 Task: Download email   in folder Folder0000000002 with a subject Subject0000000001. Open email in a new window   in folder Folder0000000003 with a subject Subject0000000002. Open email in a new window   in folder Folder0000000004 with a subject Subject0000000003. Translate email to English   in folder Folder0000000005 with a subject Subject0000000004. Translate email to English   in folder Folder0000000006 with a subject Subject0000000005
Action: Mouse moved to (347, 136)
Screenshot: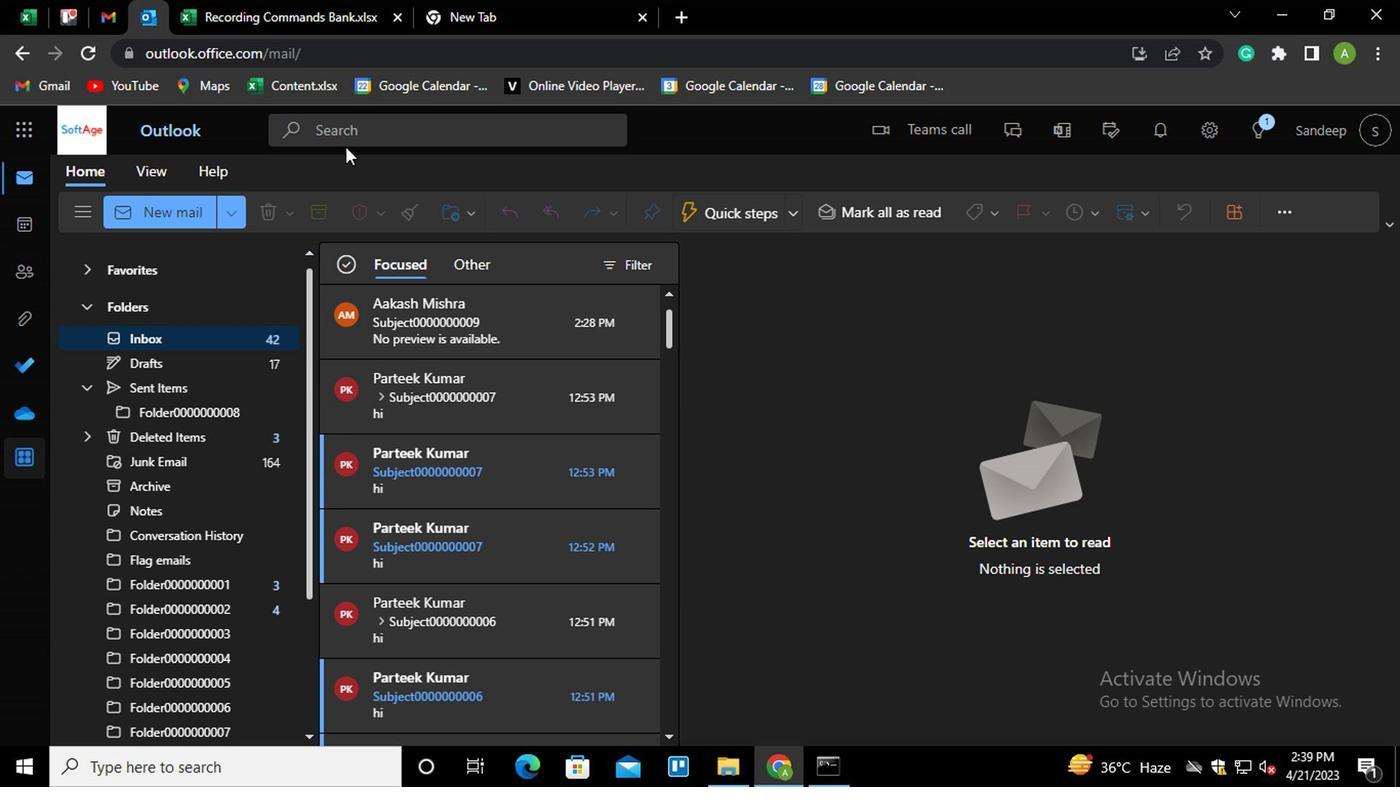 
Action: Mouse pressed left at (347, 136)
Screenshot: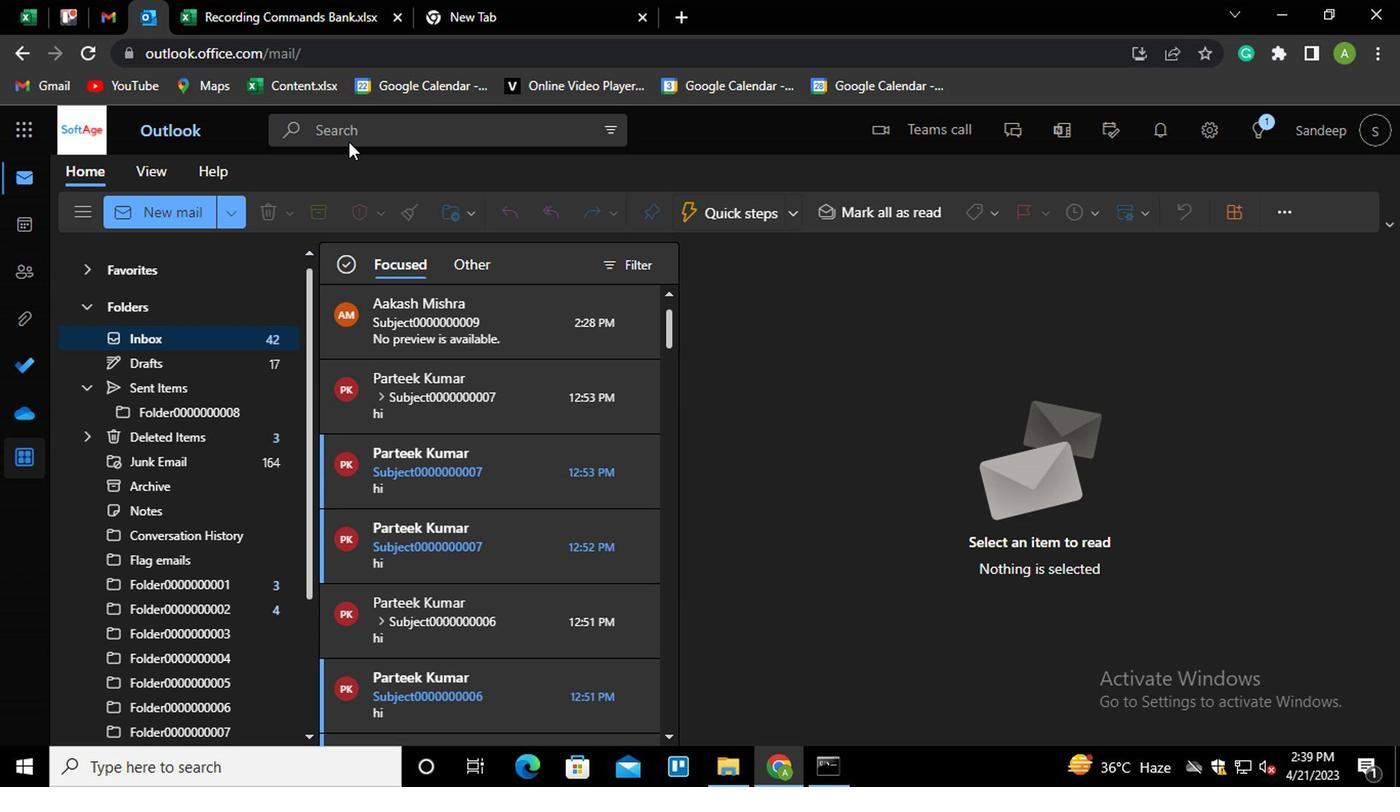 
Action: Mouse moved to (241, 126)
Screenshot: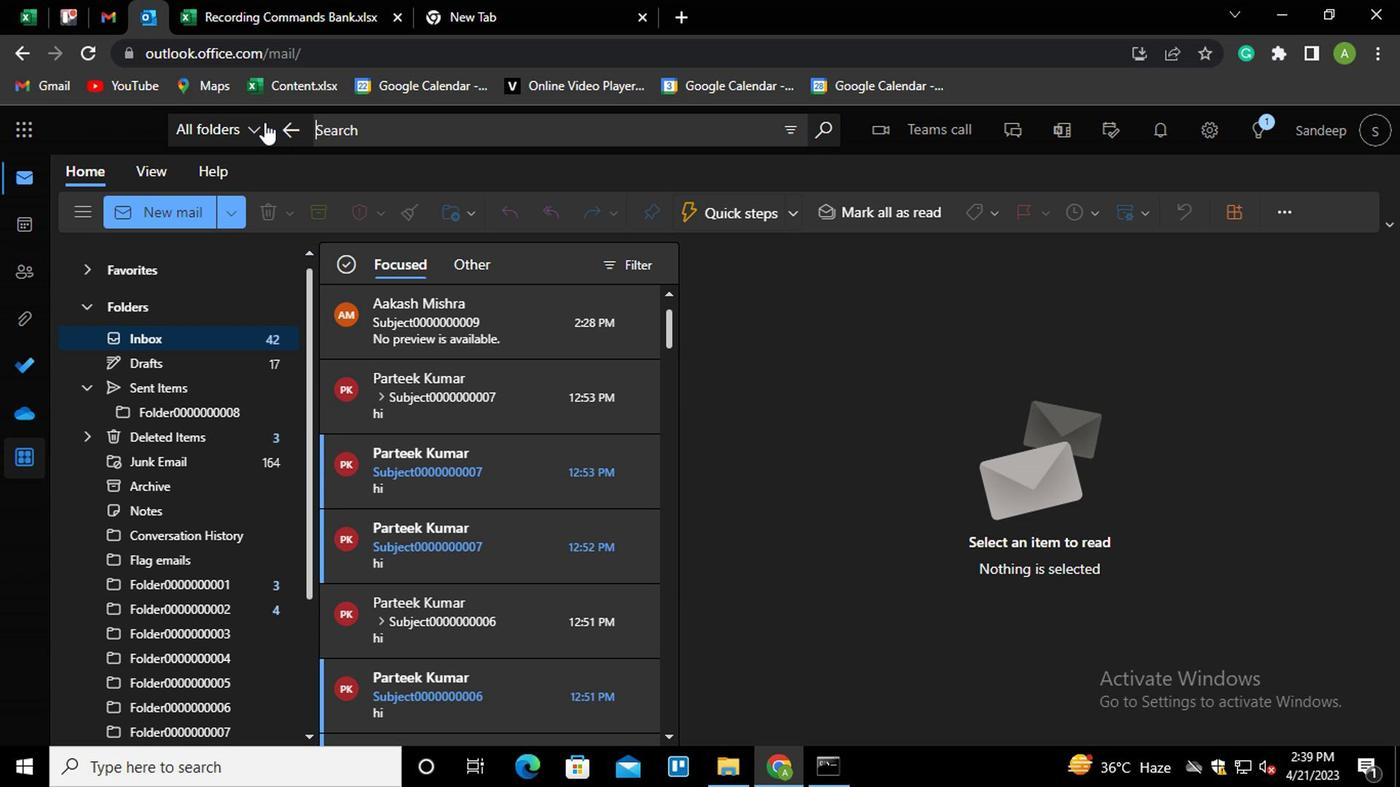 
Action: Mouse pressed left at (241, 126)
Screenshot: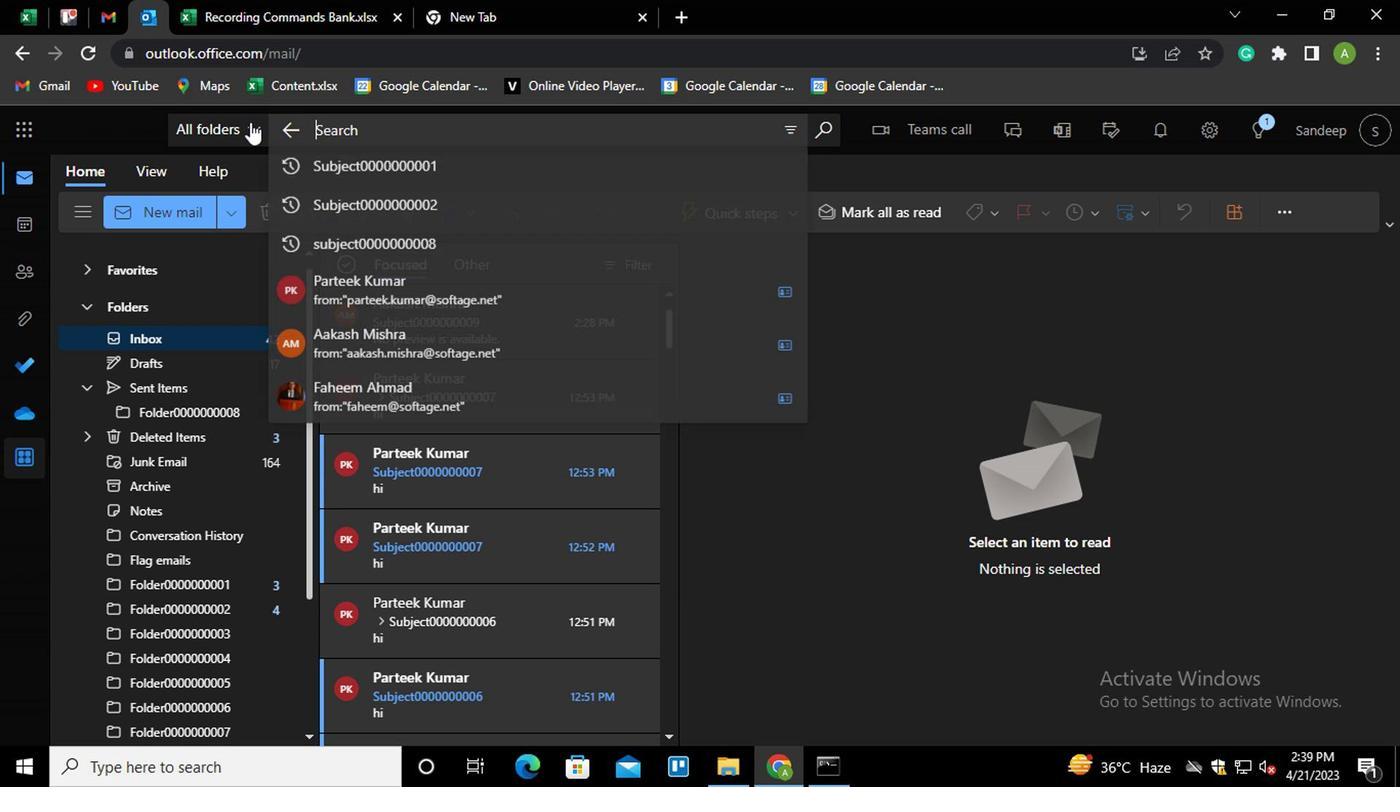 
Action: Mouse moved to (272, 534)
Screenshot: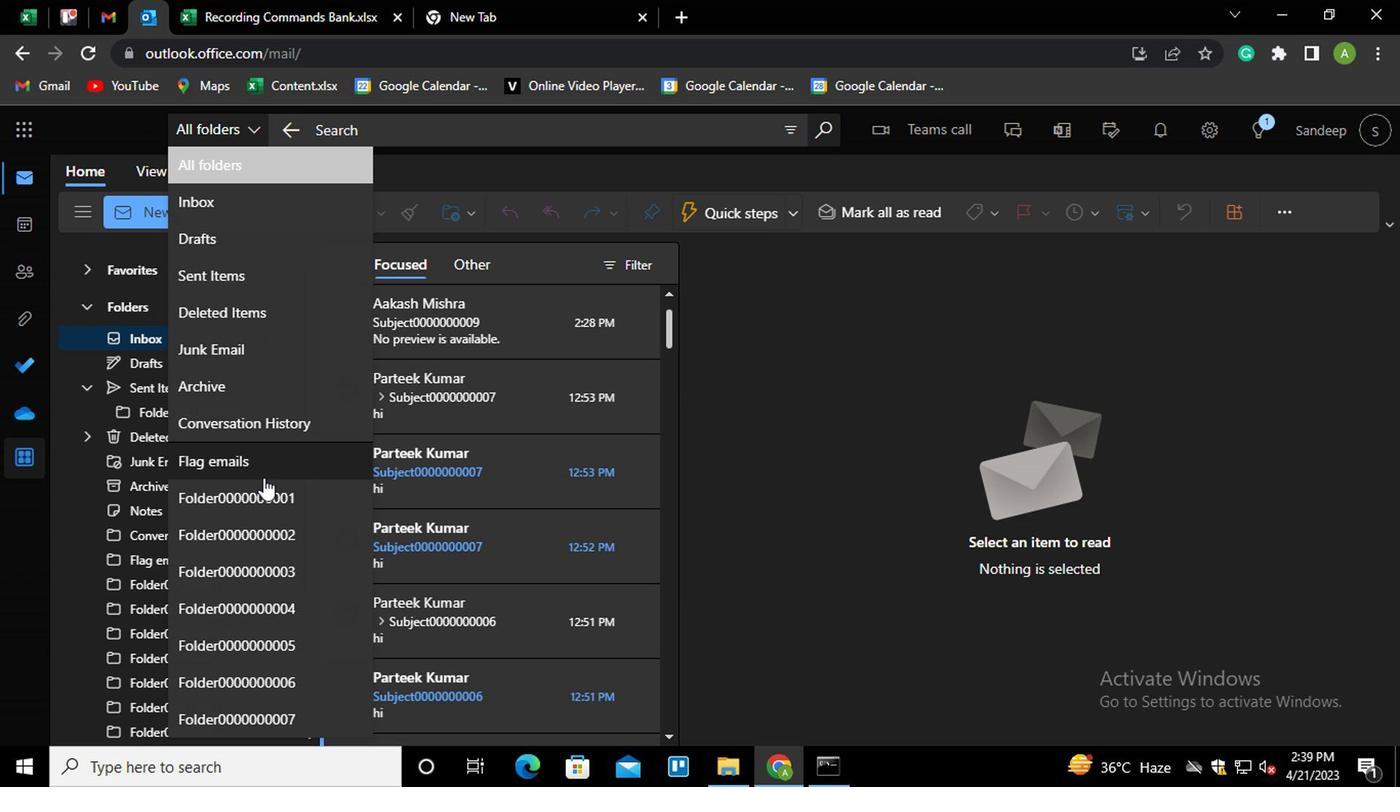
Action: Mouse pressed left at (272, 534)
Screenshot: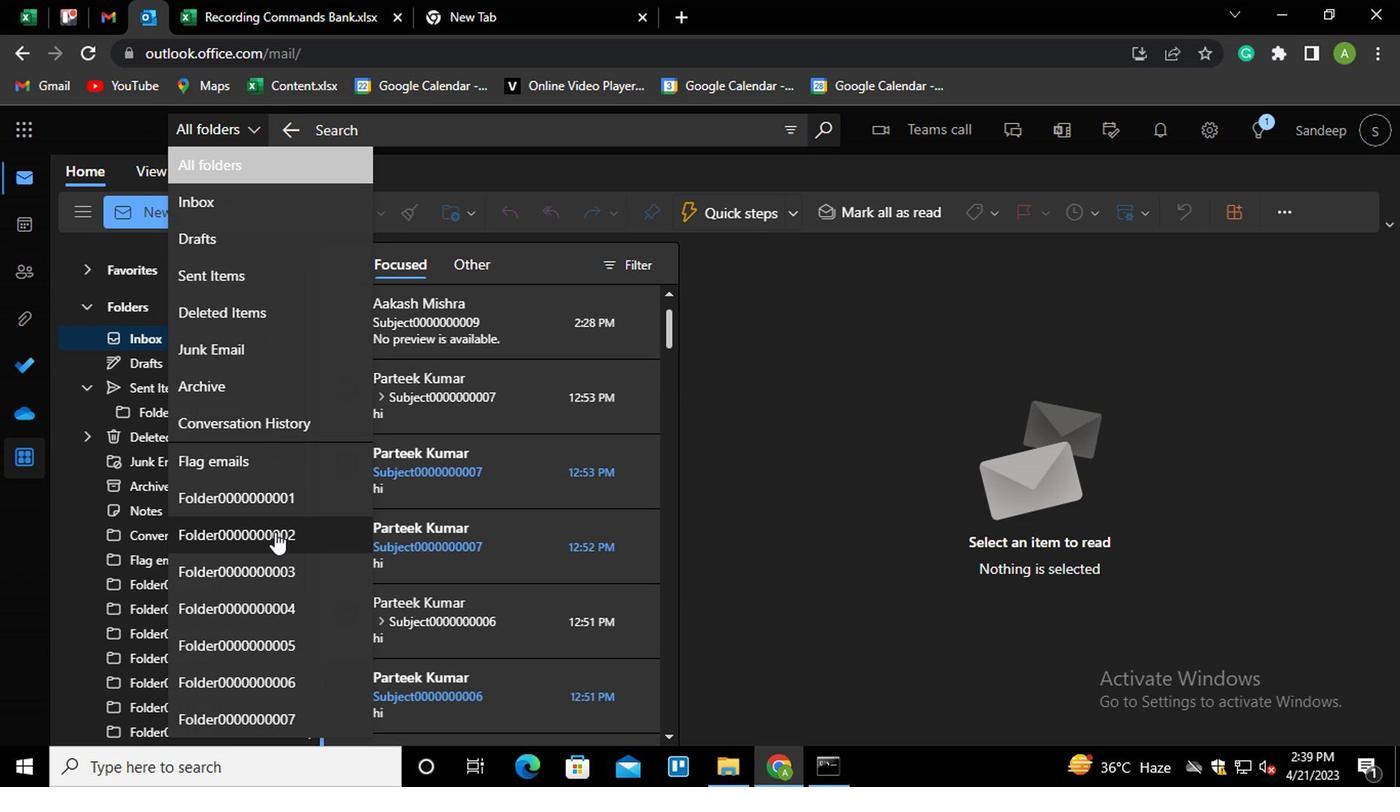
Action: Mouse moved to (427, 164)
Screenshot: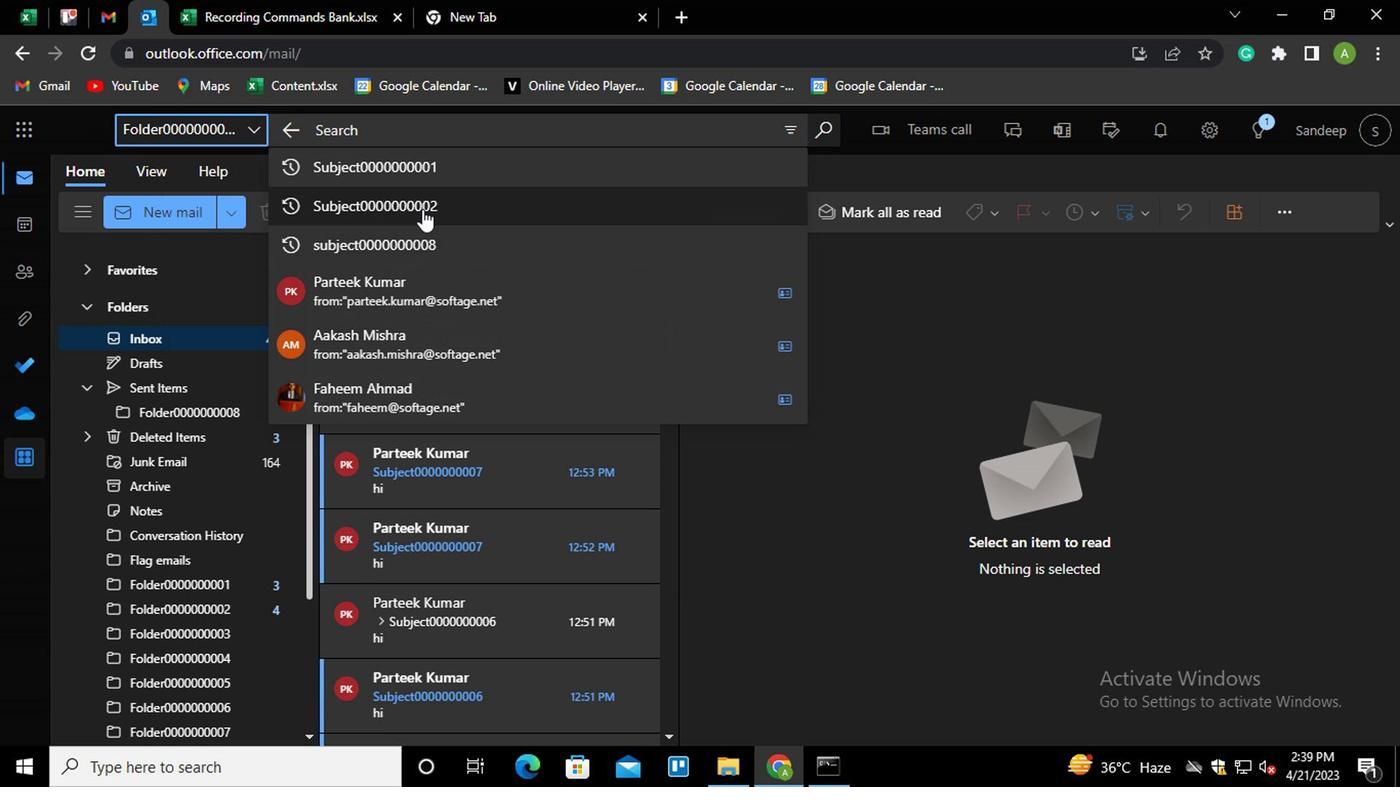 
Action: Mouse pressed left at (427, 164)
Screenshot: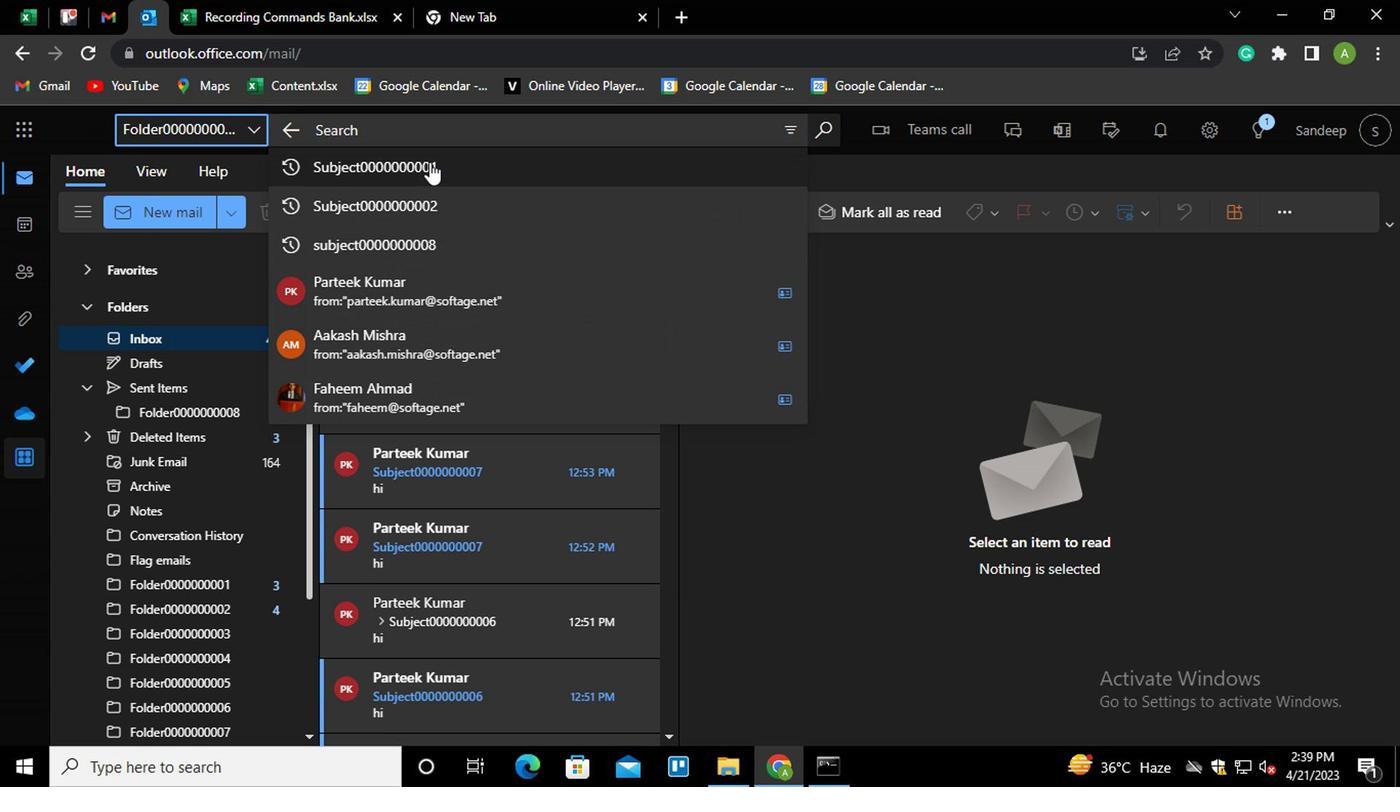 
Action: Mouse moved to (484, 374)
Screenshot: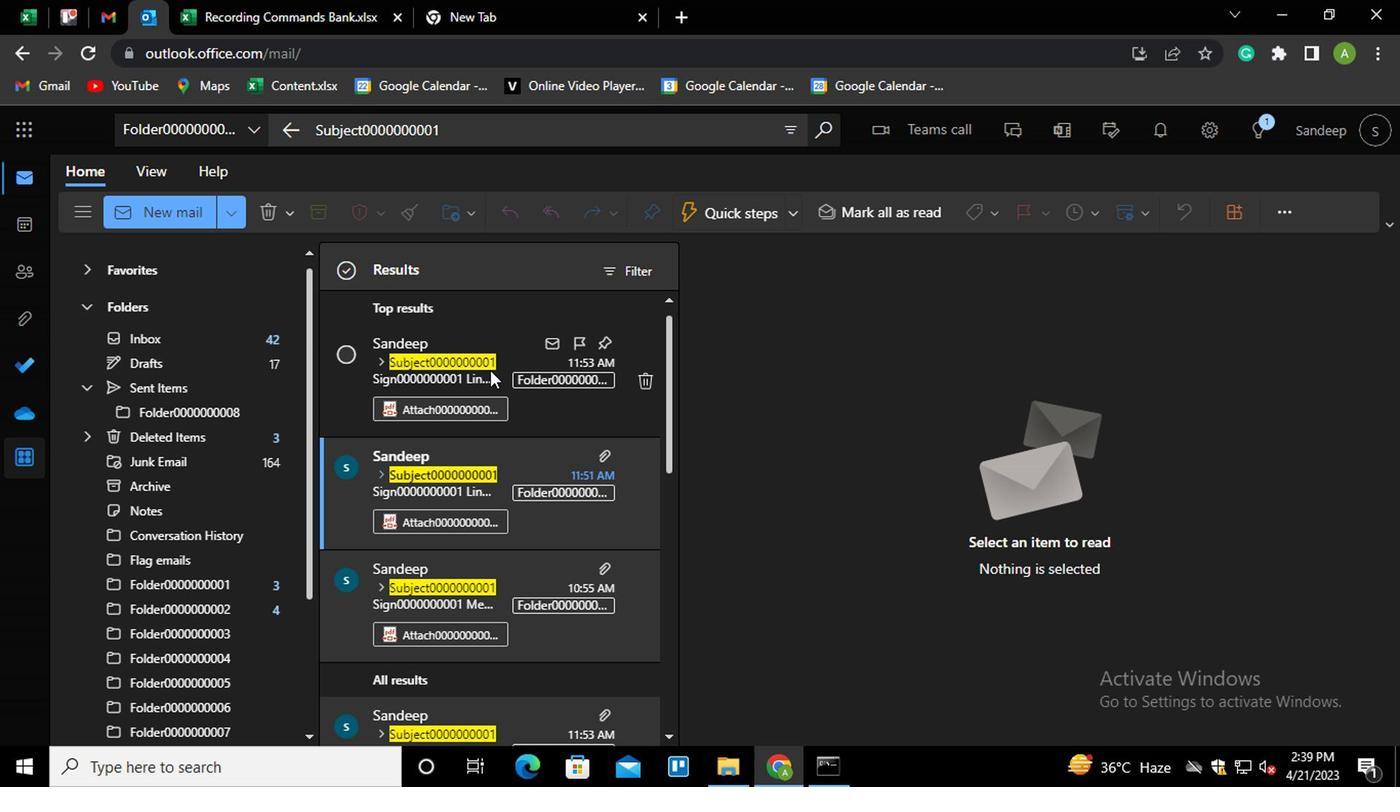 
Action: Mouse pressed left at (484, 374)
Screenshot: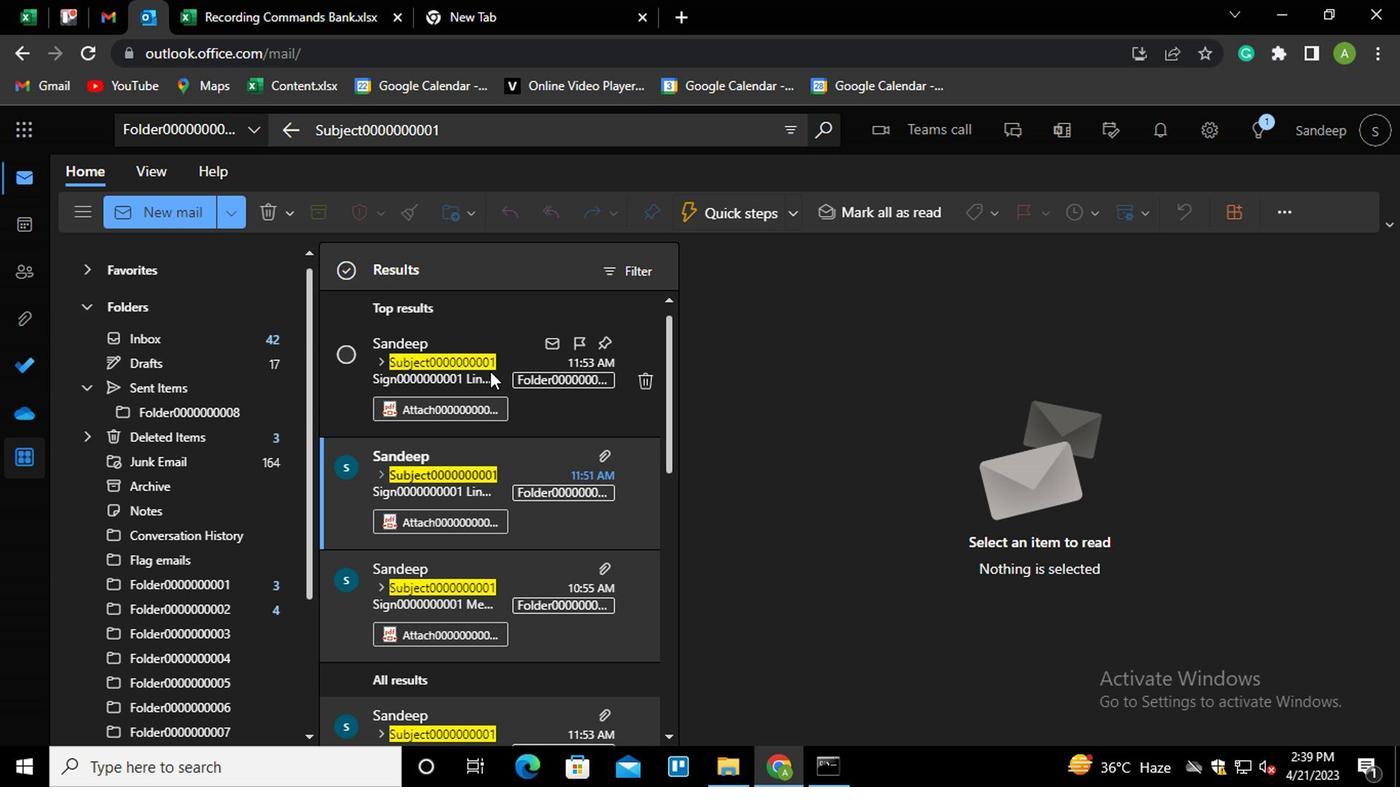 
Action: Mouse moved to (1352, 343)
Screenshot: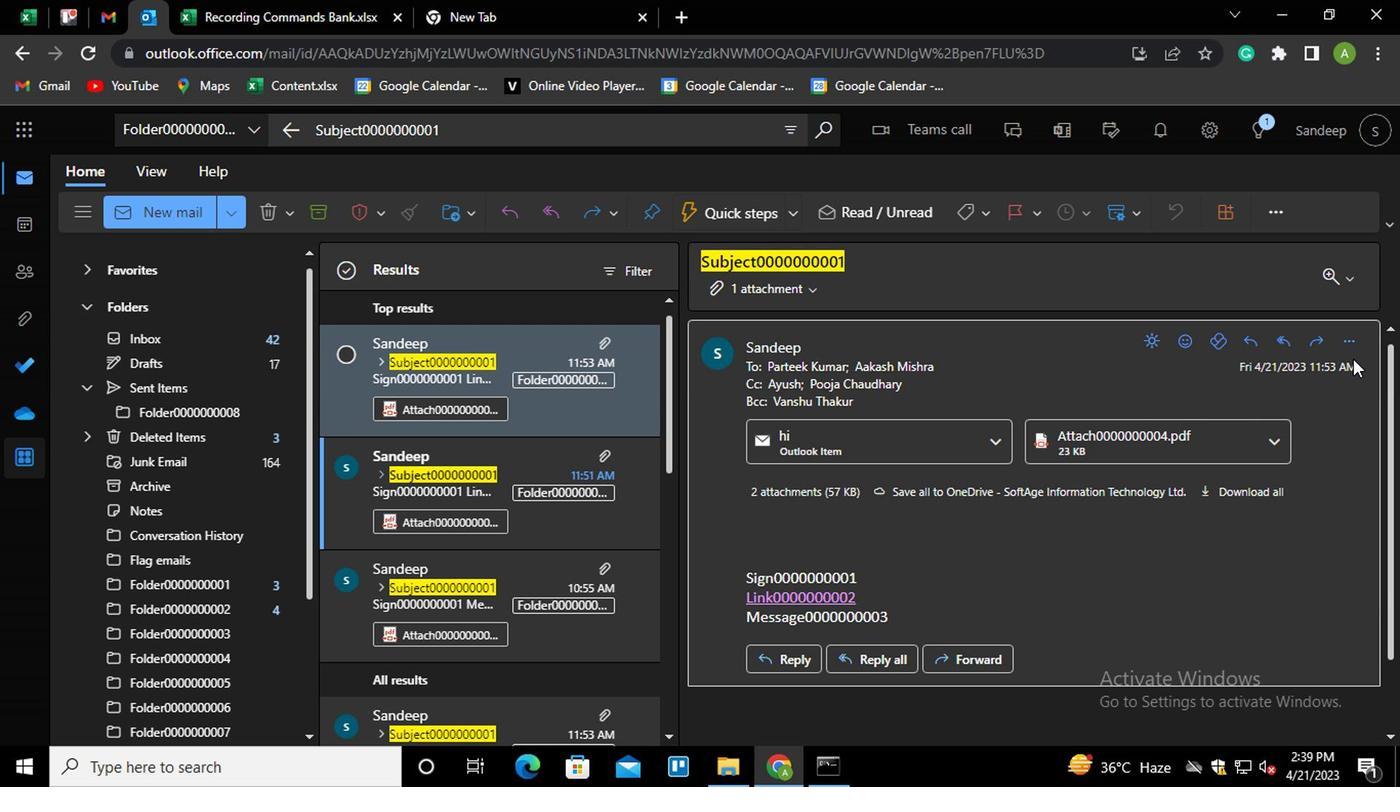 
Action: Mouse pressed left at (1352, 343)
Screenshot: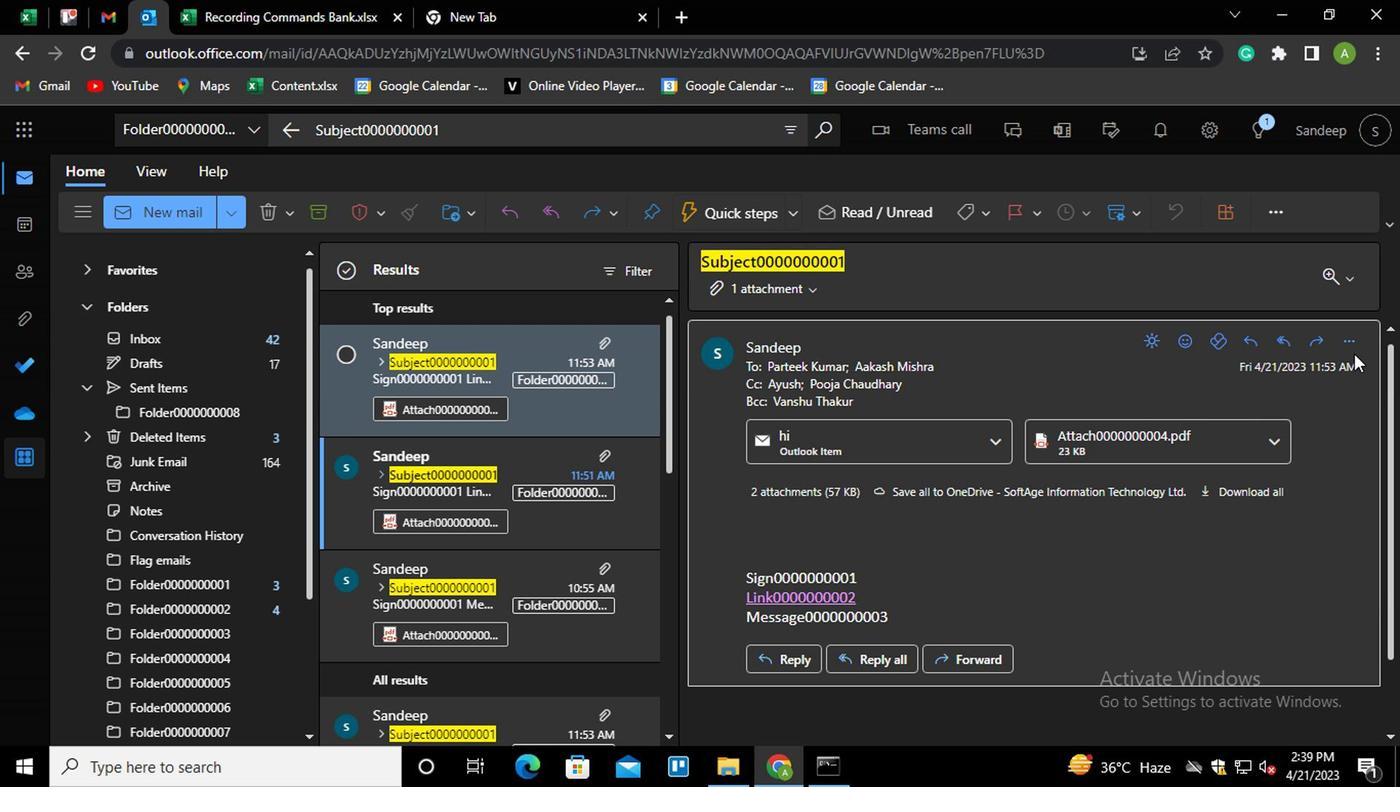 
Action: Mouse moved to (1195, 536)
Screenshot: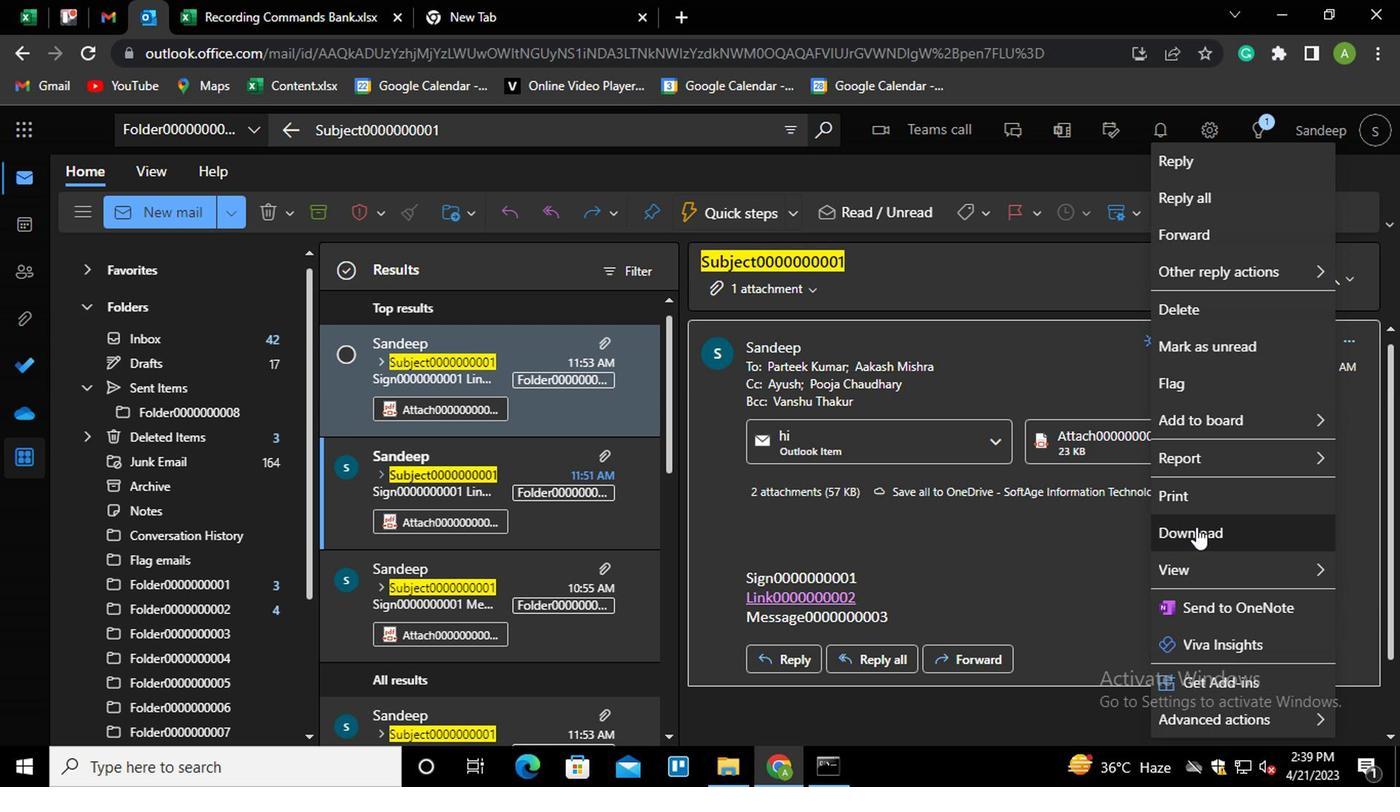 
Action: Mouse pressed left at (1195, 536)
Screenshot: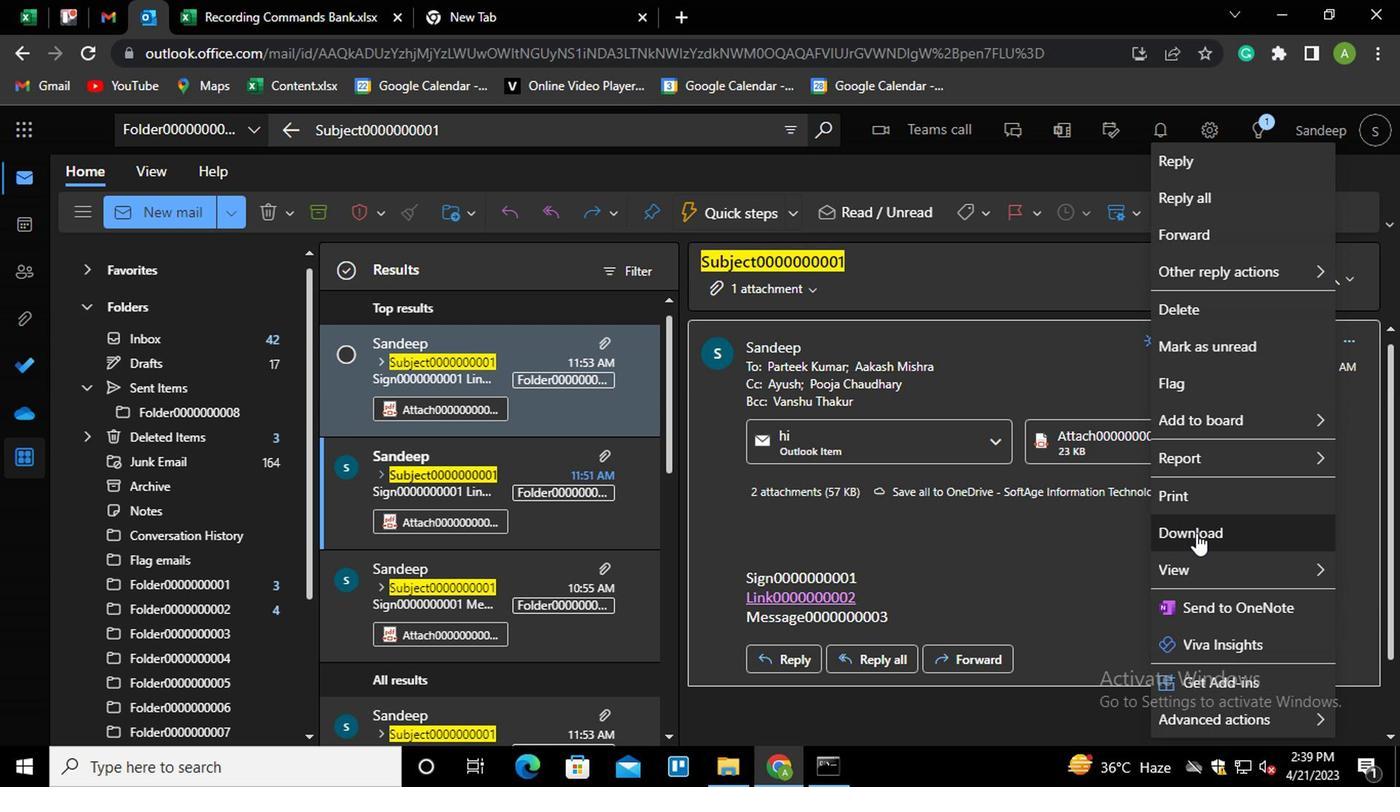 
Action: Mouse moved to (240, 126)
Screenshot: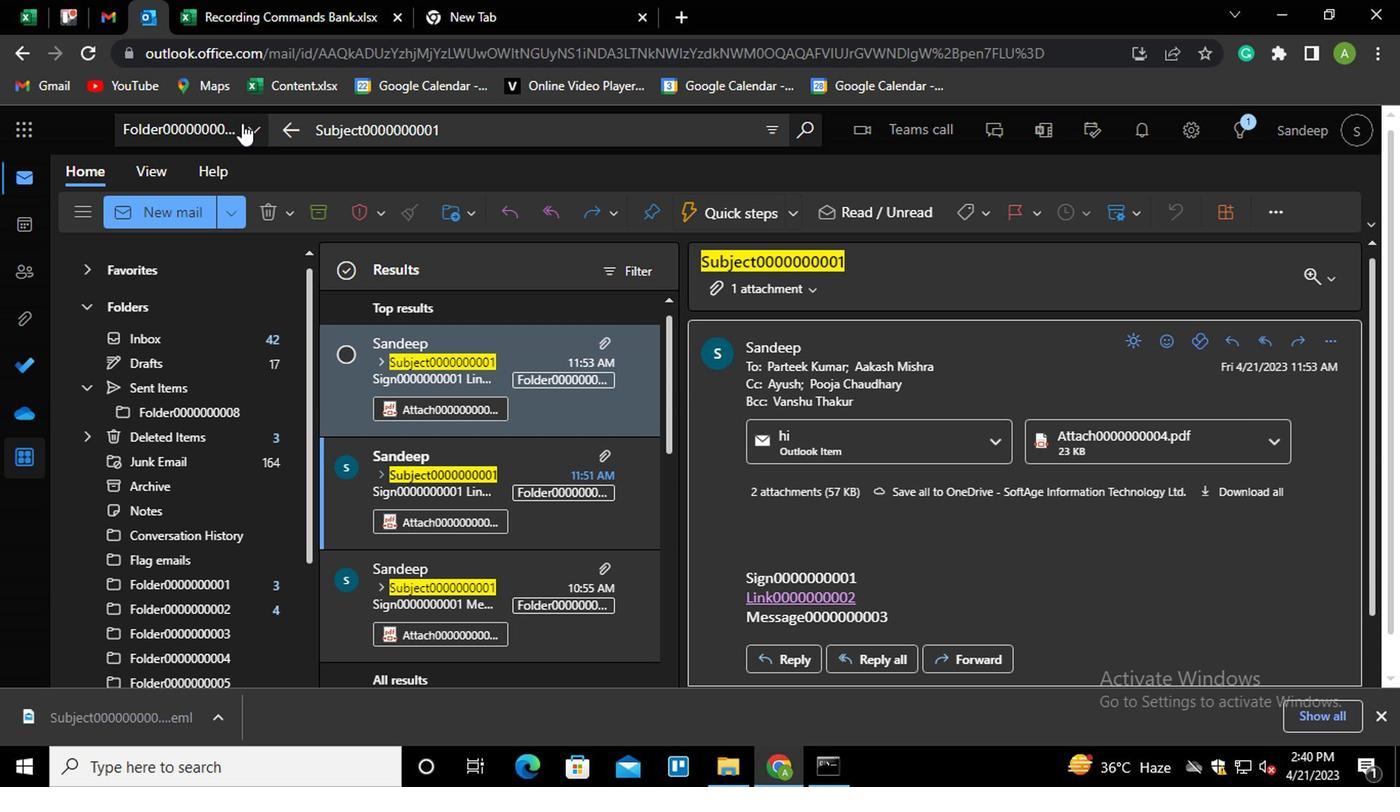 
Action: Mouse pressed left at (240, 126)
Screenshot: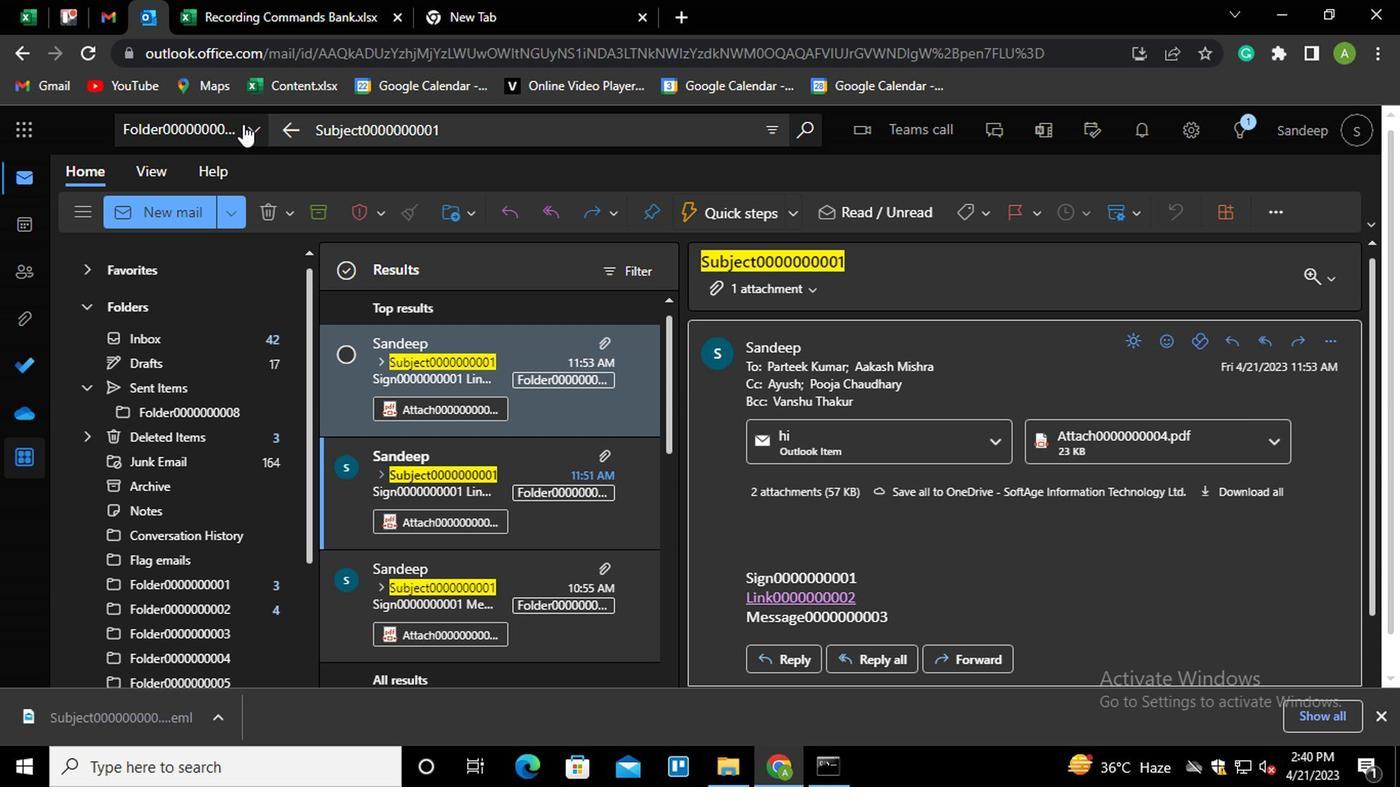 
Action: Mouse moved to (227, 571)
Screenshot: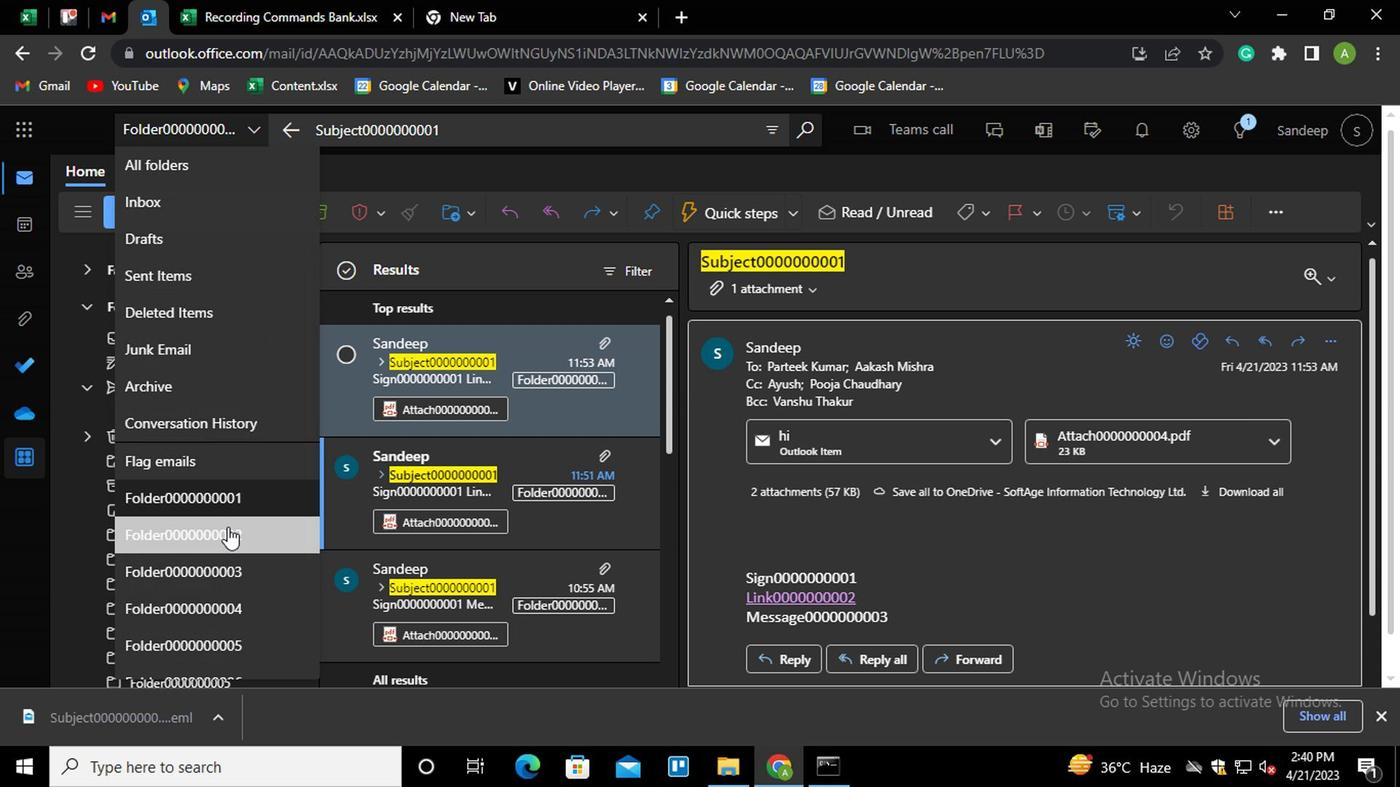 
Action: Mouse pressed left at (227, 571)
Screenshot: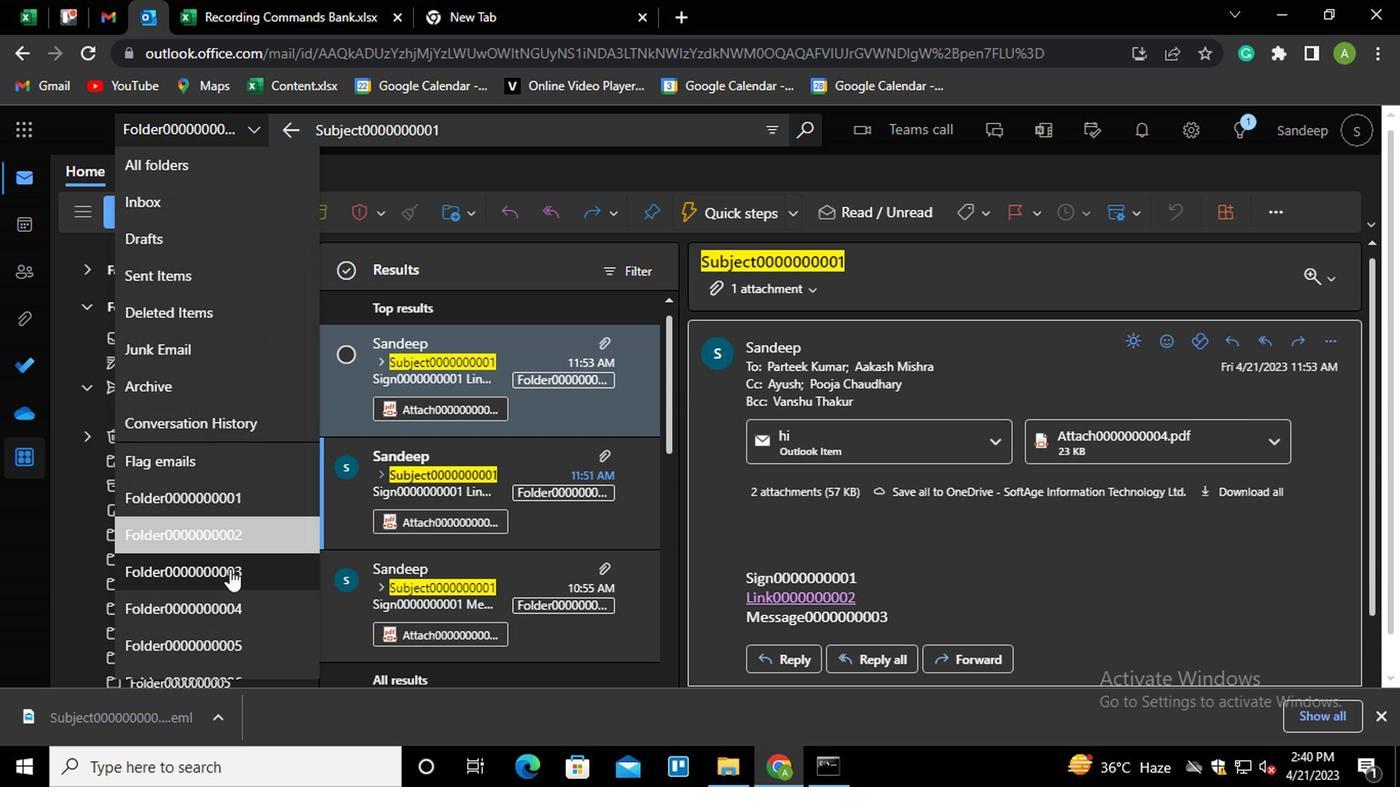 
Action: Mouse moved to (453, 129)
Screenshot: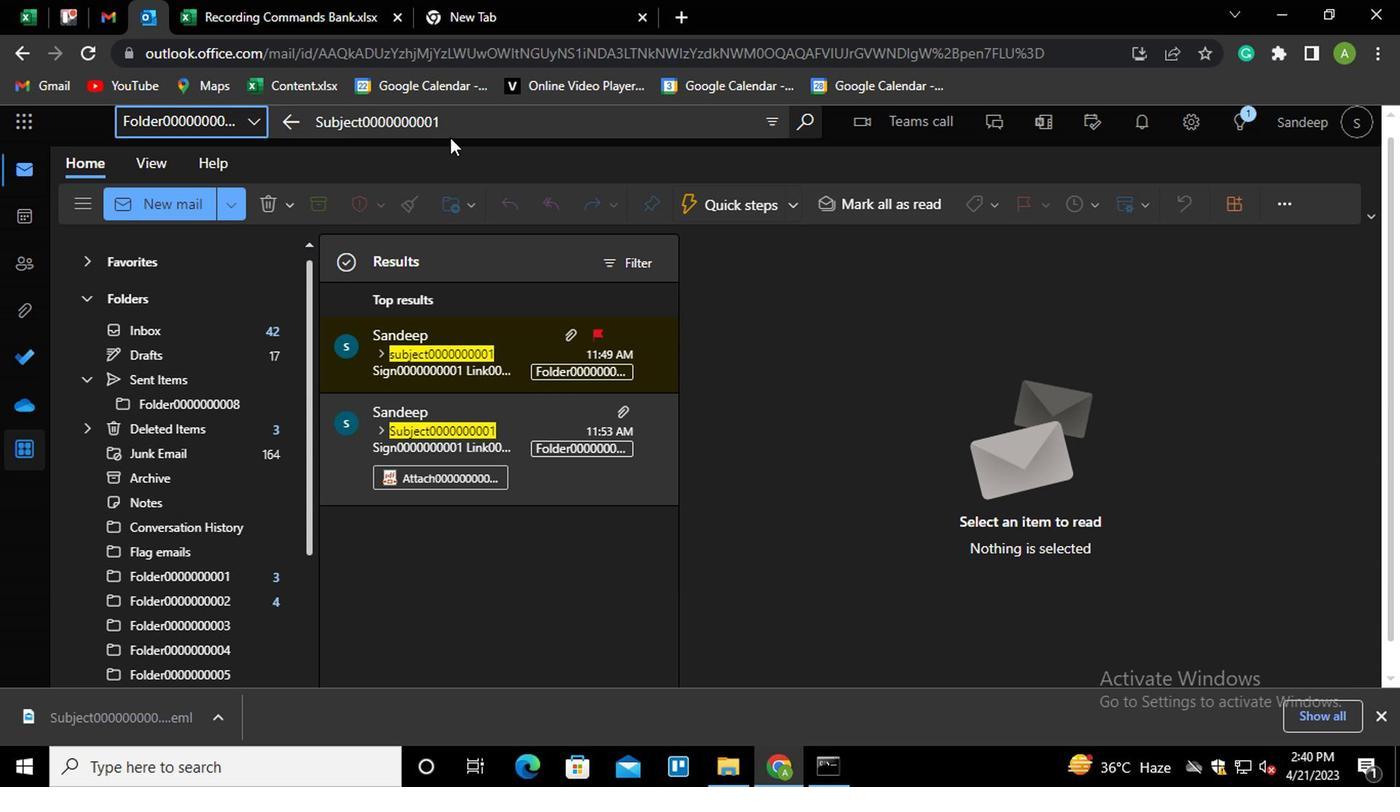 
Action: Mouse pressed left at (453, 129)
Screenshot: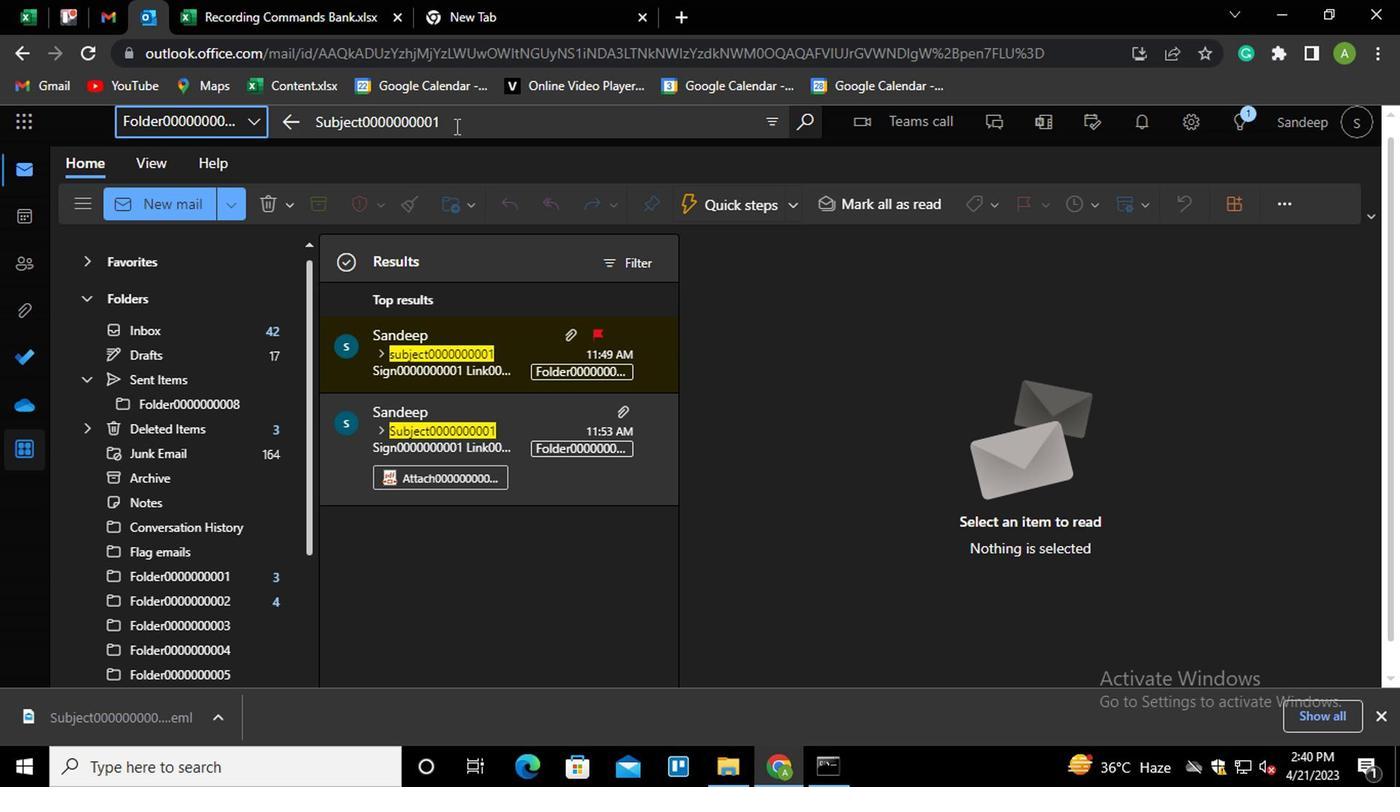 
Action: Mouse moved to (453, 128)
Screenshot: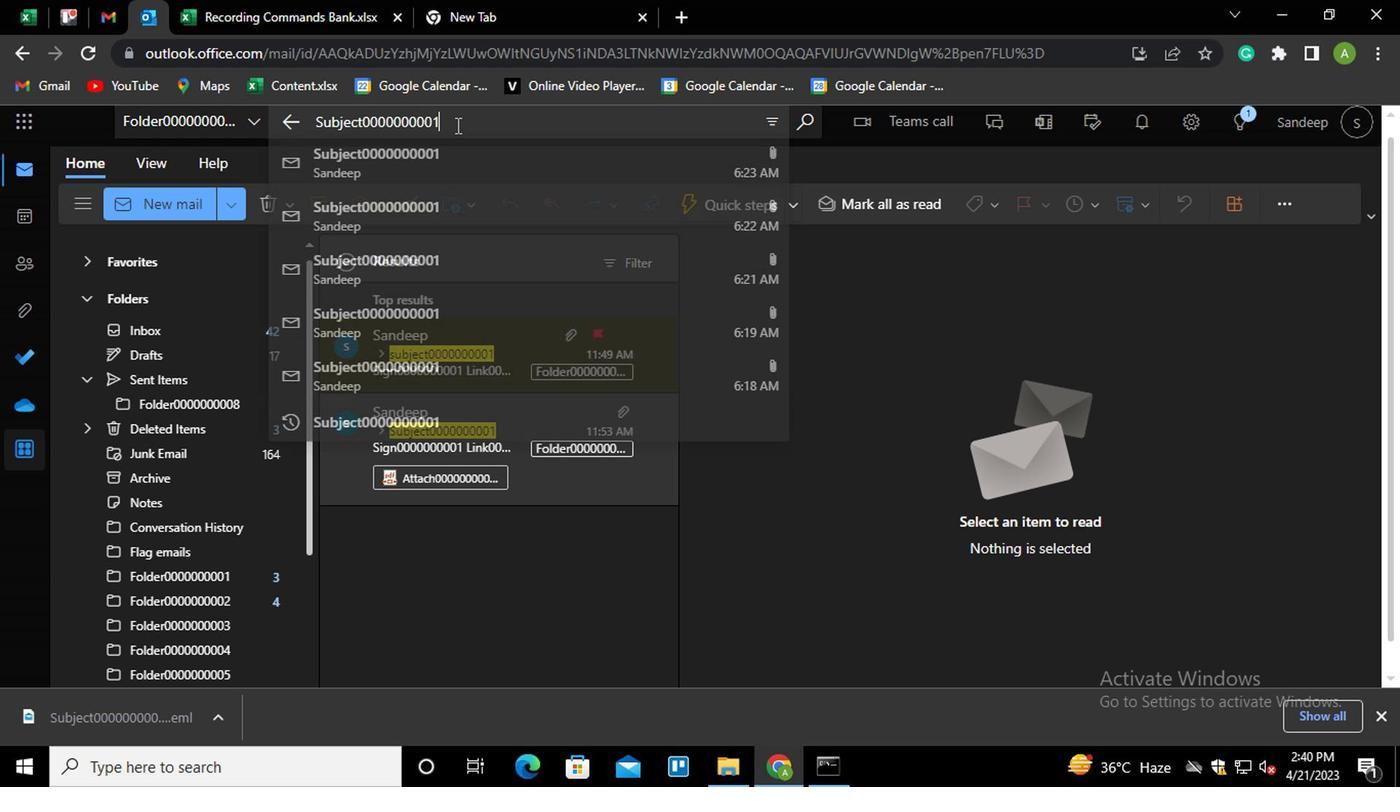 
Action: Key pressed <Key.backspace>2<Key.enter>
Screenshot: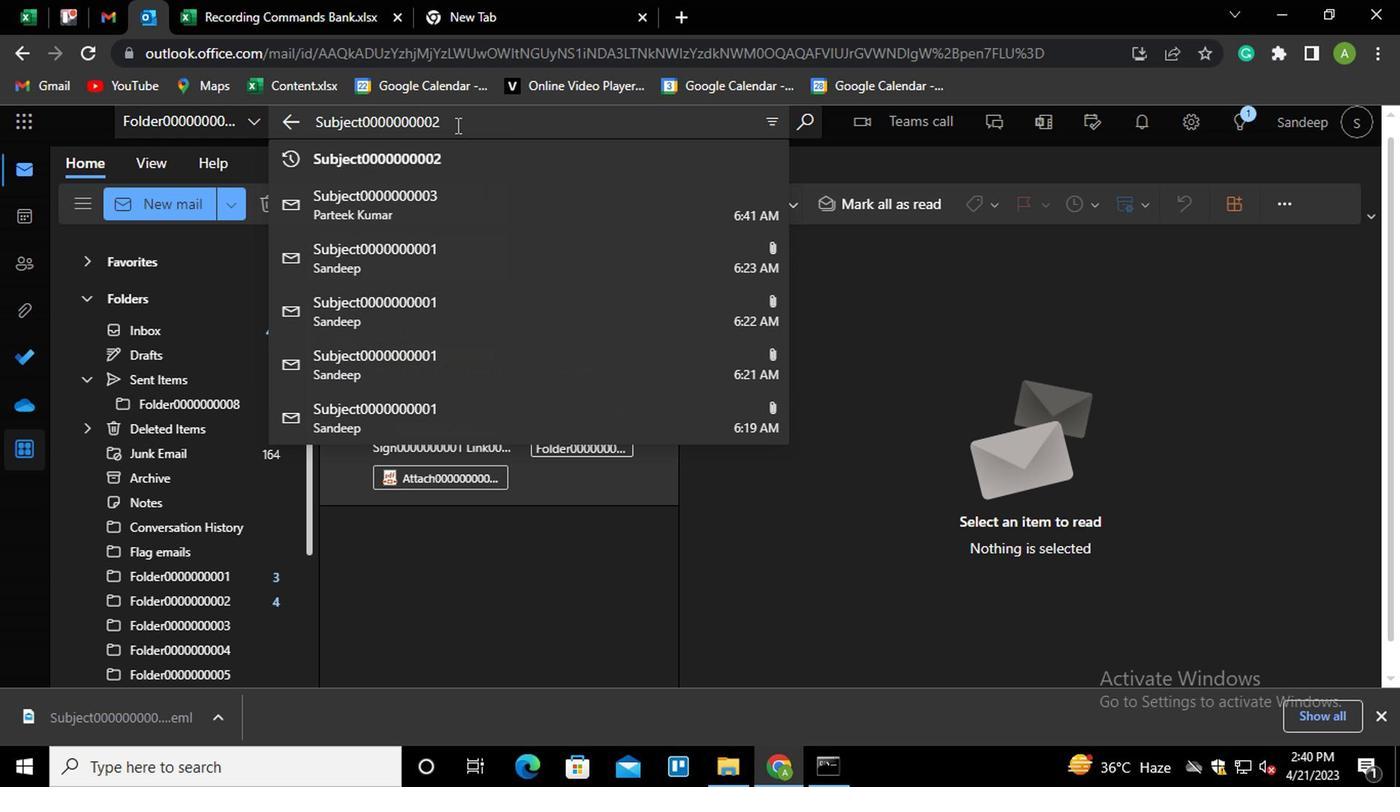 
Action: Mouse moved to (461, 326)
Screenshot: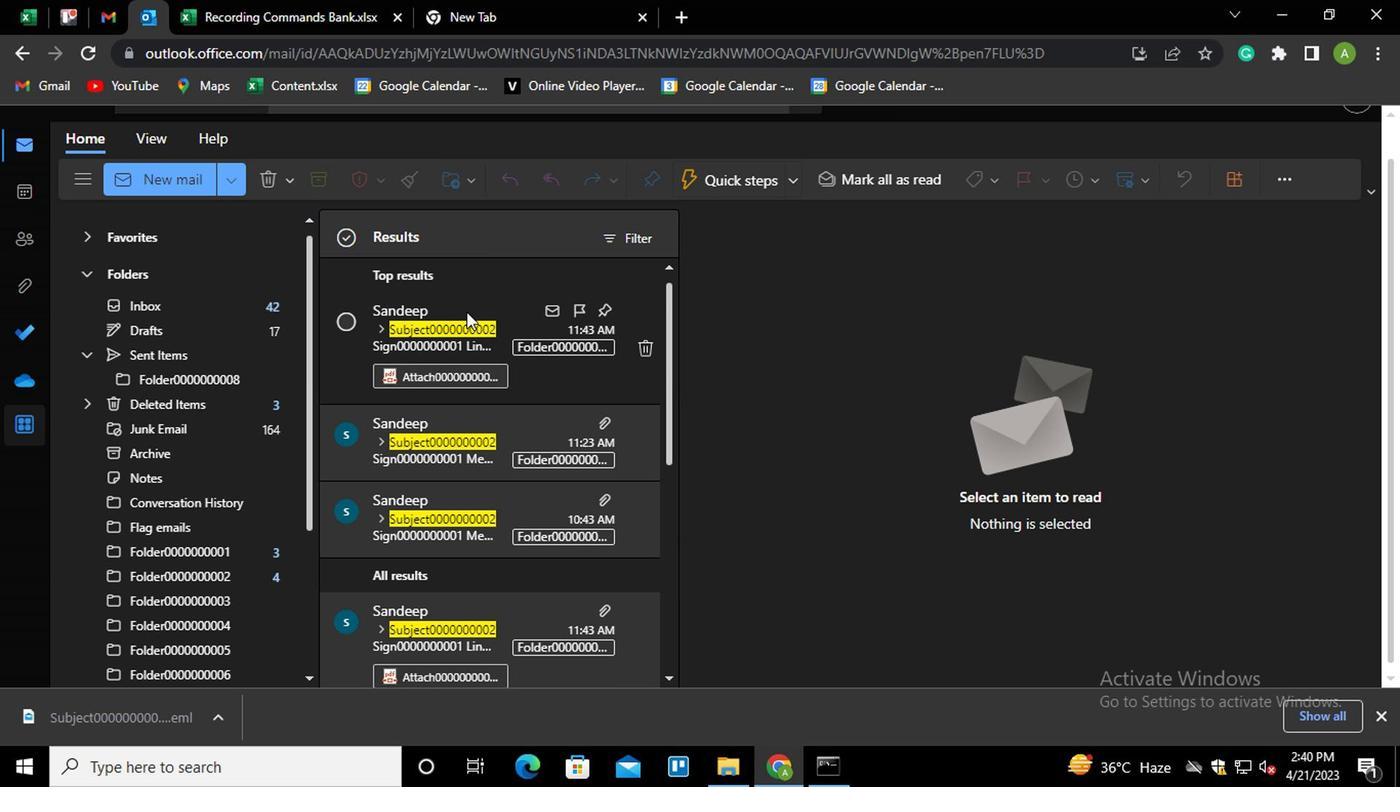 
Action: Mouse pressed left at (461, 326)
Screenshot: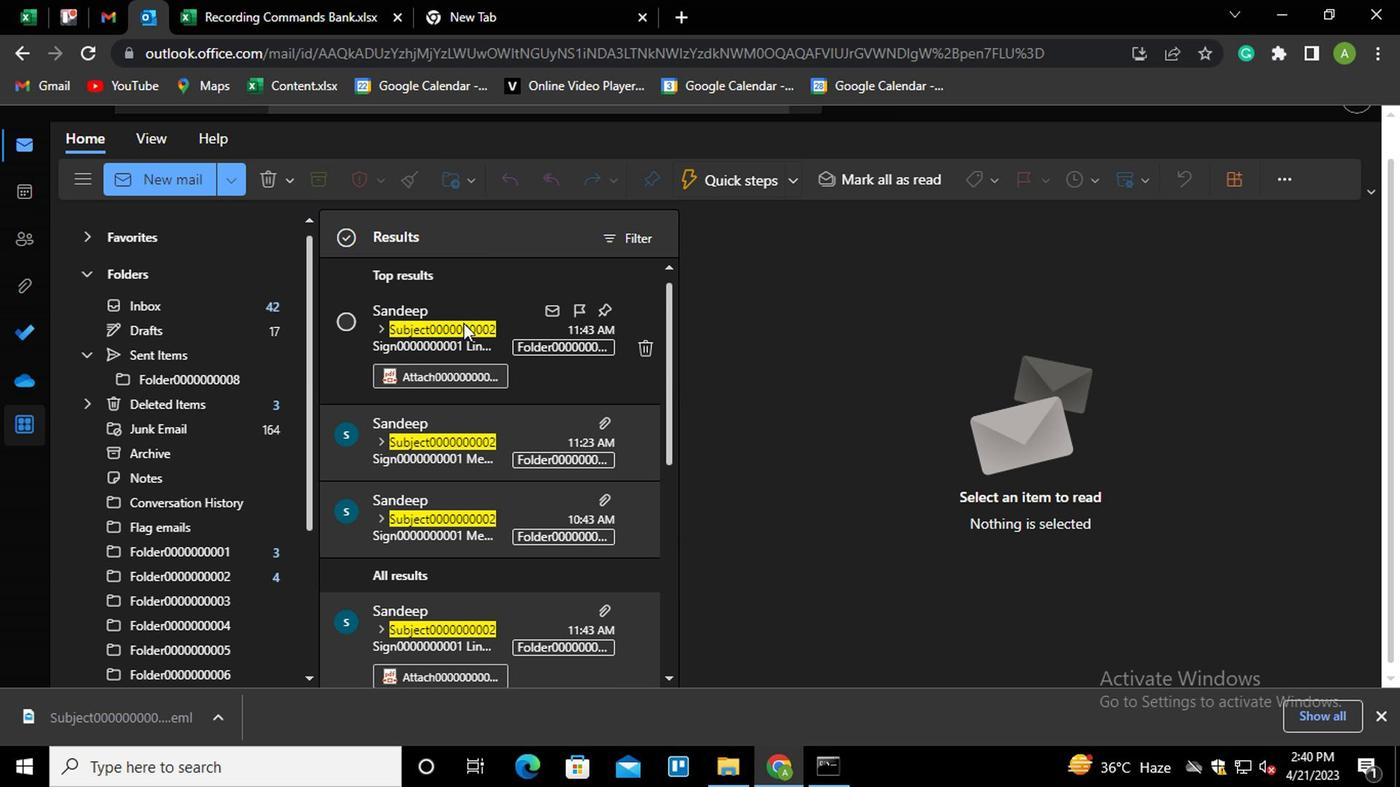 
Action: Mouse moved to (1327, 305)
Screenshot: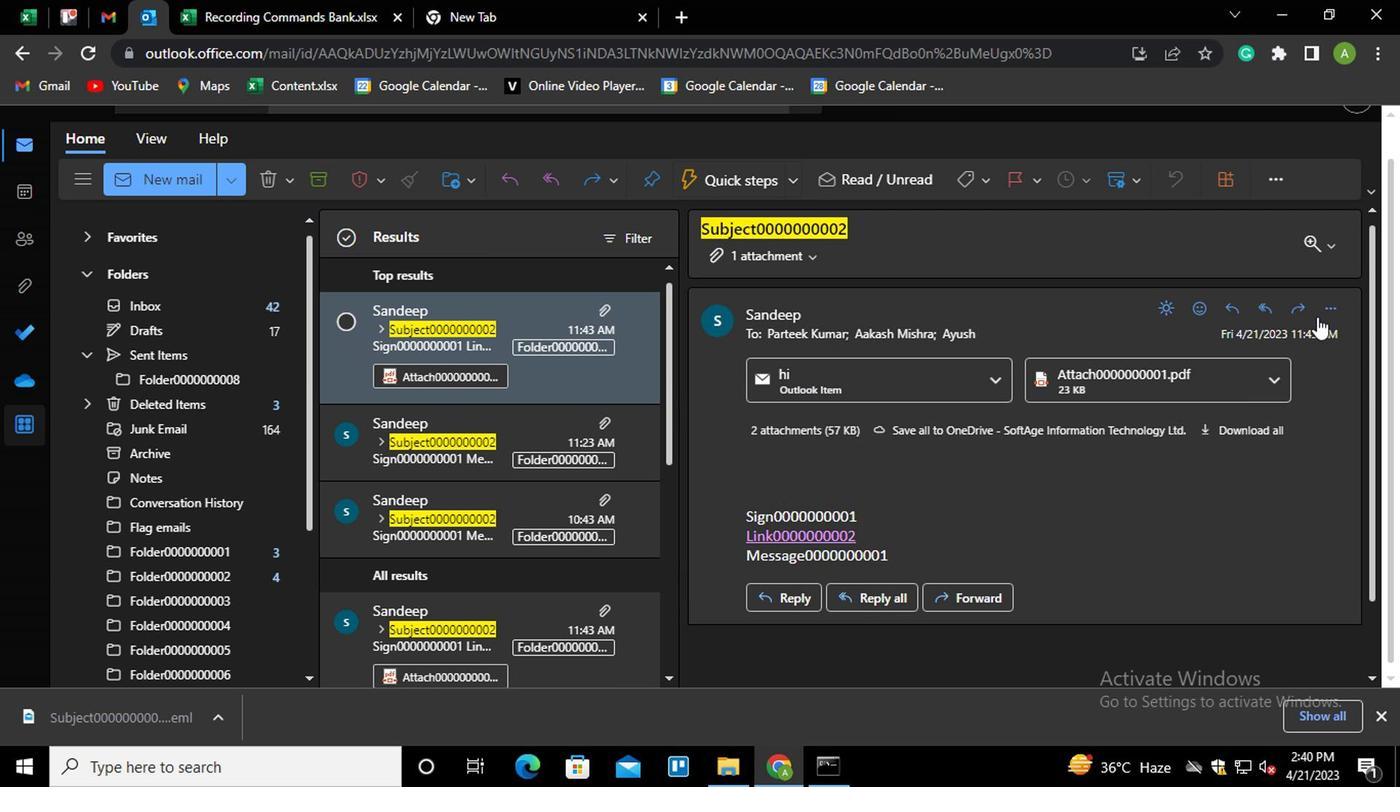 
Action: Mouse pressed left at (1327, 305)
Screenshot: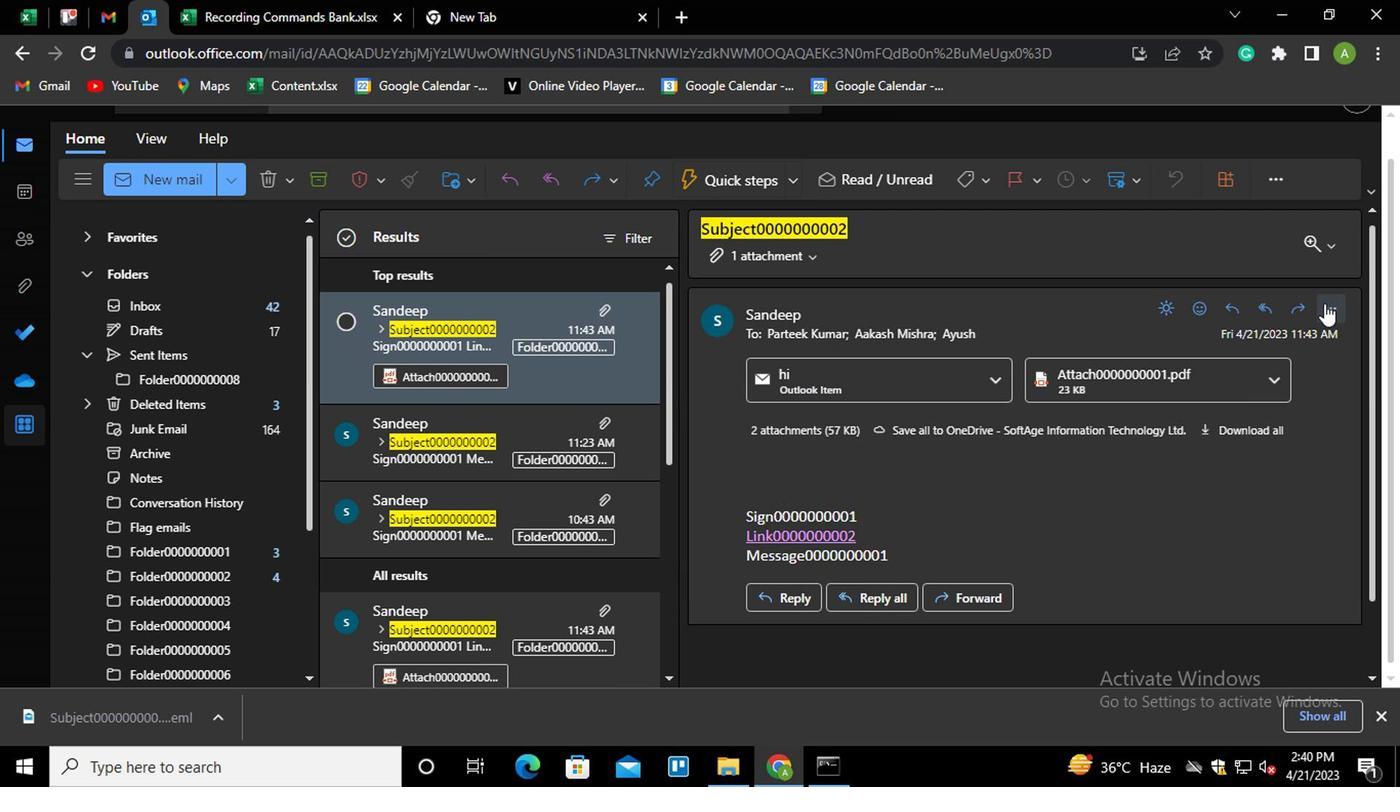
Action: Mouse moved to (1077, 540)
Screenshot: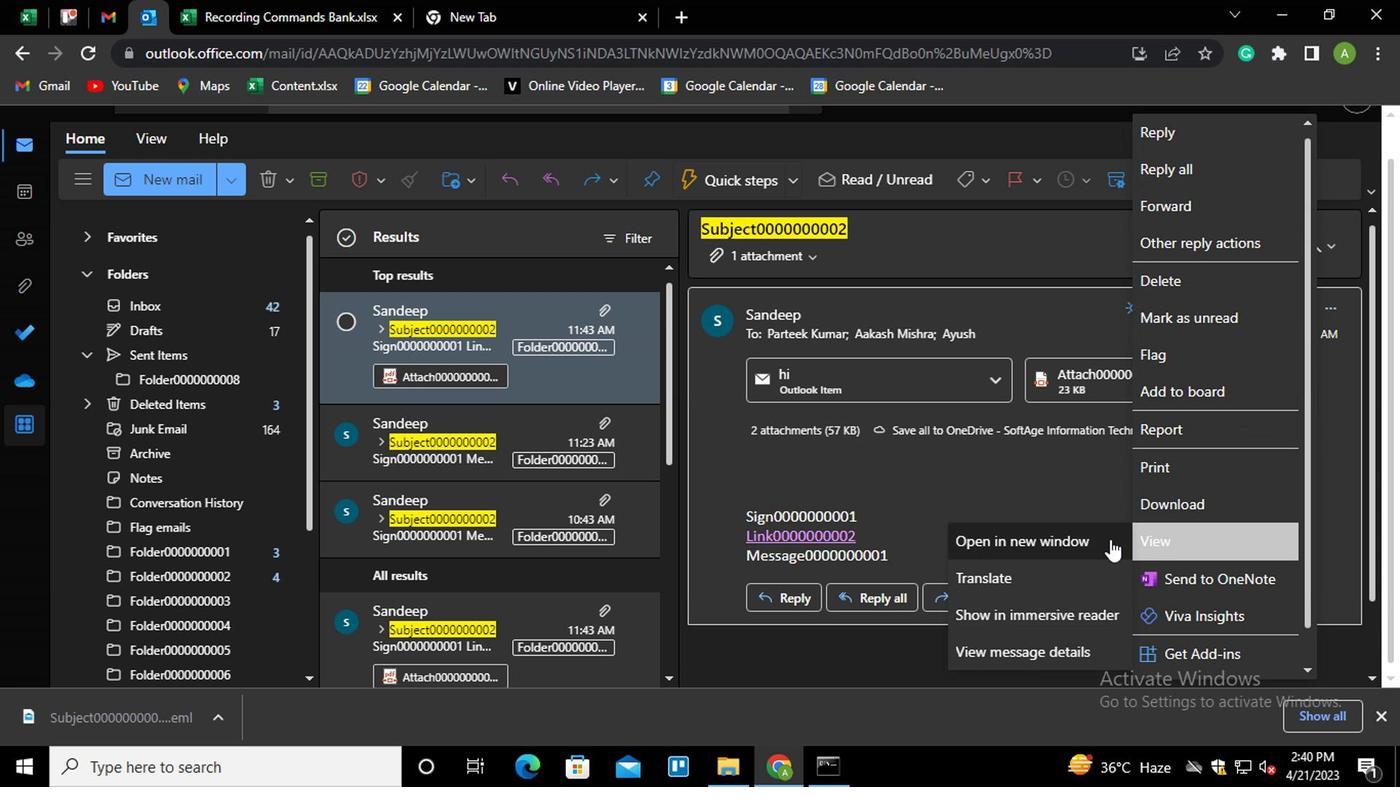 
Action: Mouse pressed left at (1077, 540)
Screenshot: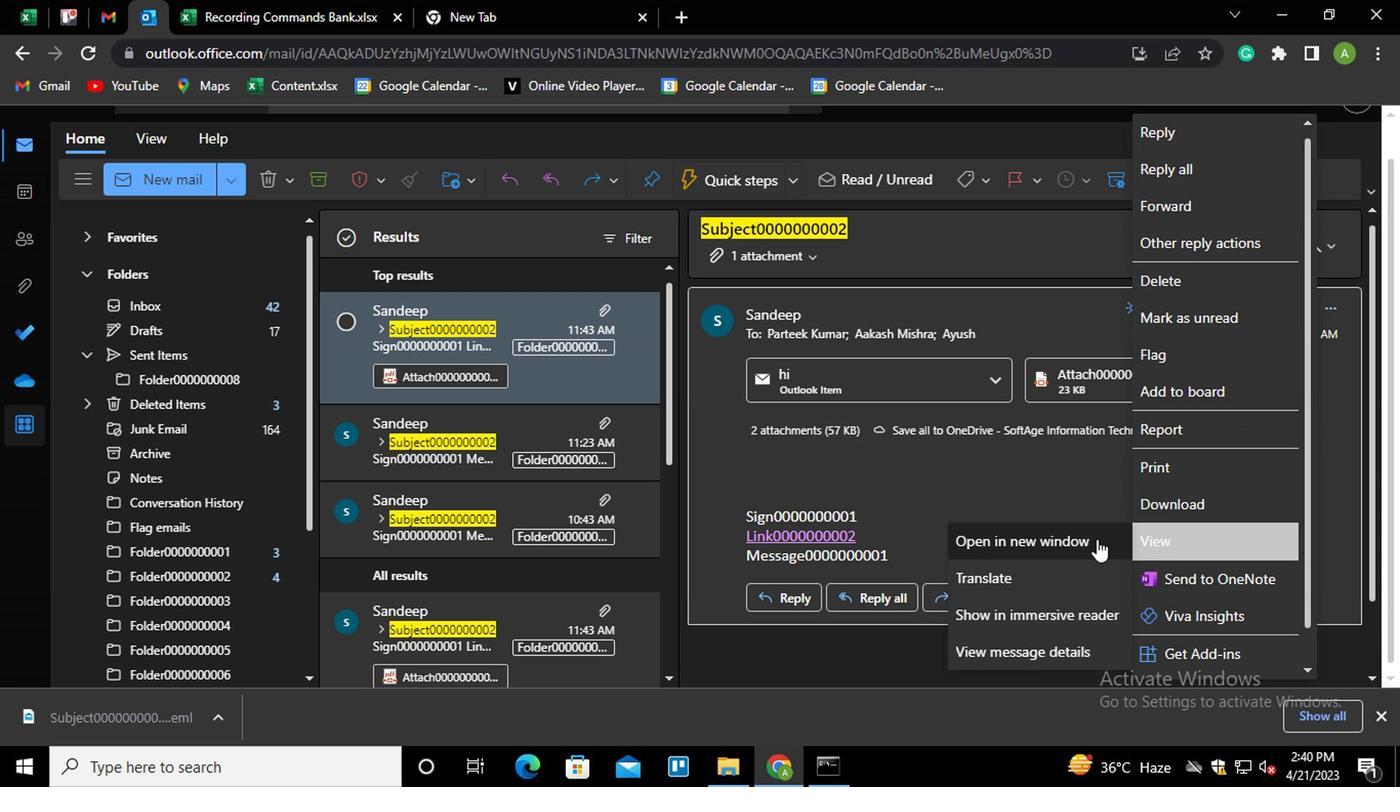 
Action: Mouse moved to (958, 92)
Screenshot: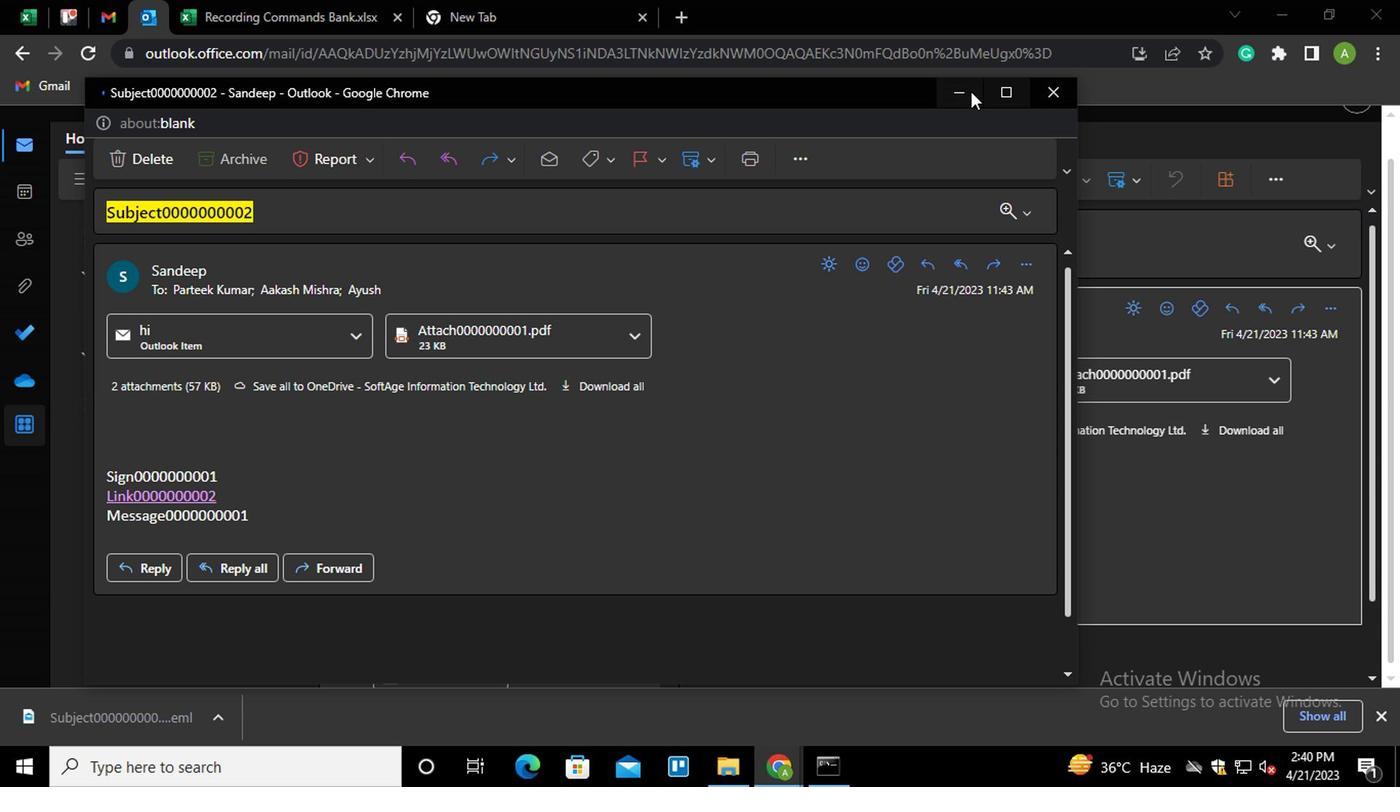 
Action: Mouse pressed left at (958, 92)
Screenshot: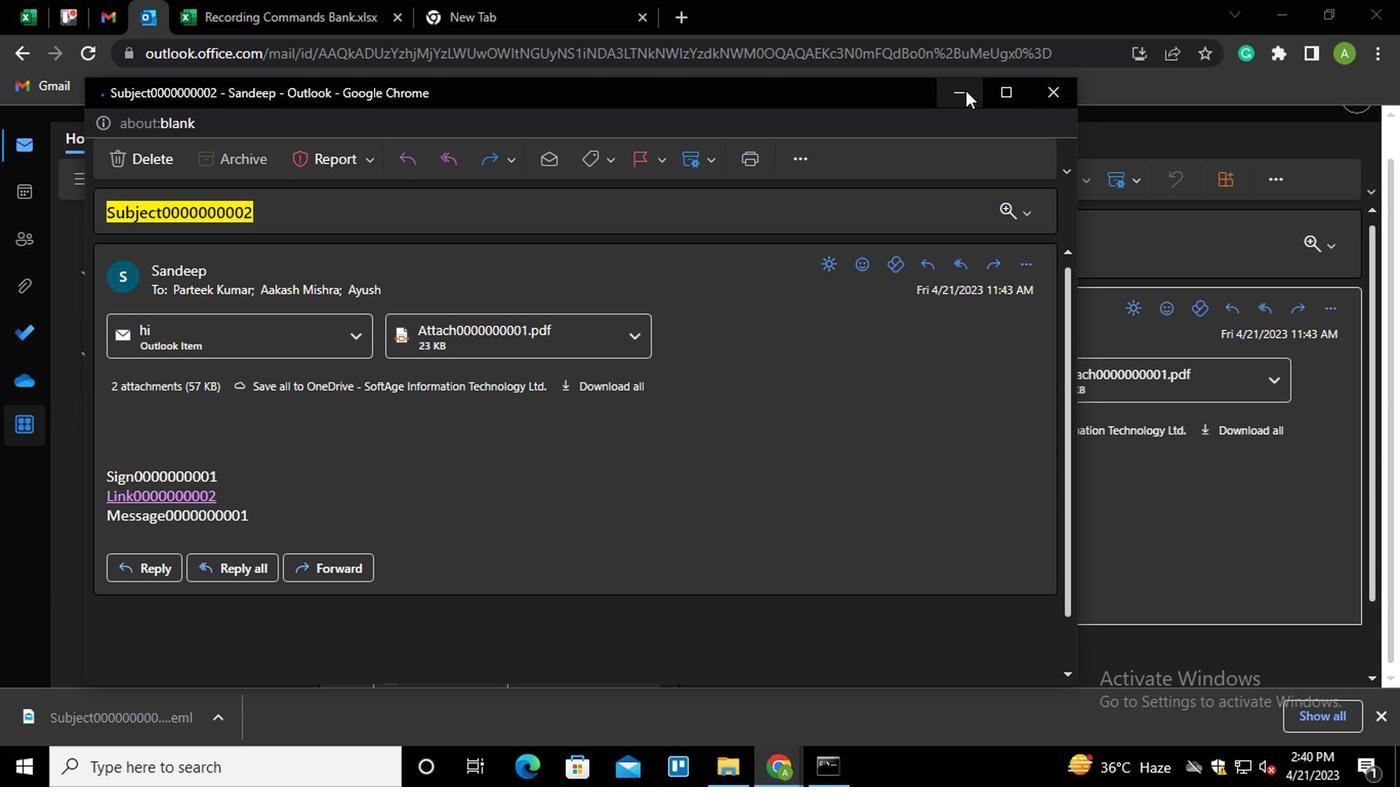 
Action: Mouse moved to (349, 463)
Screenshot: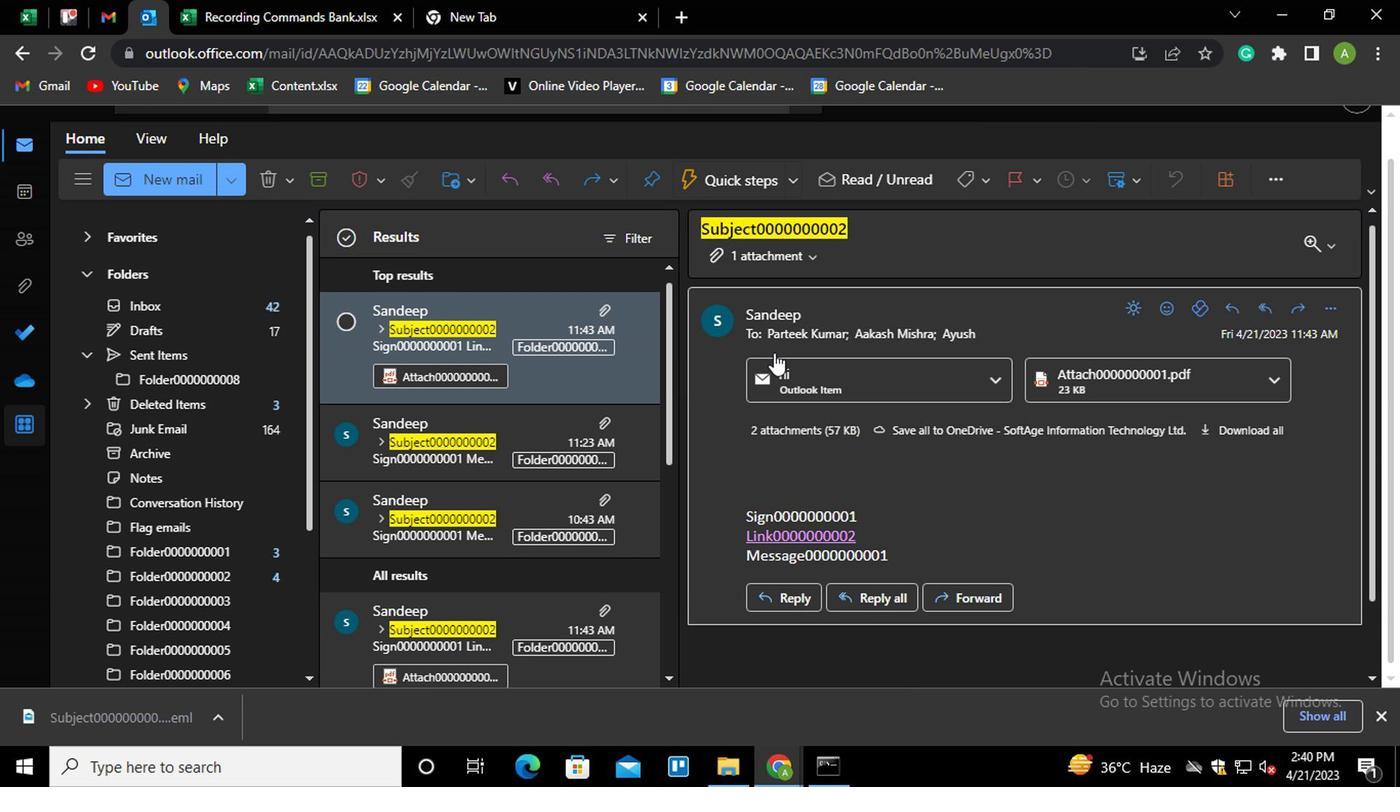 
Action: Mouse scrolled (349, 464) with delta (0, 1)
Screenshot: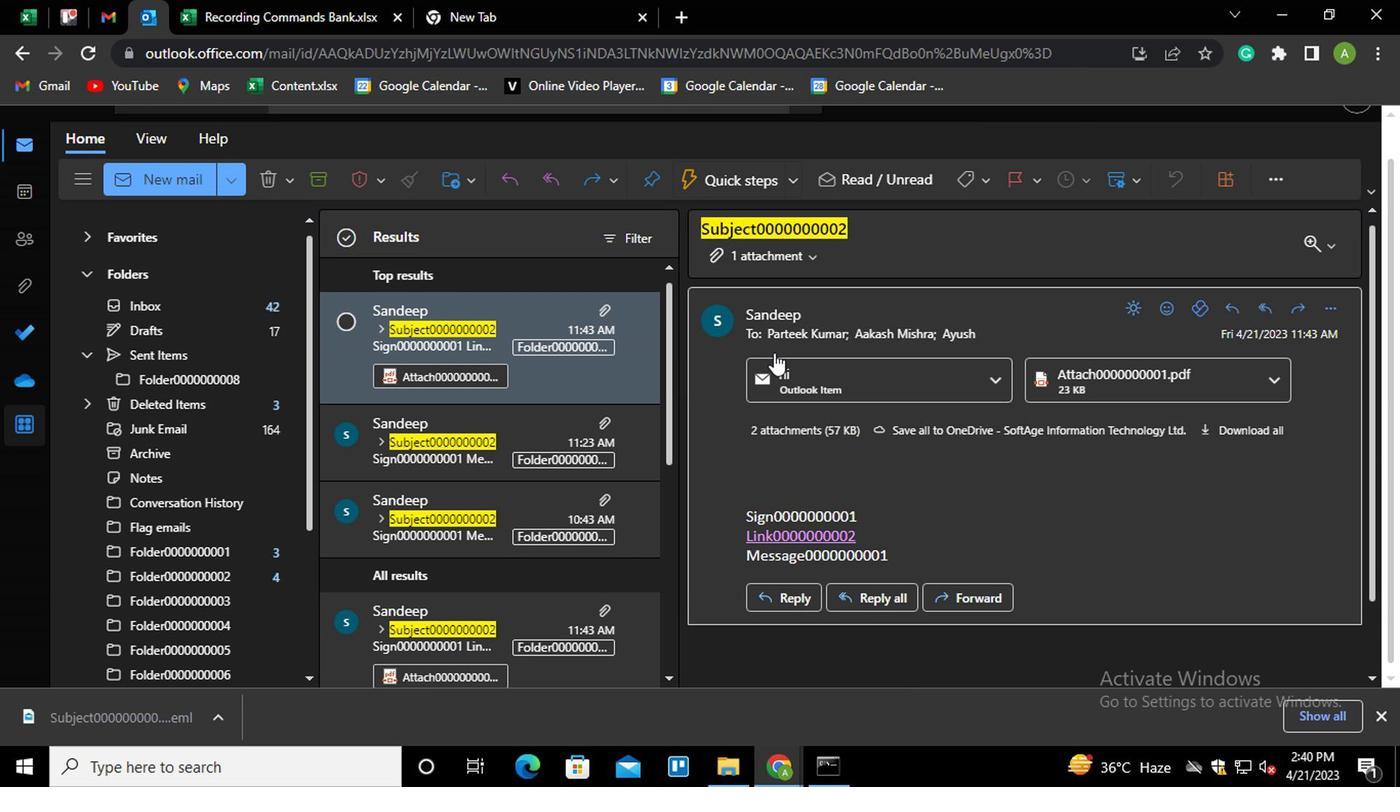 
Action: Mouse moved to (347, 462)
Screenshot: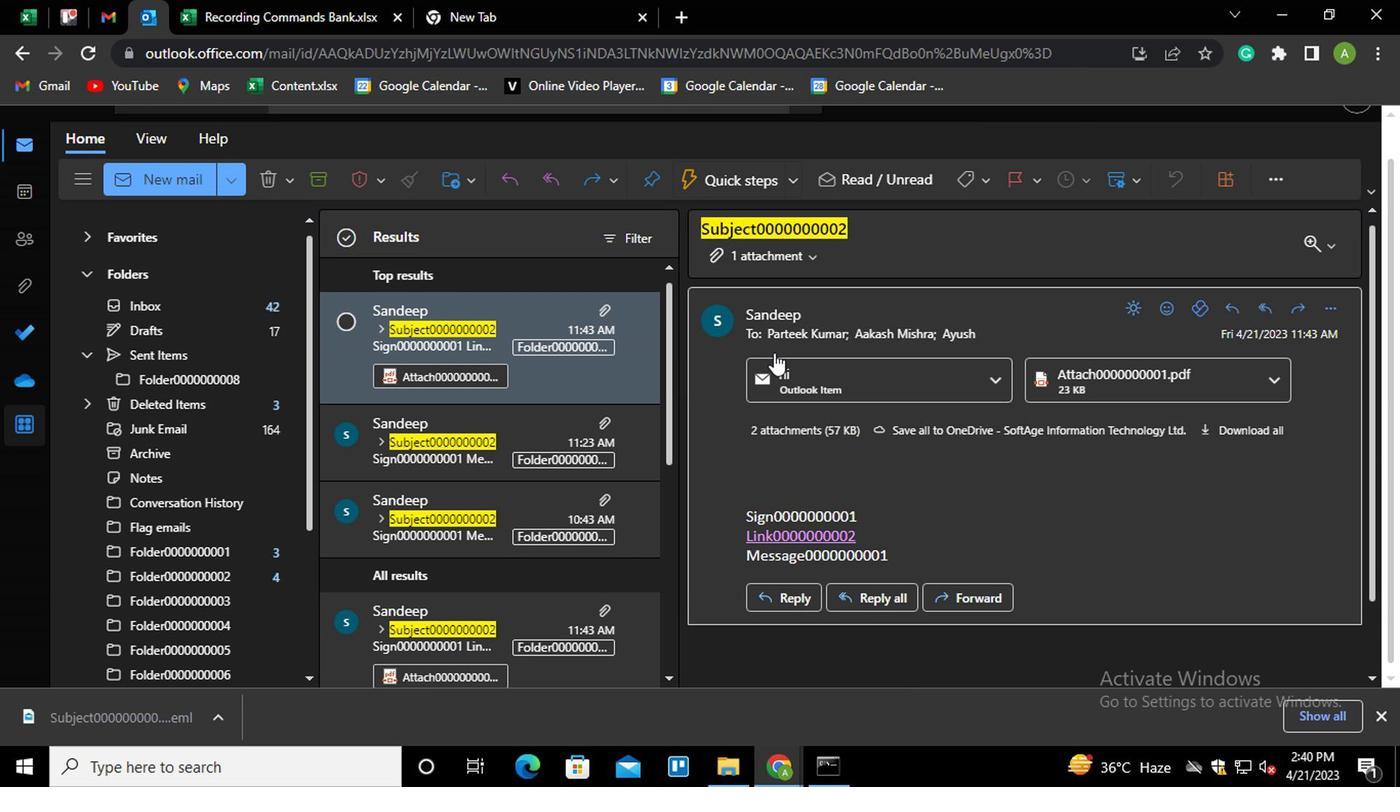 
Action: Mouse scrolled (347, 463) with delta (0, 0)
Screenshot: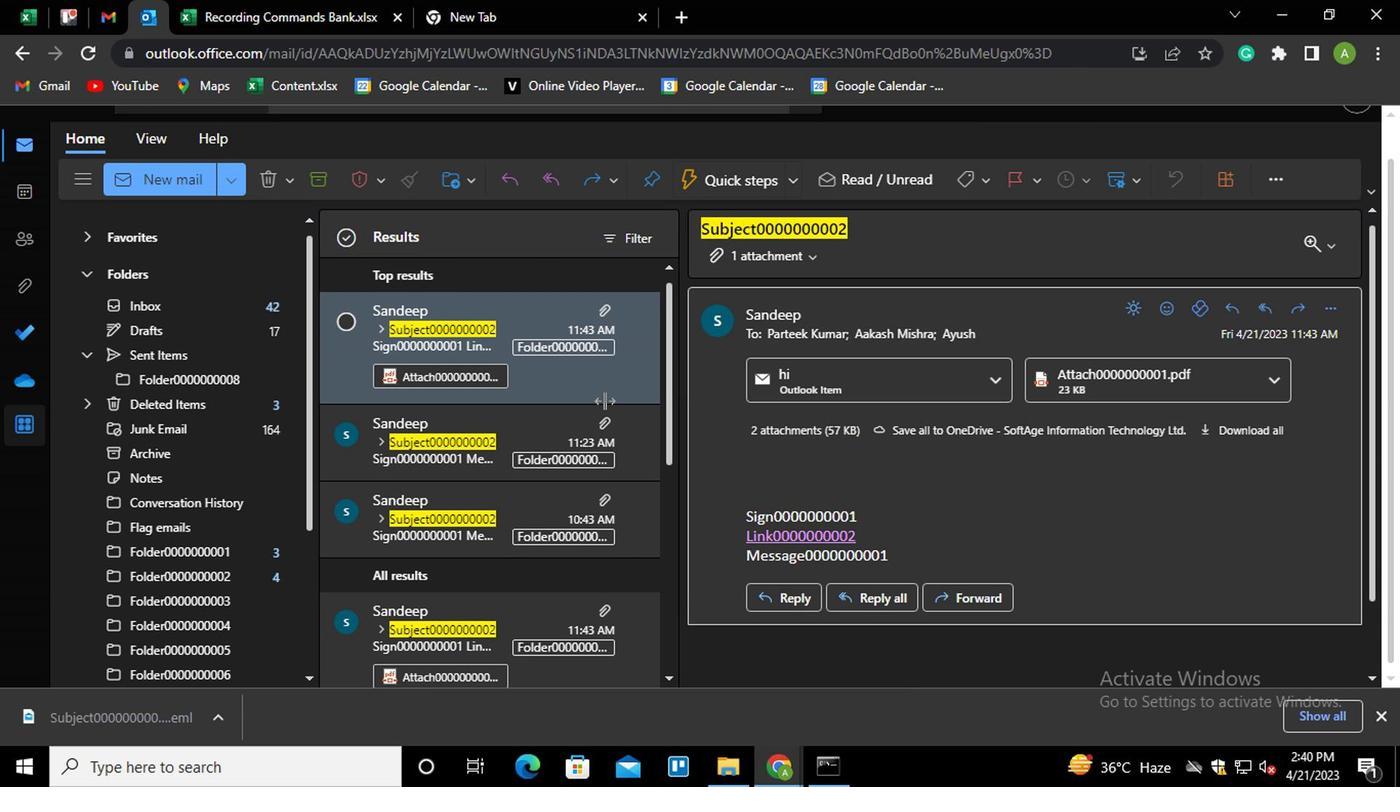
Action: Mouse scrolled (347, 463) with delta (0, 0)
Screenshot: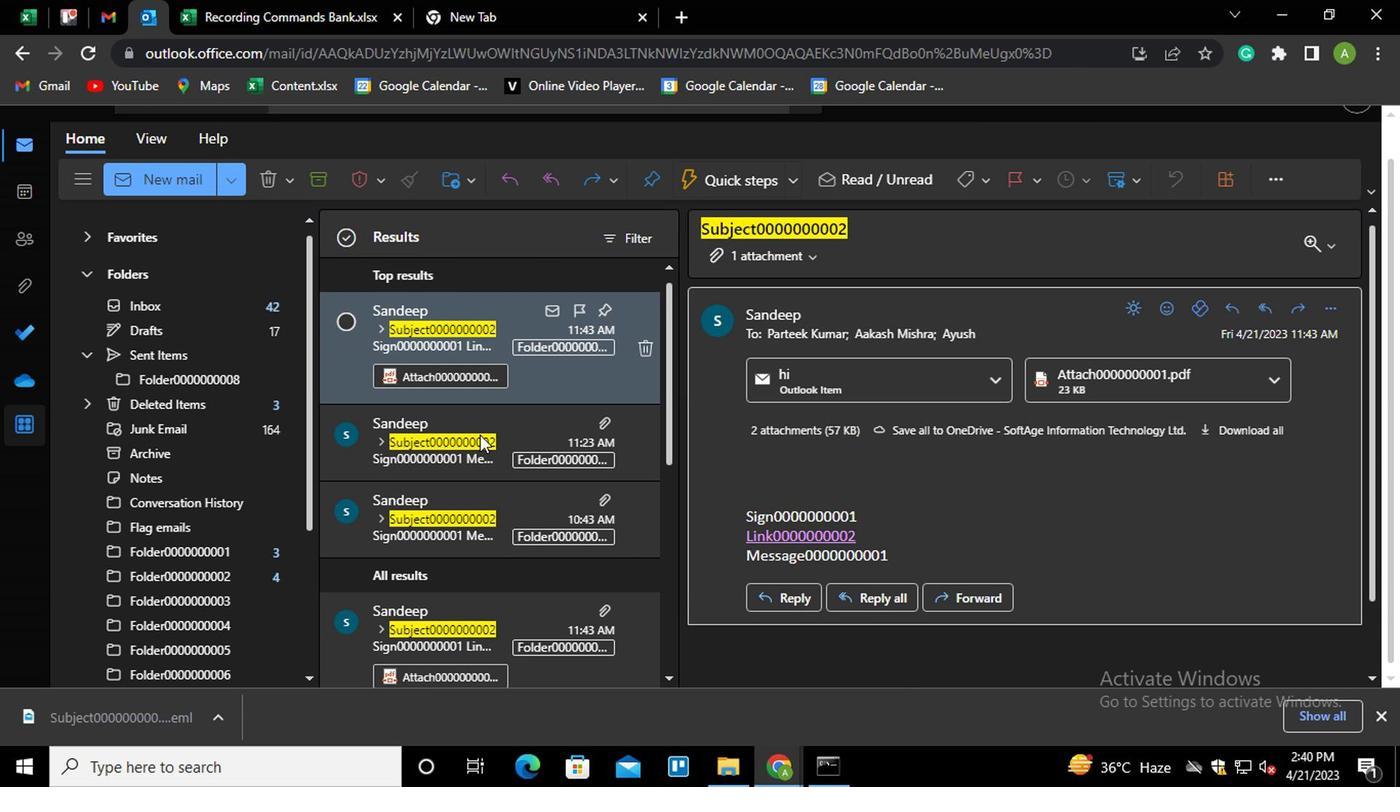 
Action: Mouse moved to (236, 129)
Screenshot: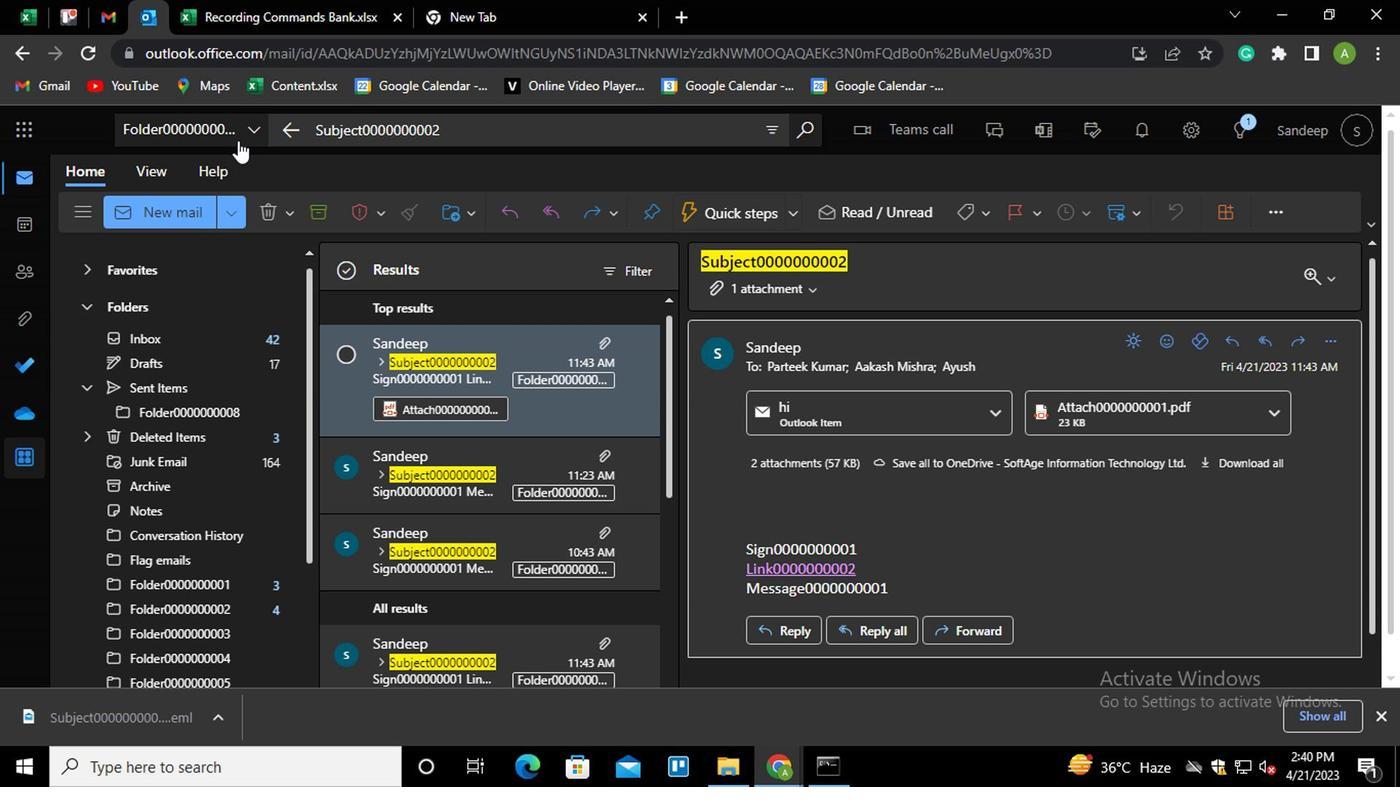 
Action: Mouse pressed left at (236, 129)
Screenshot: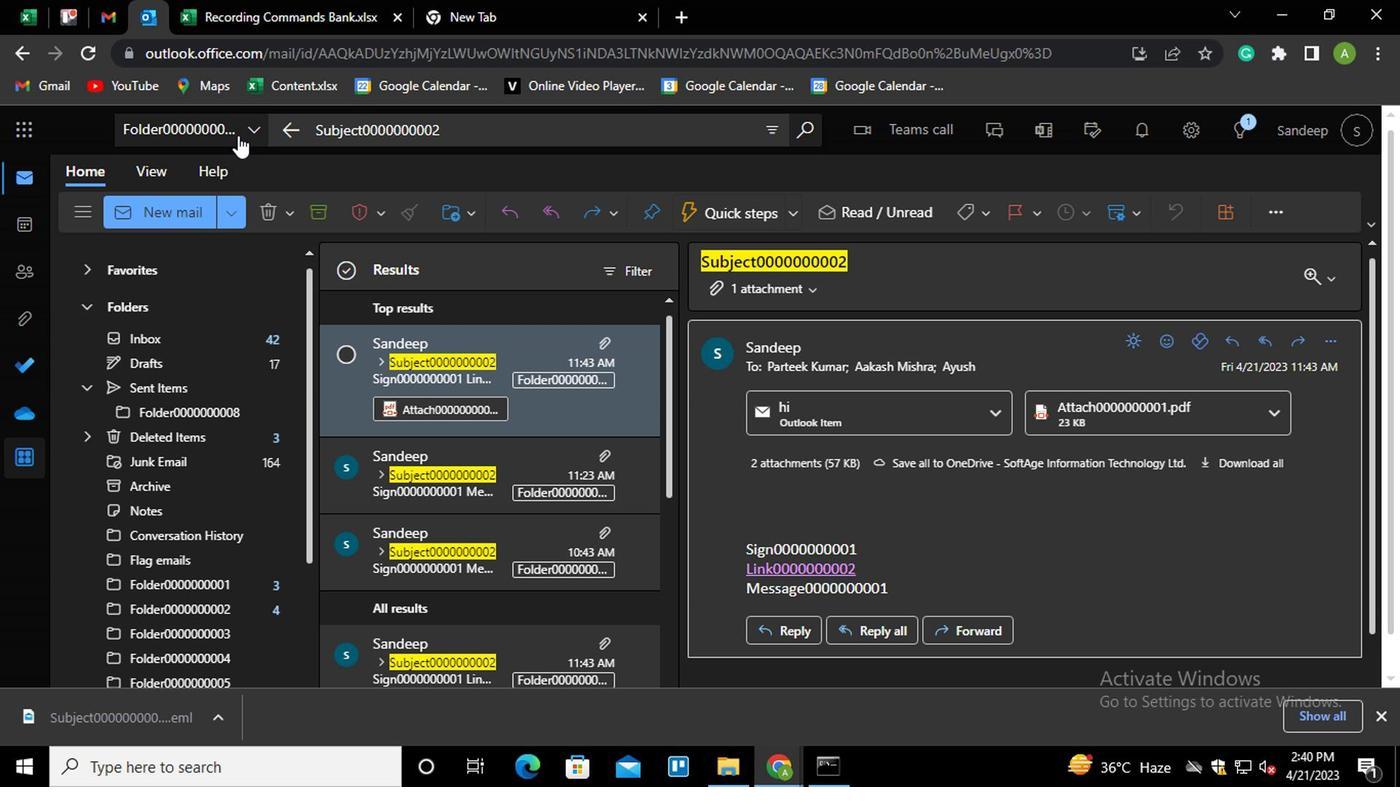 
Action: Mouse moved to (241, 610)
Screenshot: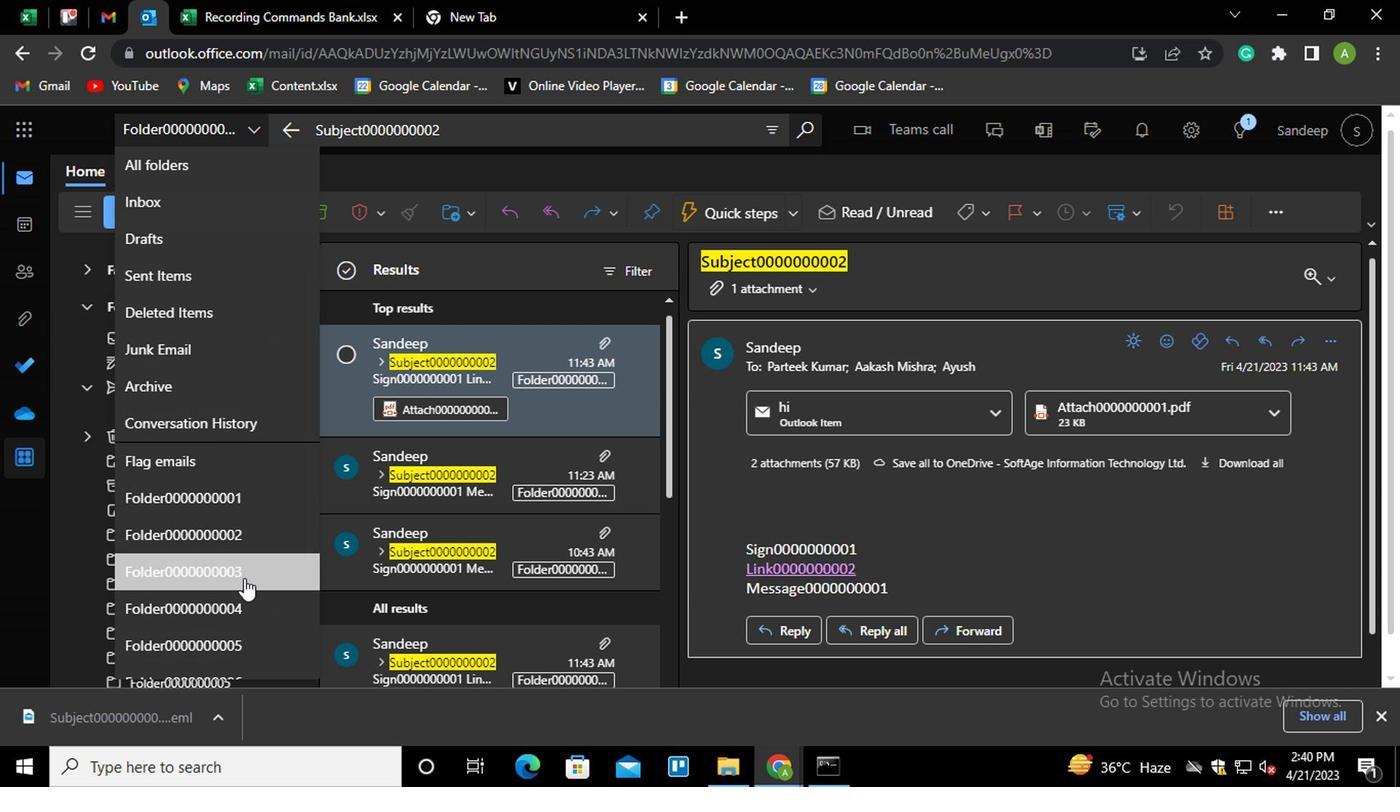 
Action: Mouse pressed left at (241, 610)
Screenshot: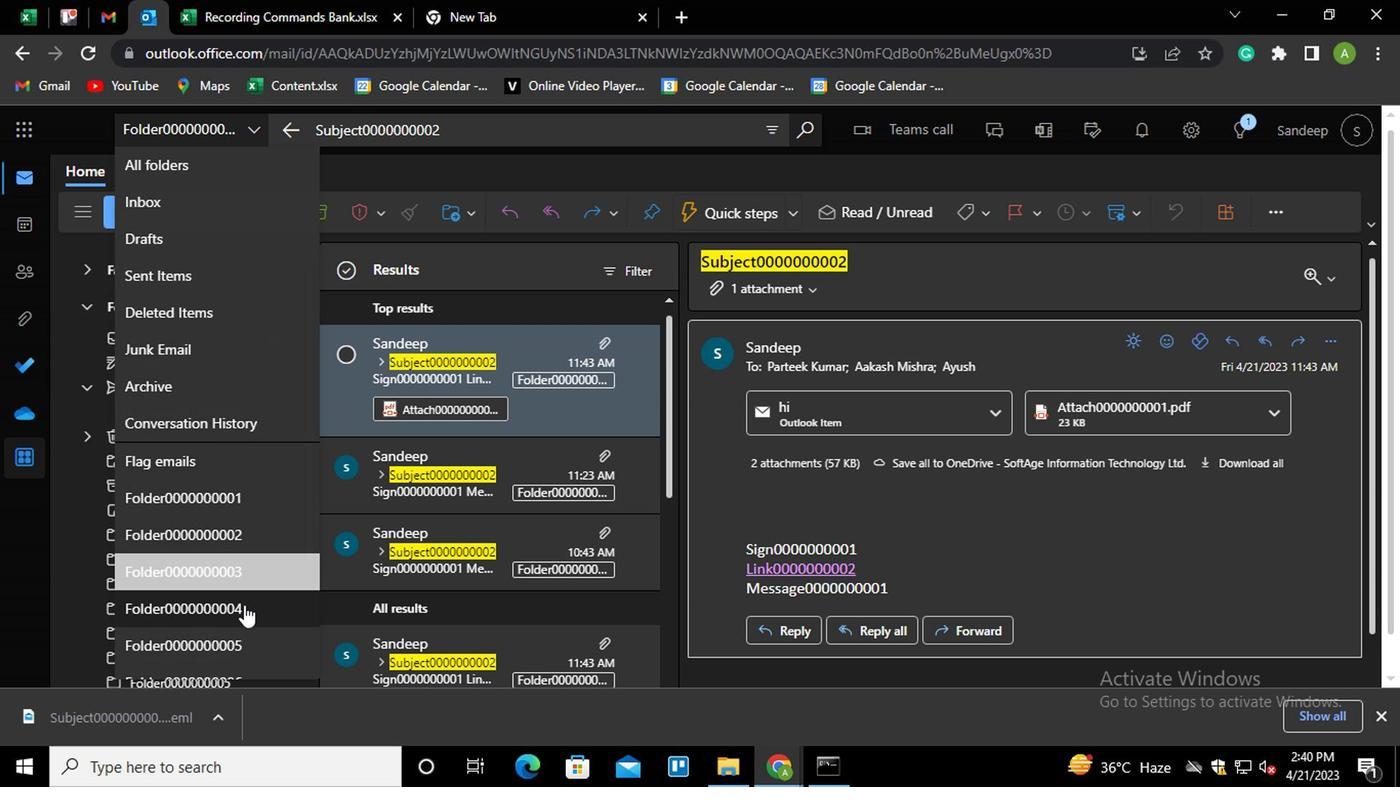 
Action: Mouse moved to (445, 125)
Screenshot: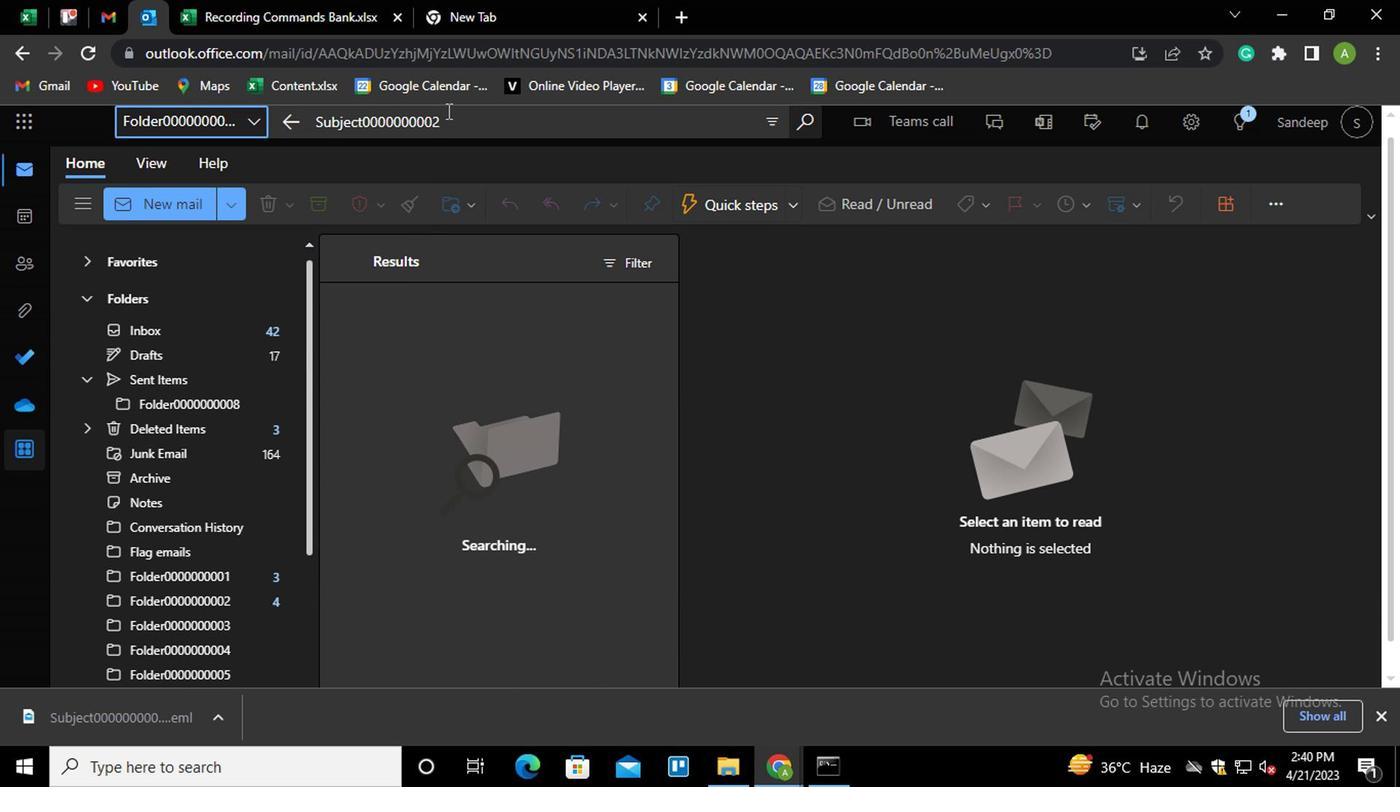 
Action: Mouse pressed left at (445, 125)
Screenshot: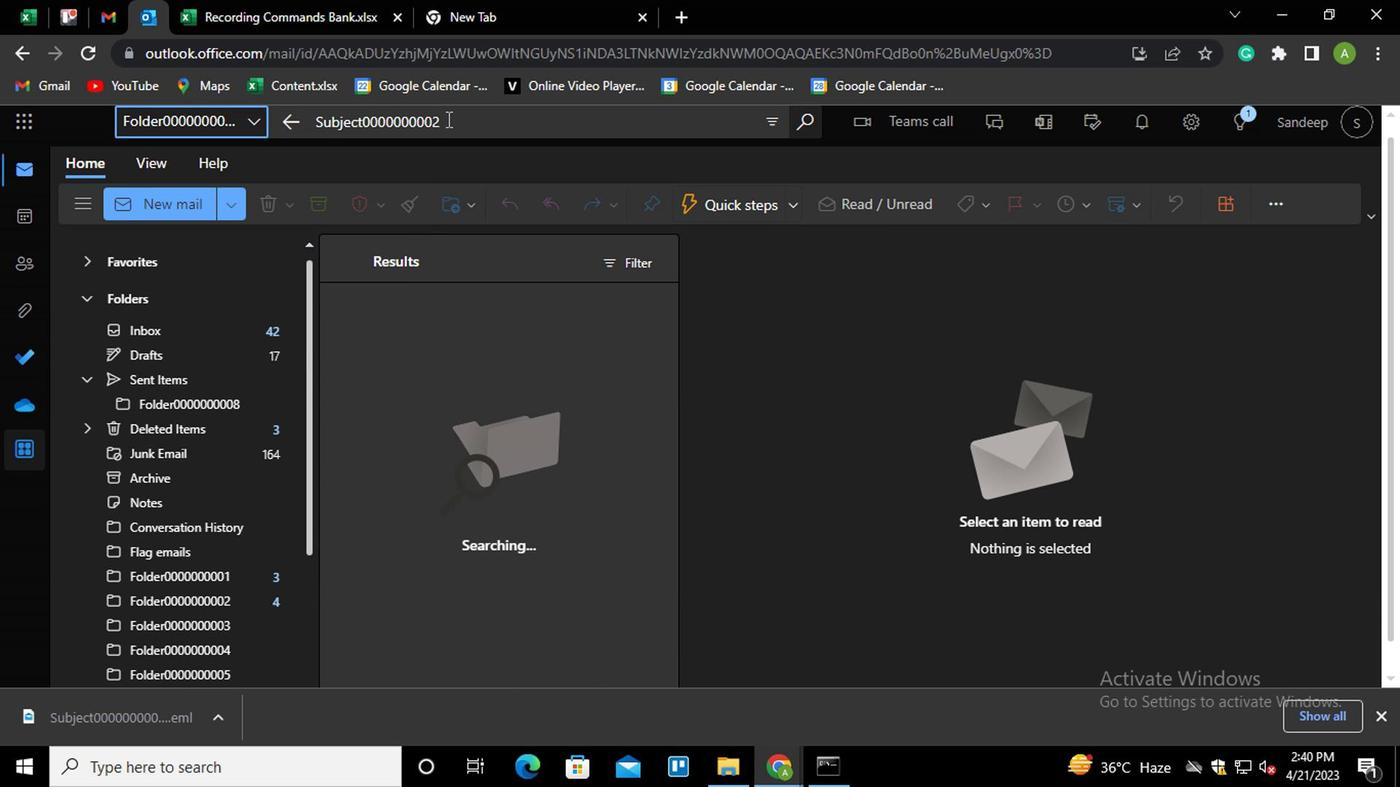 
Action: Mouse moved to (445, 128)
Screenshot: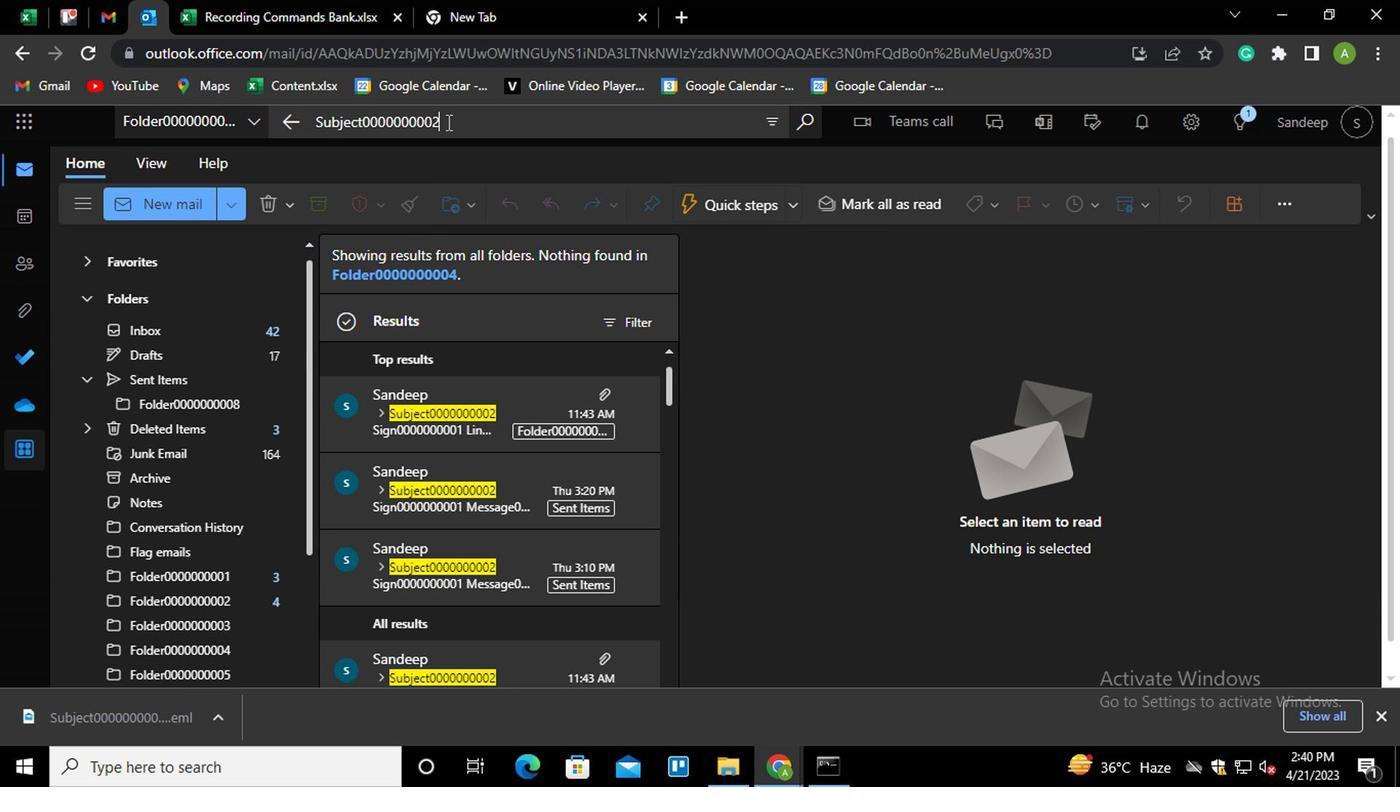 
Action: Key pressed <Key.backspace>3<Key.enter>
Screenshot: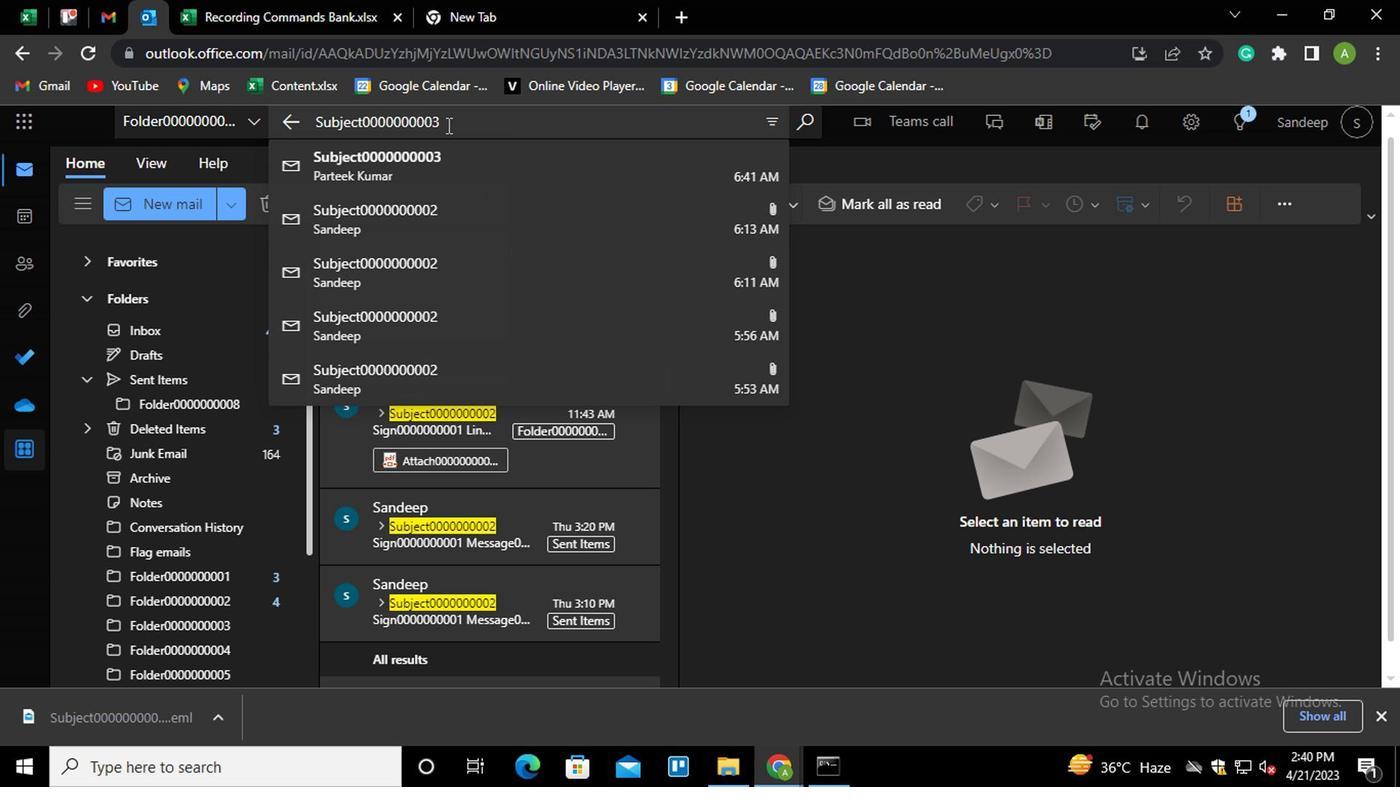 
Action: Mouse moved to (488, 342)
Screenshot: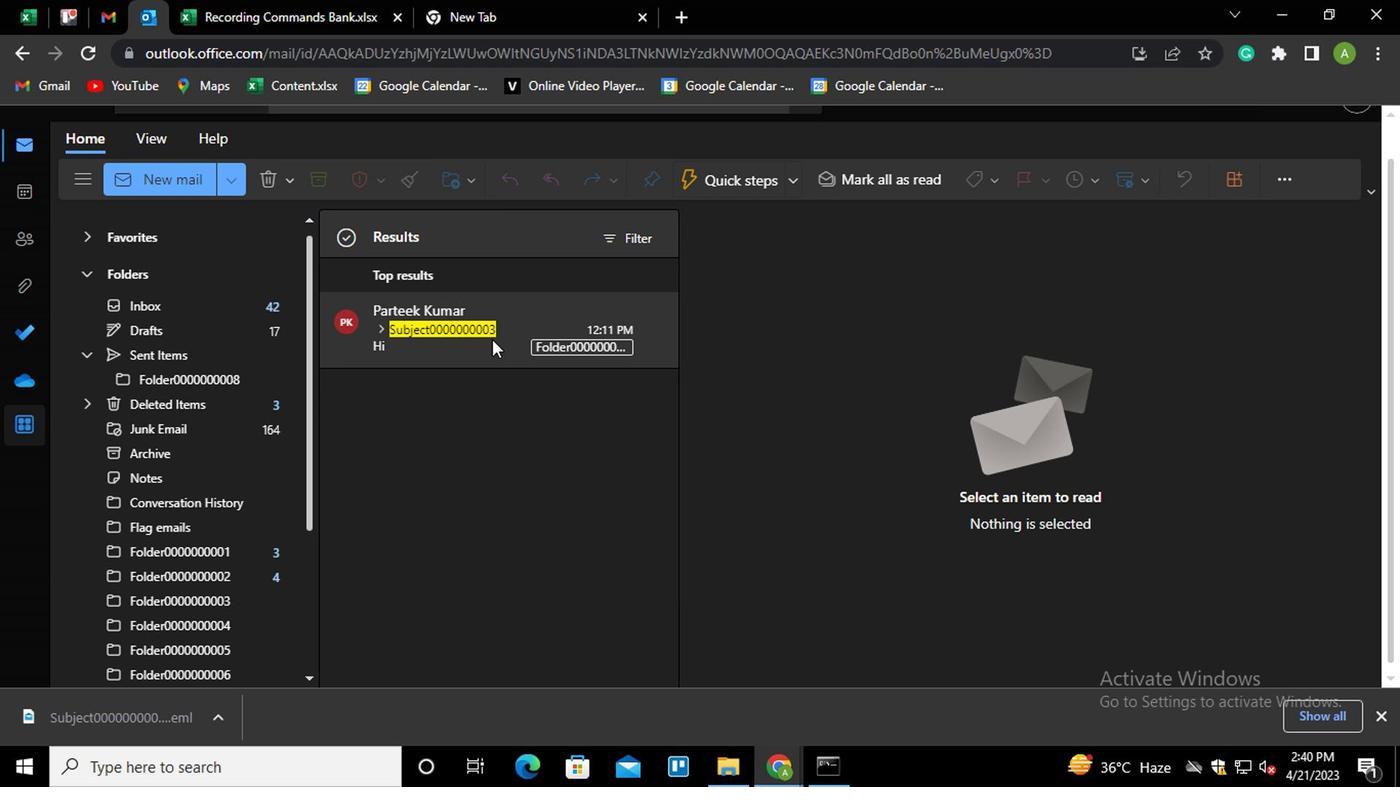 
Action: Mouse pressed left at (488, 342)
Screenshot: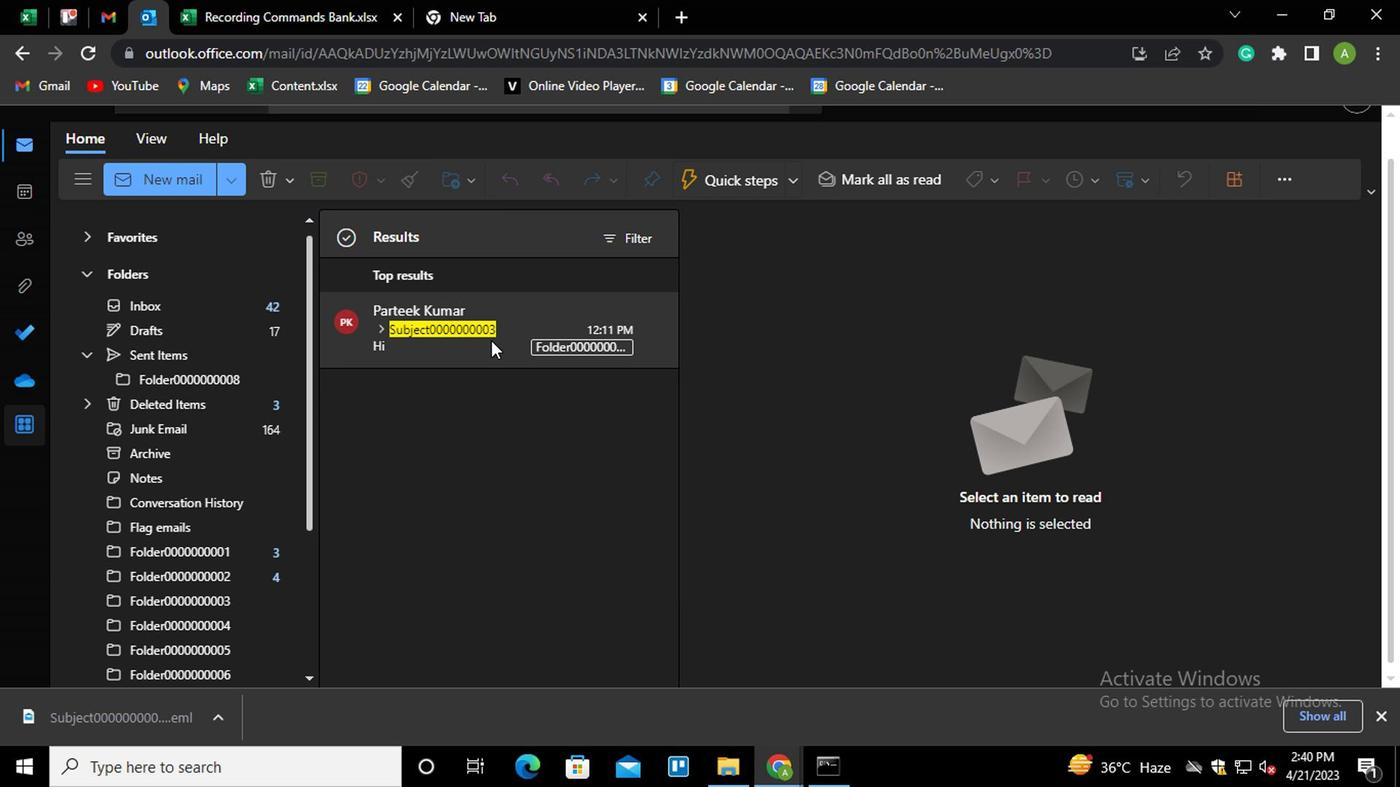 
Action: Mouse moved to (1334, 285)
Screenshot: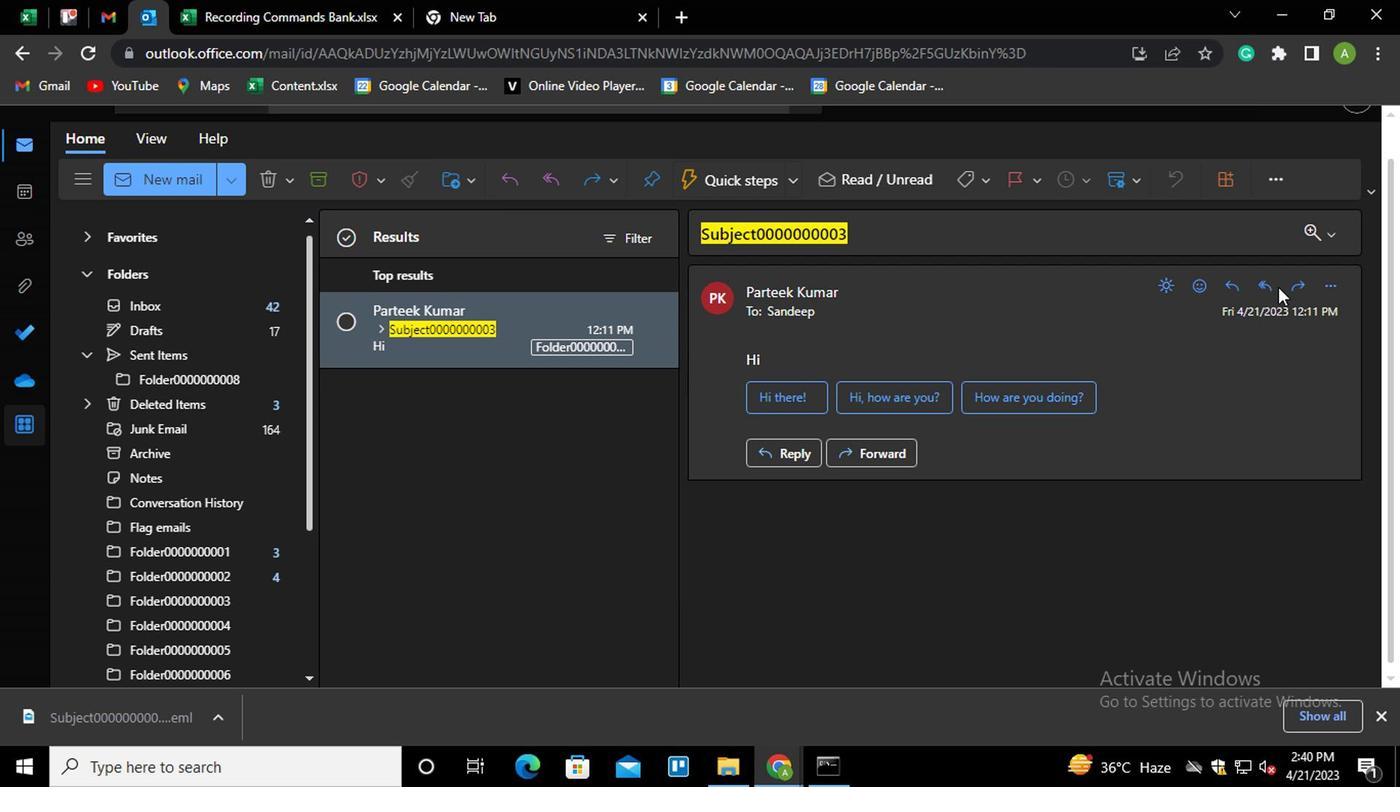 
Action: Mouse pressed left at (1334, 285)
Screenshot: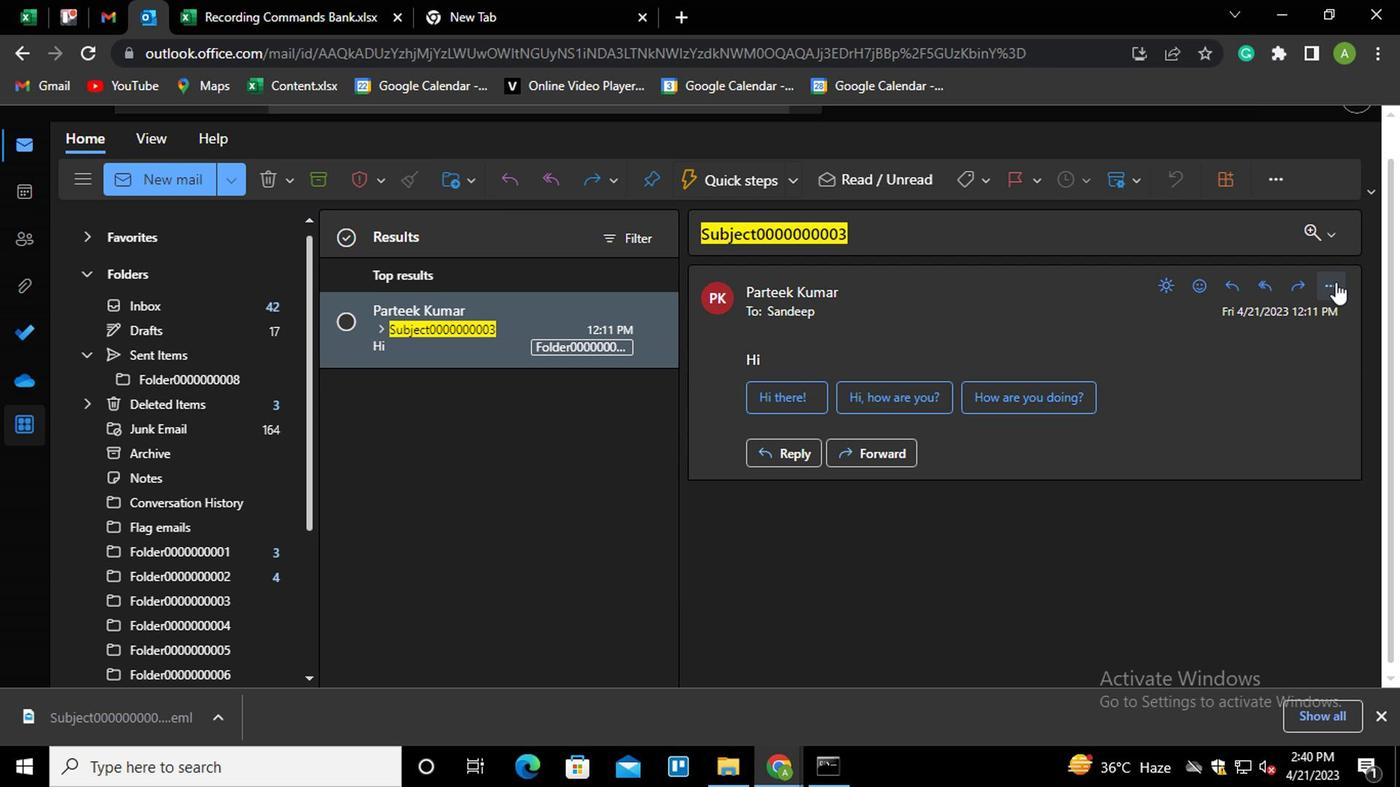 
Action: Mouse moved to (1030, 554)
Screenshot: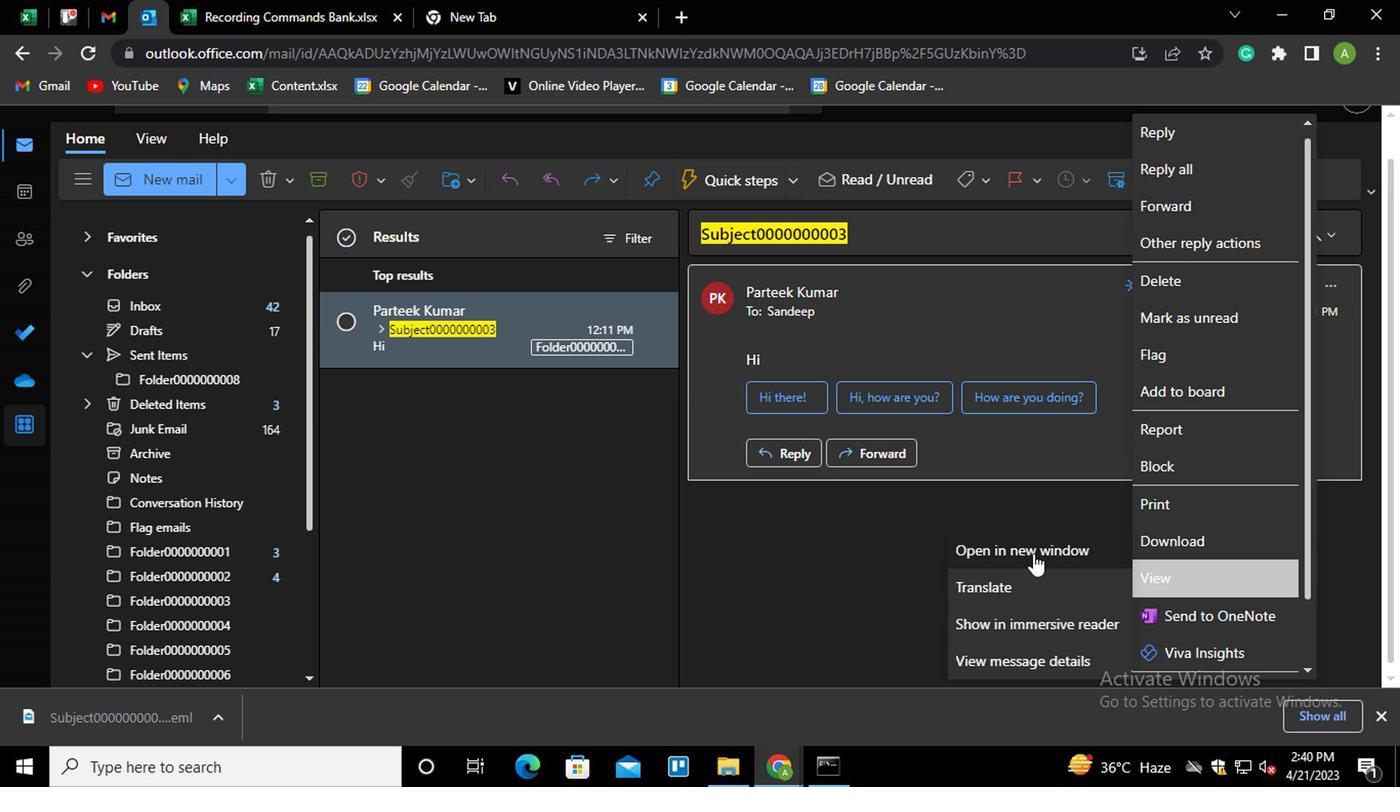 
Action: Mouse pressed left at (1030, 554)
Screenshot: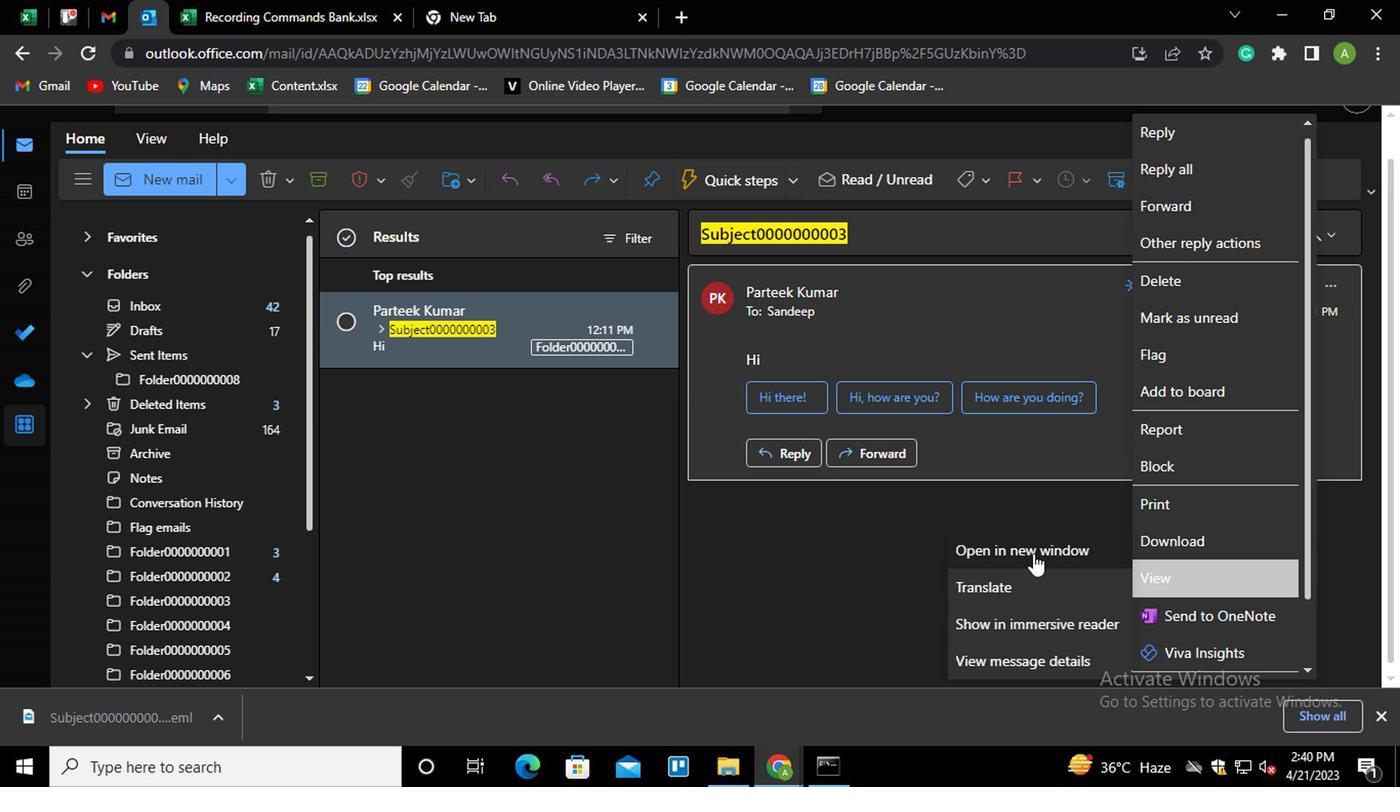 
Action: Mouse moved to (987, 121)
Screenshot: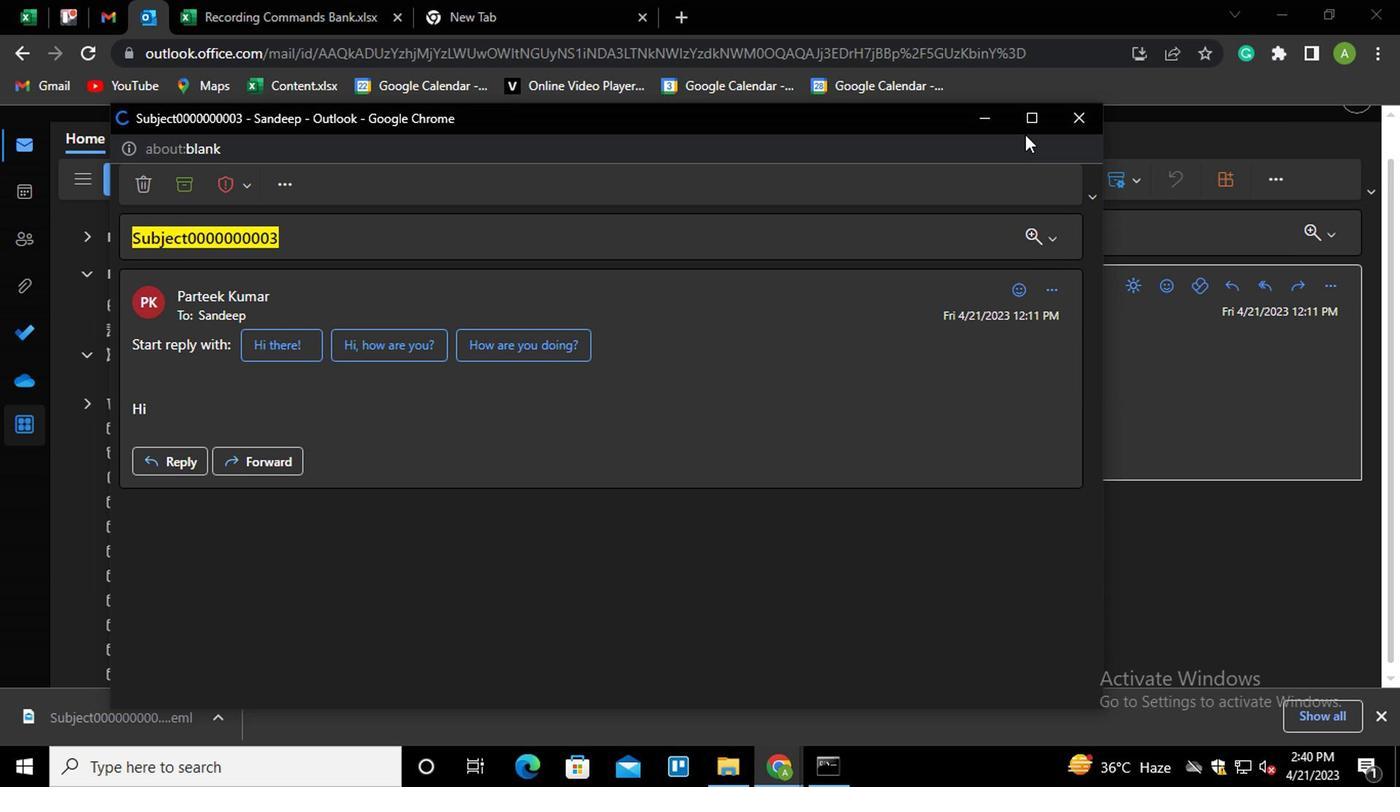 
Action: Mouse pressed left at (987, 121)
Screenshot: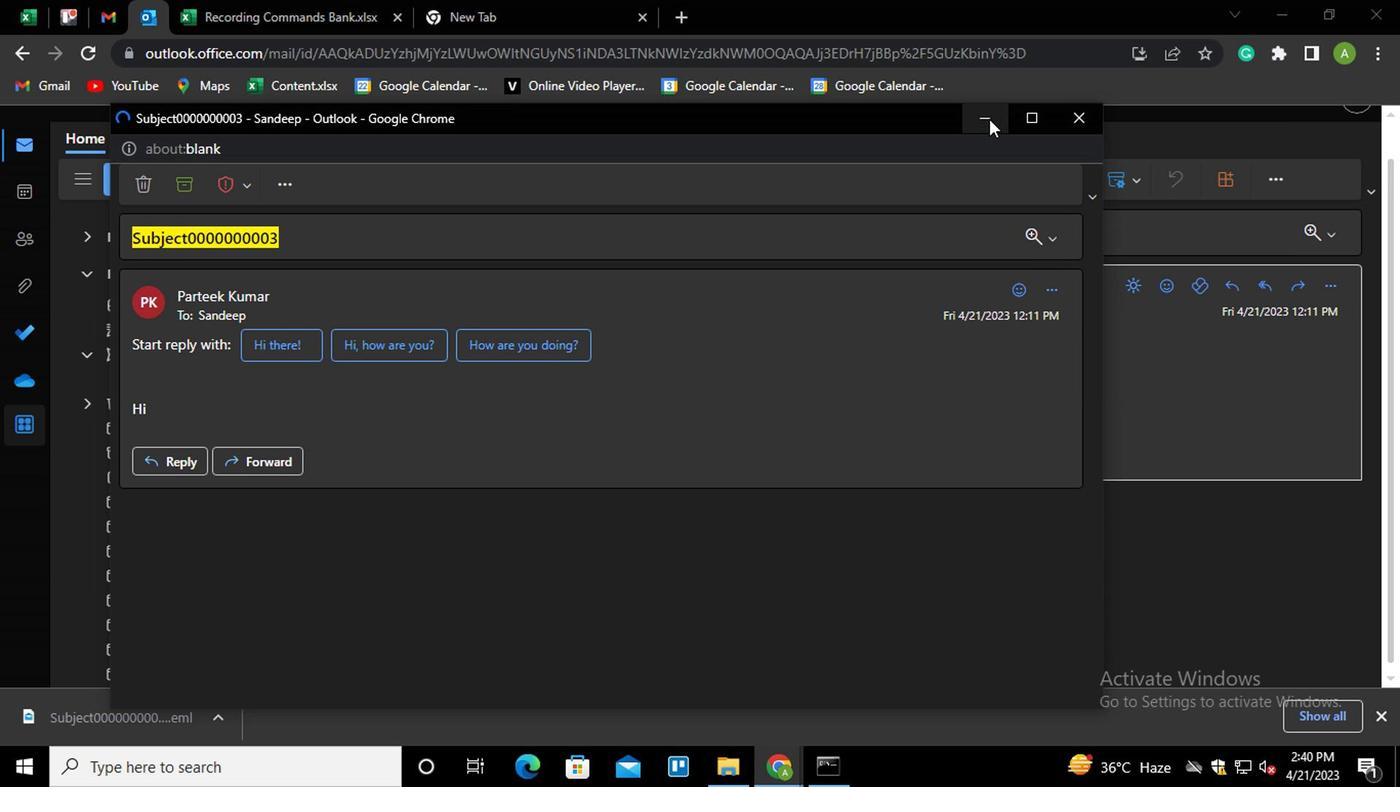 
Action: Mouse moved to (1381, 718)
Screenshot: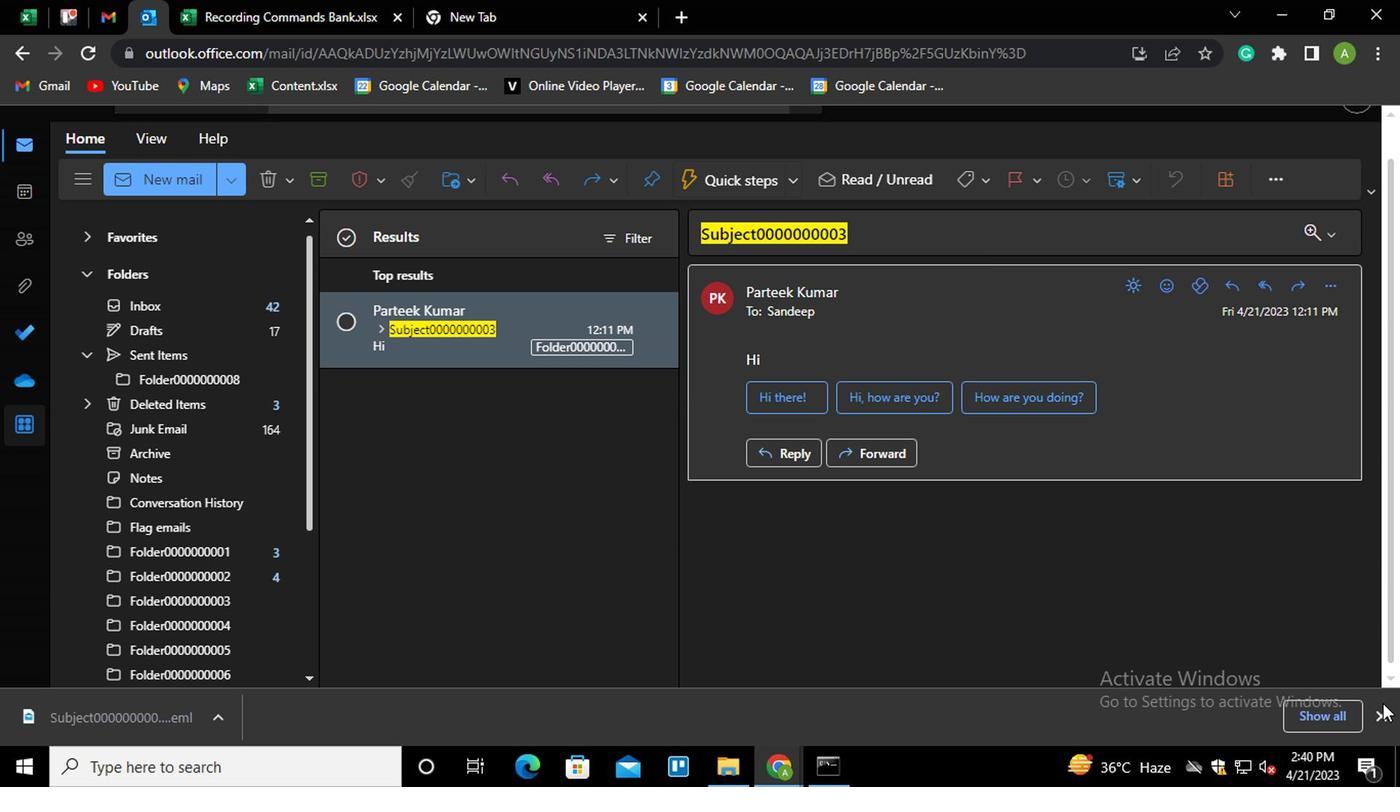 
Action: Mouse pressed left at (1381, 718)
Screenshot: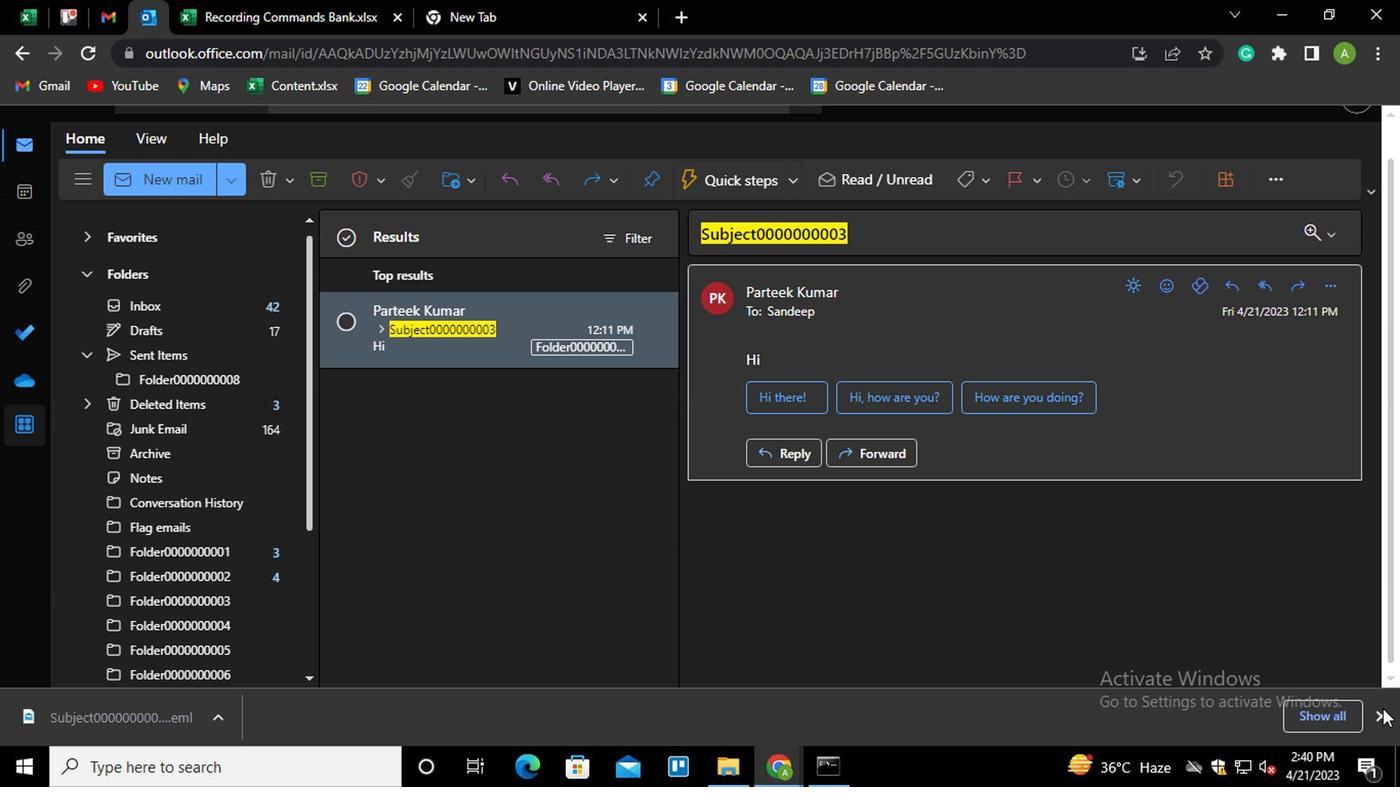 
Action: Mouse moved to (664, 581)
Screenshot: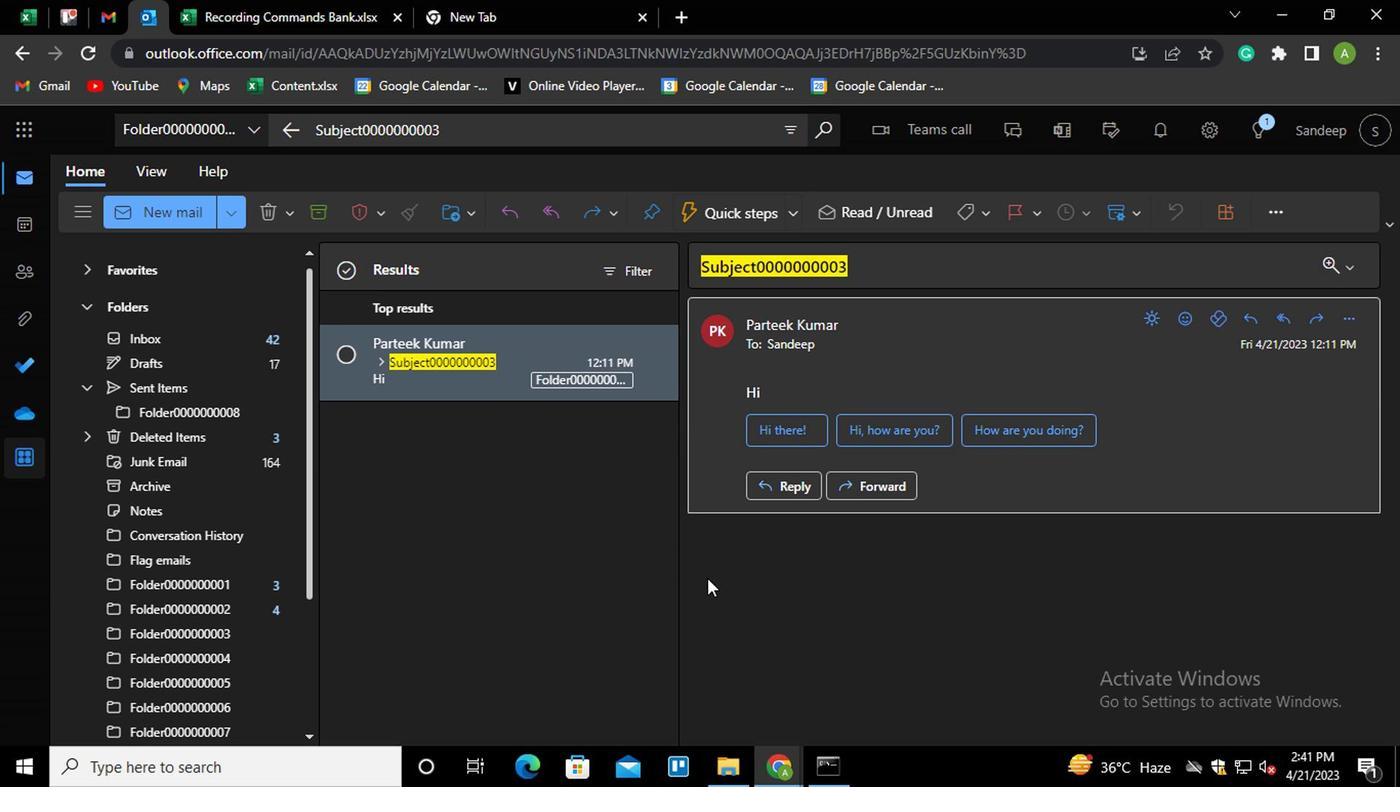 
Action: Mouse pressed left at (664, 581)
Screenshot: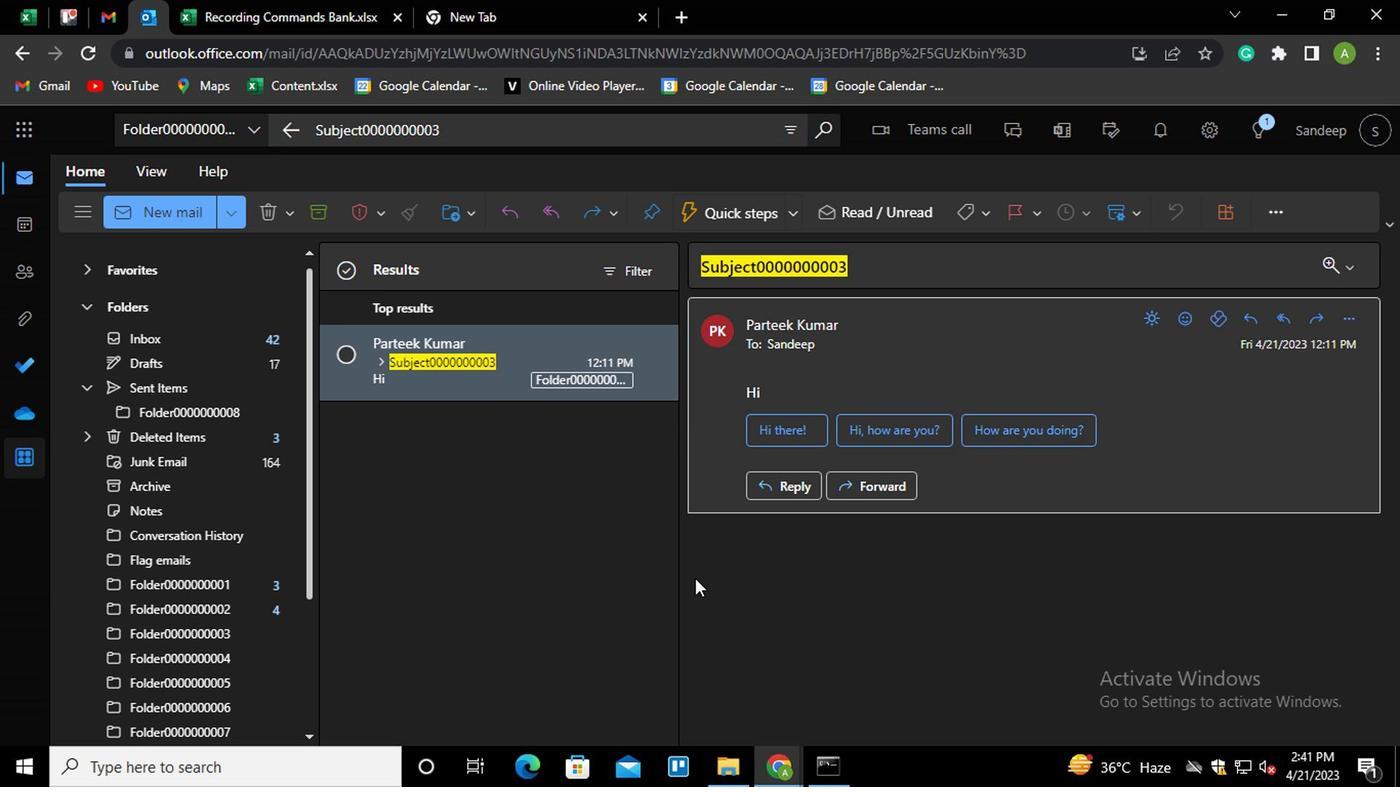 
Action: Mouse moved to (234, 121)
Screenshot: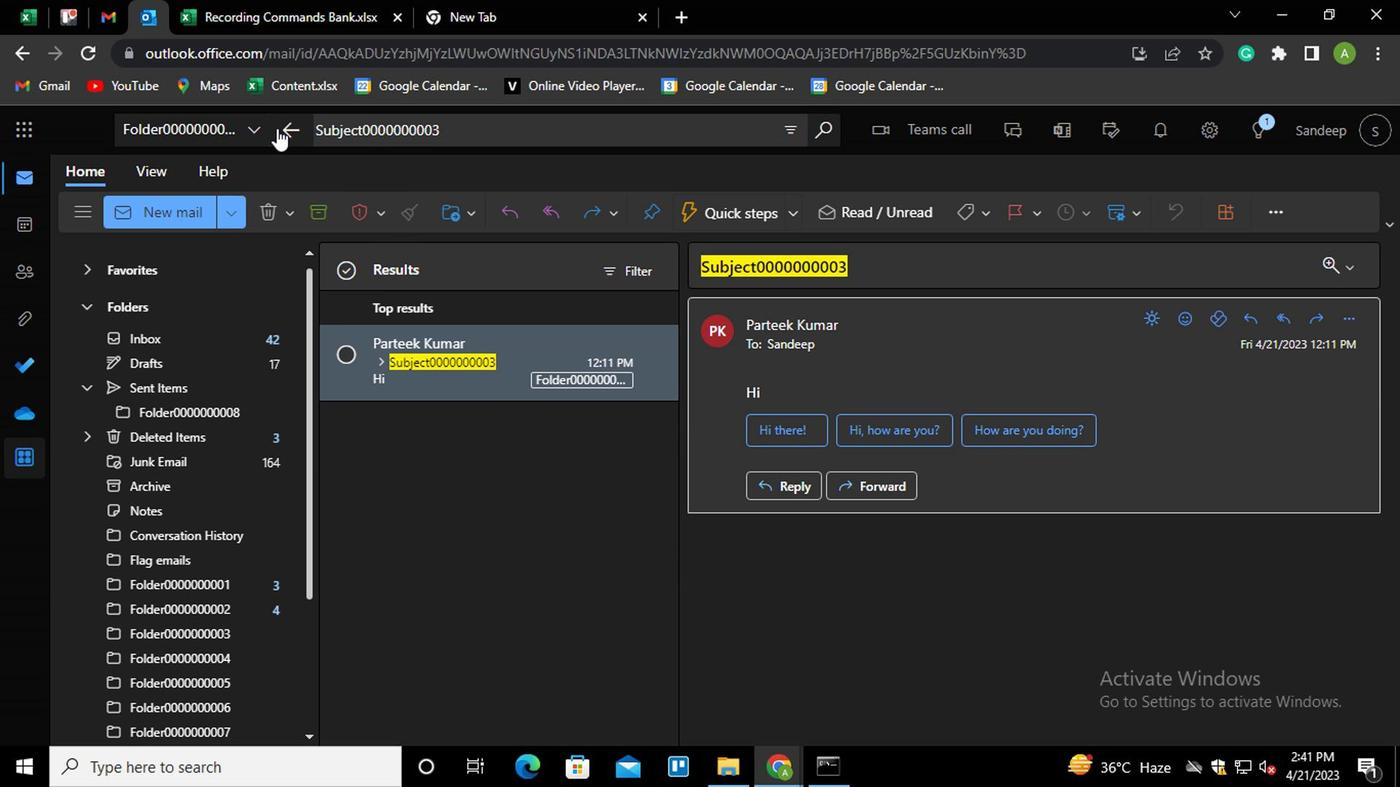 
Action: Mouse pressed left at (234, 121)
Screenshot: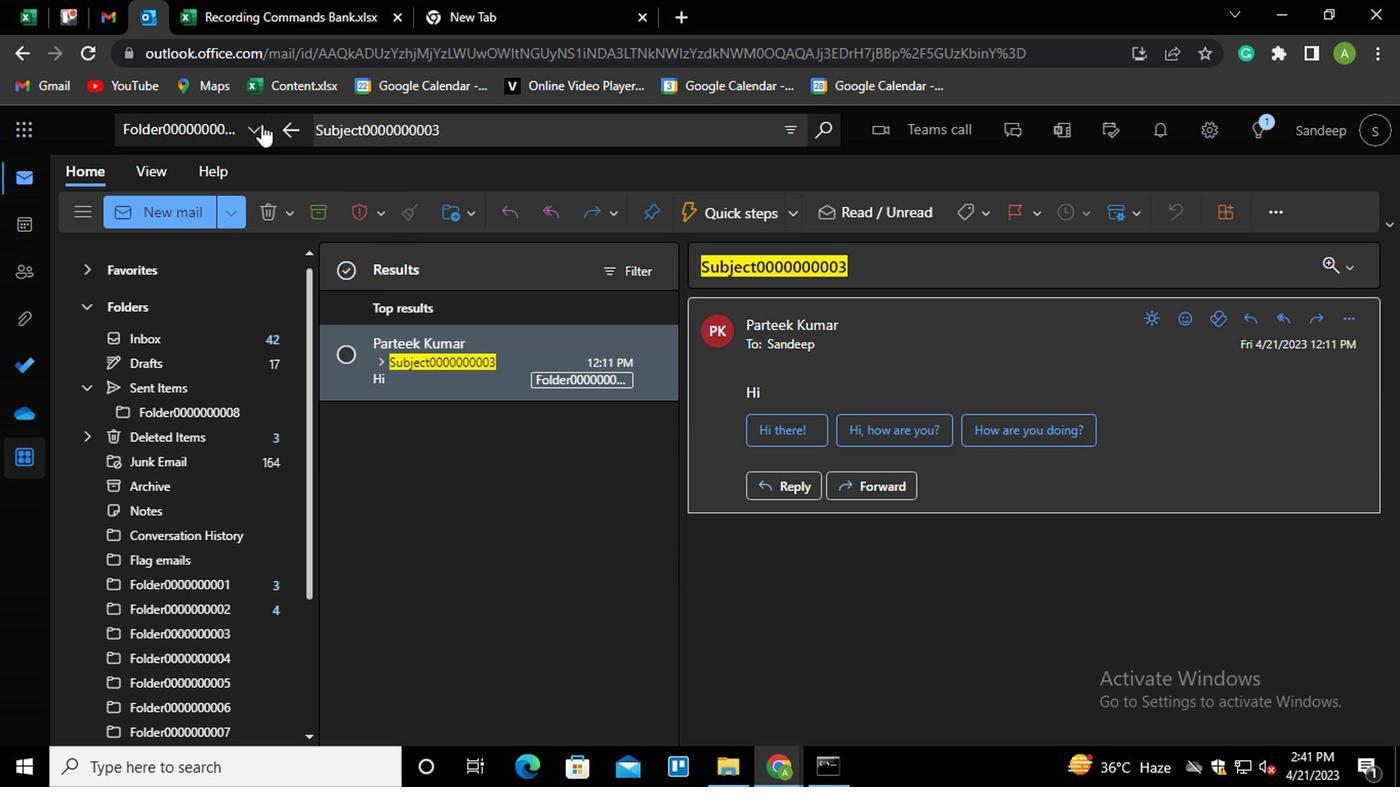 
Action: Mouse moved to (244, 642)
Screenshot: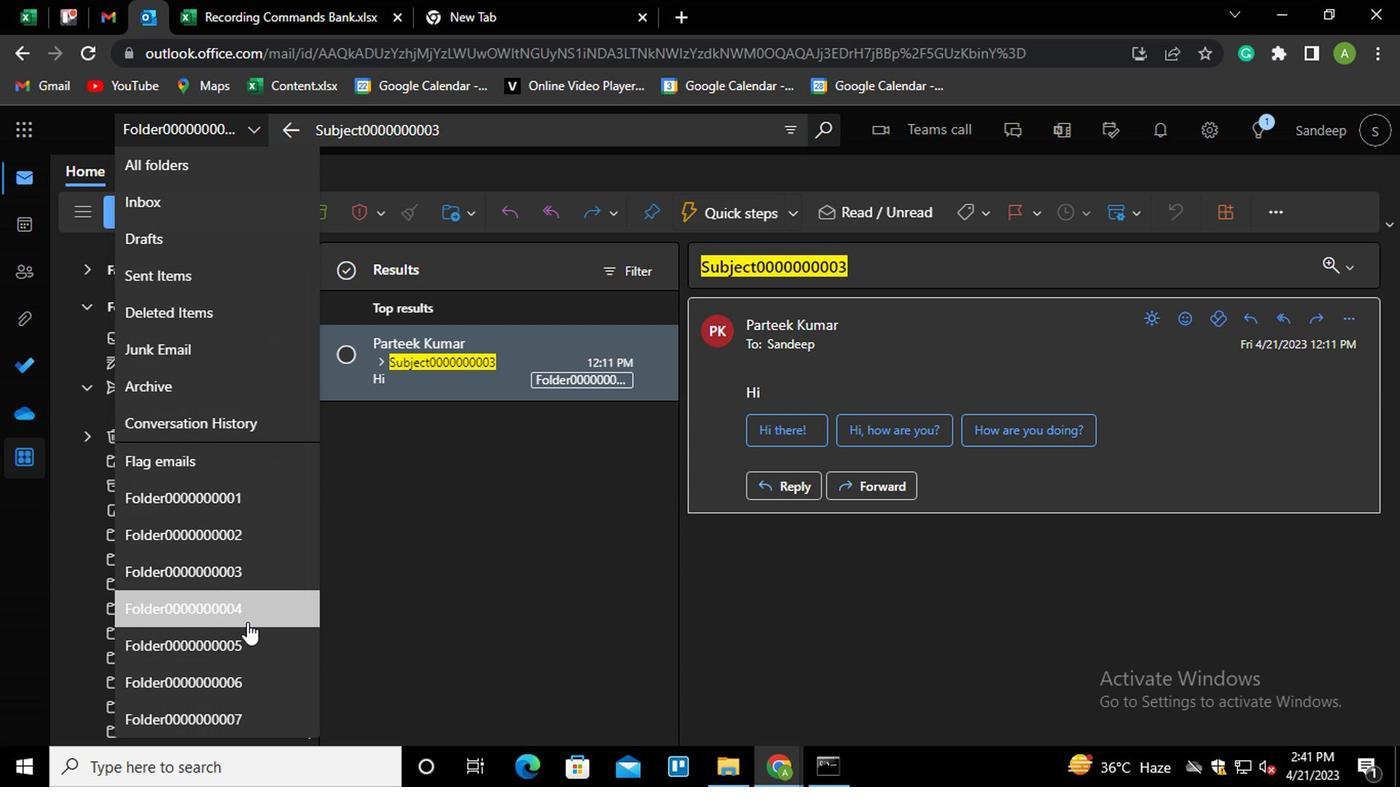 
Action: Mouse pressed left at (244, 642)
Screenshot: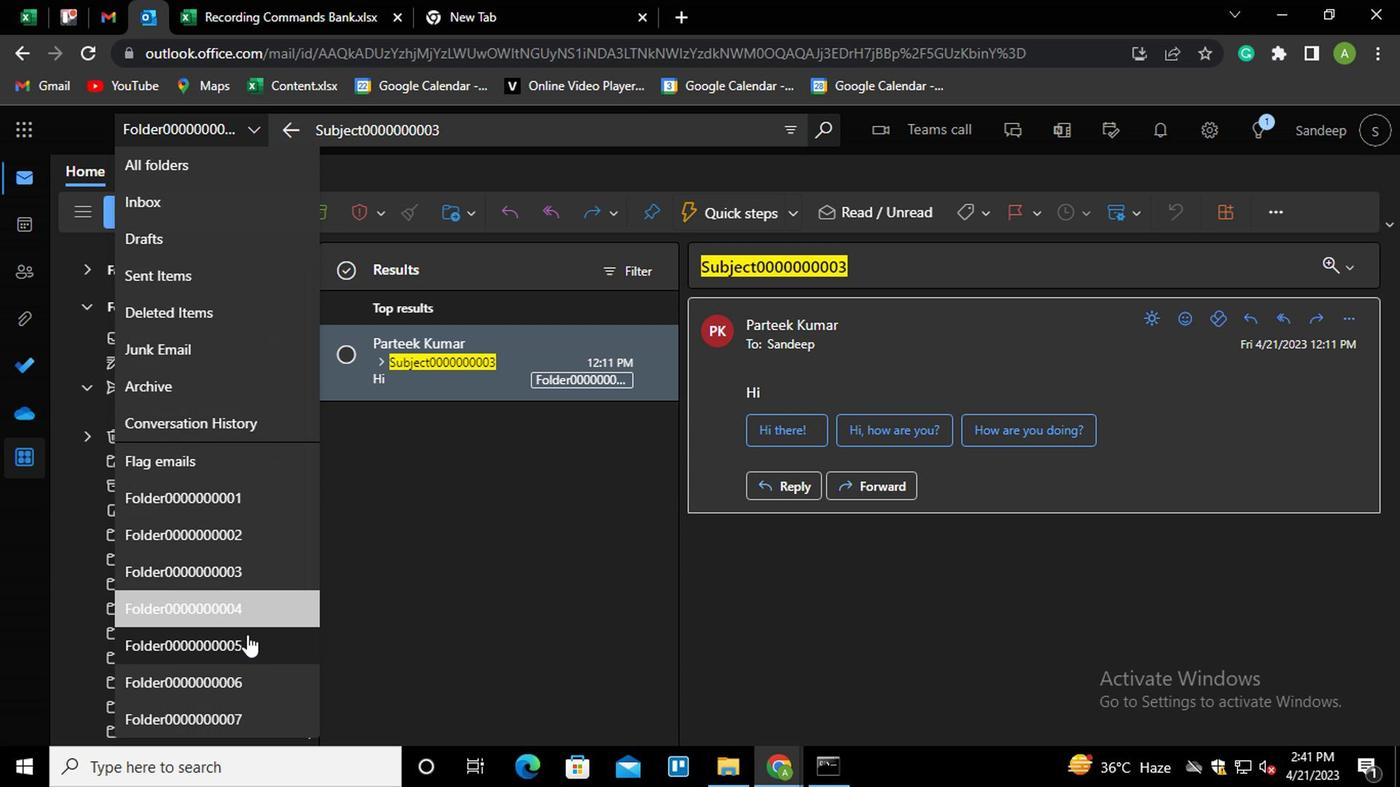 
Action: Mouse moved to (453, 130)
Screenshot: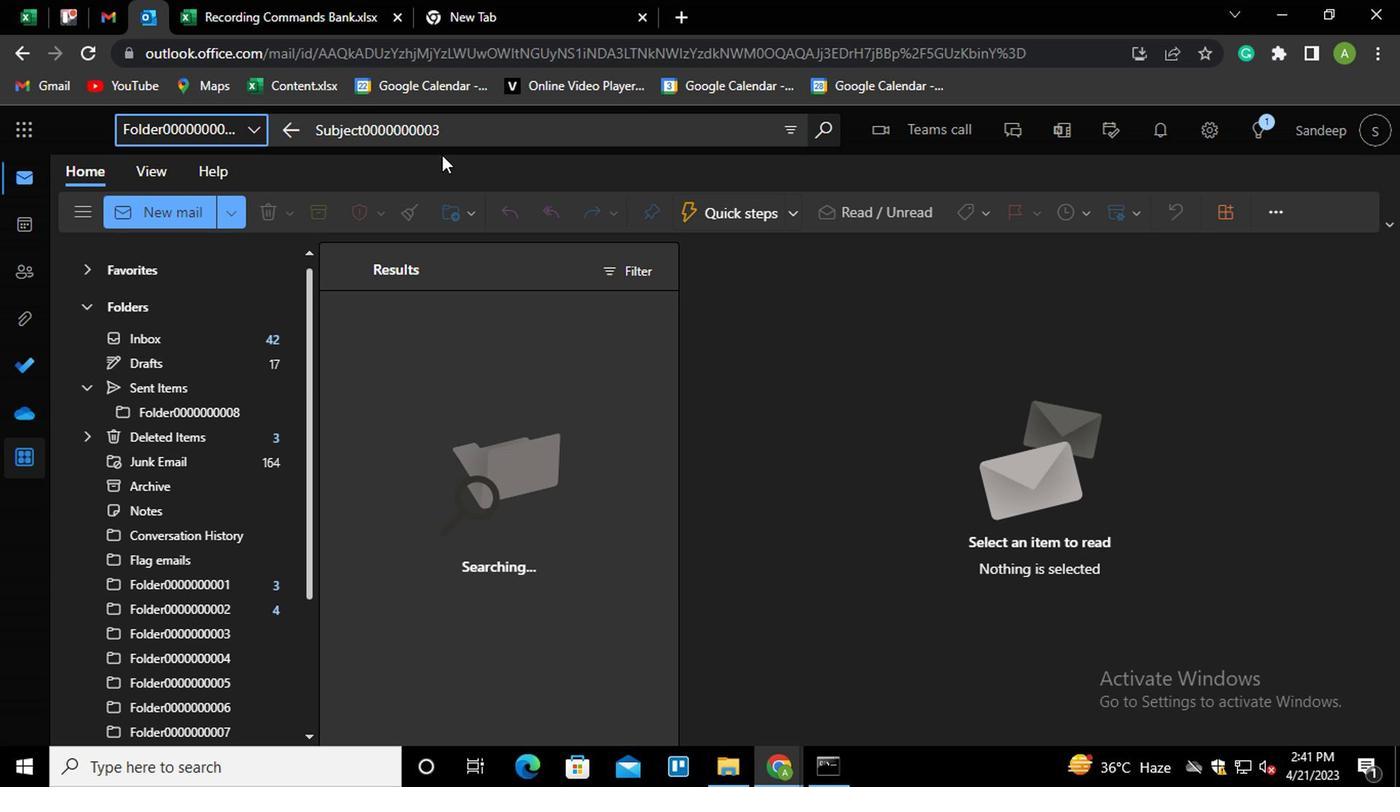 
Action: Mouse pressed left at (453, 130)
Screenshot: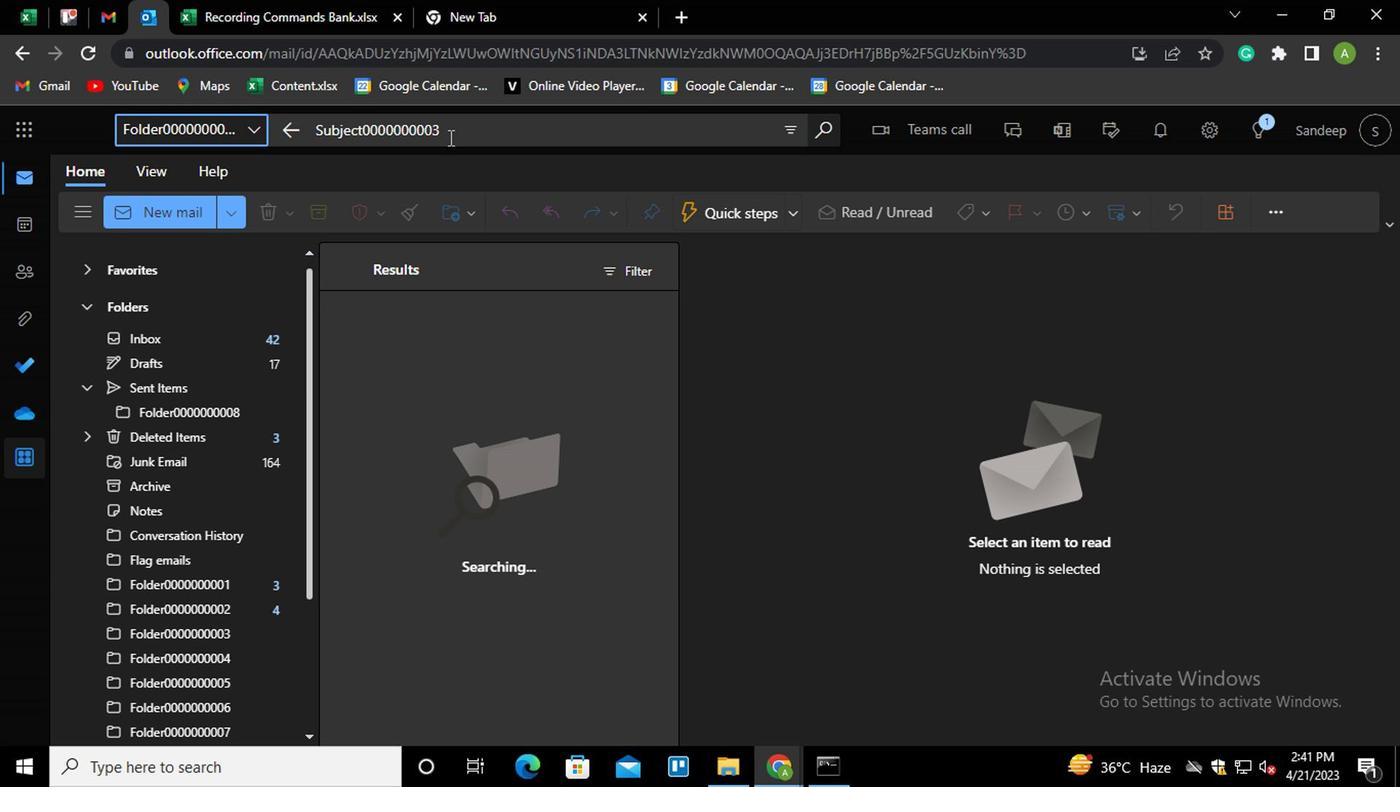 
Action: Key pressed <Key.backspace>4
Screenshot: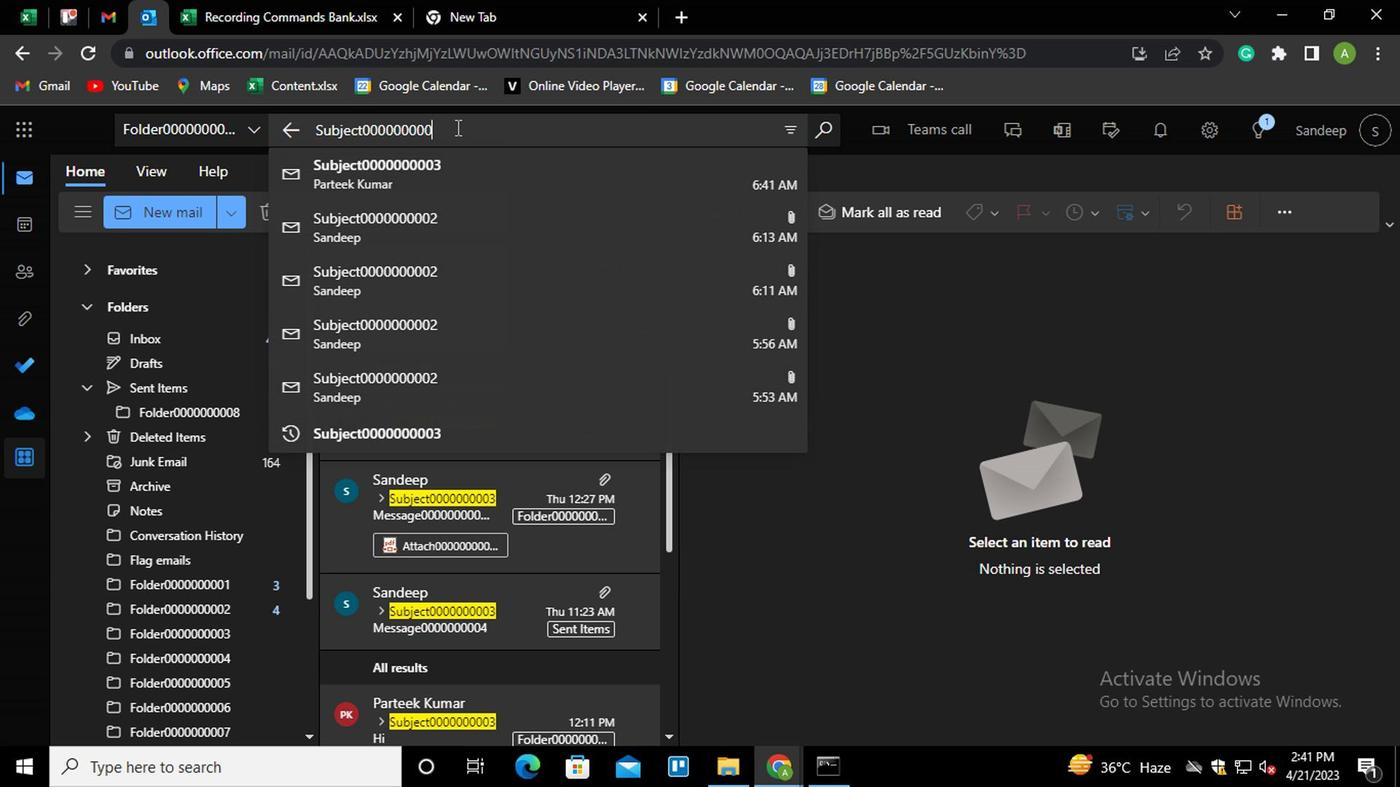 
Action: Mouse moved to (544, 137)
Screenshot: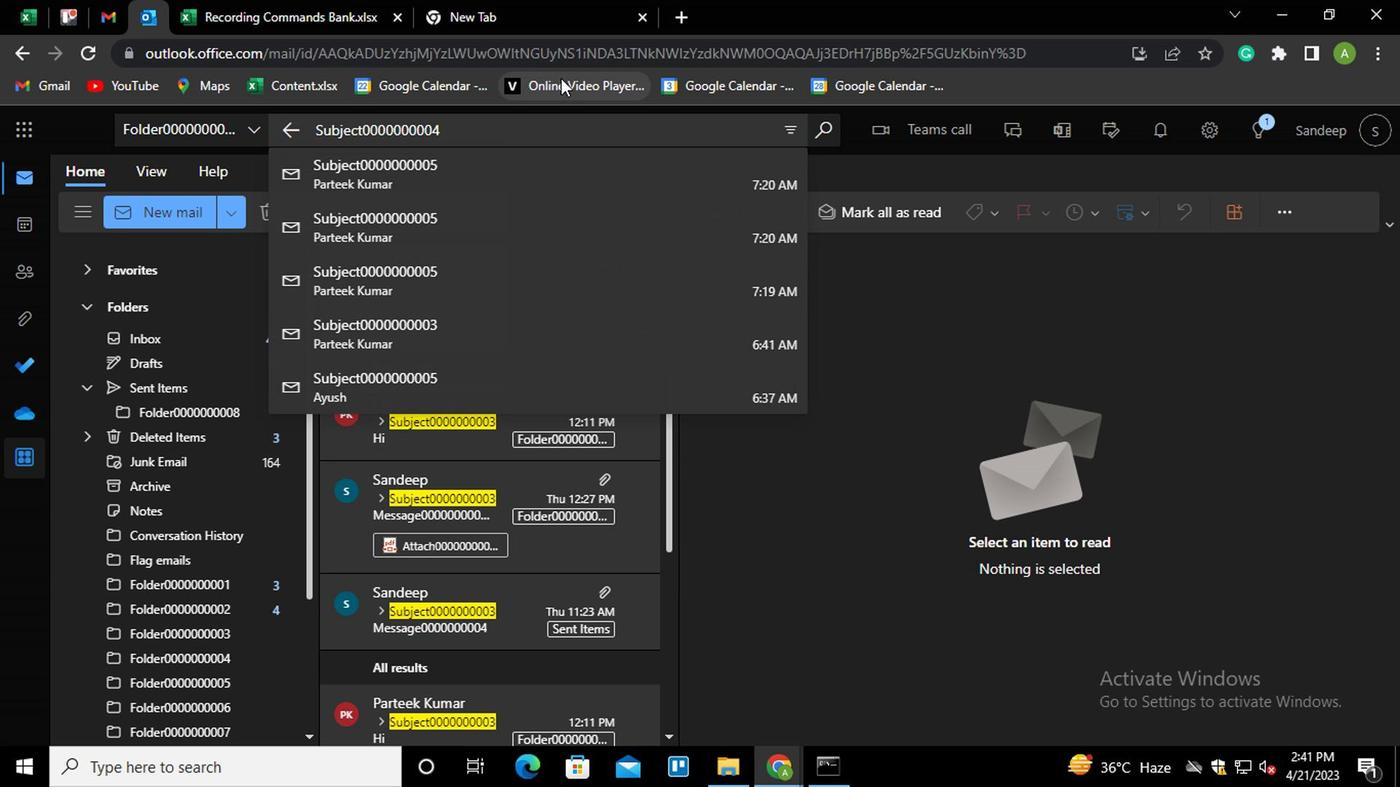 
Action: Key pressed <Key.enter>
Screenshot: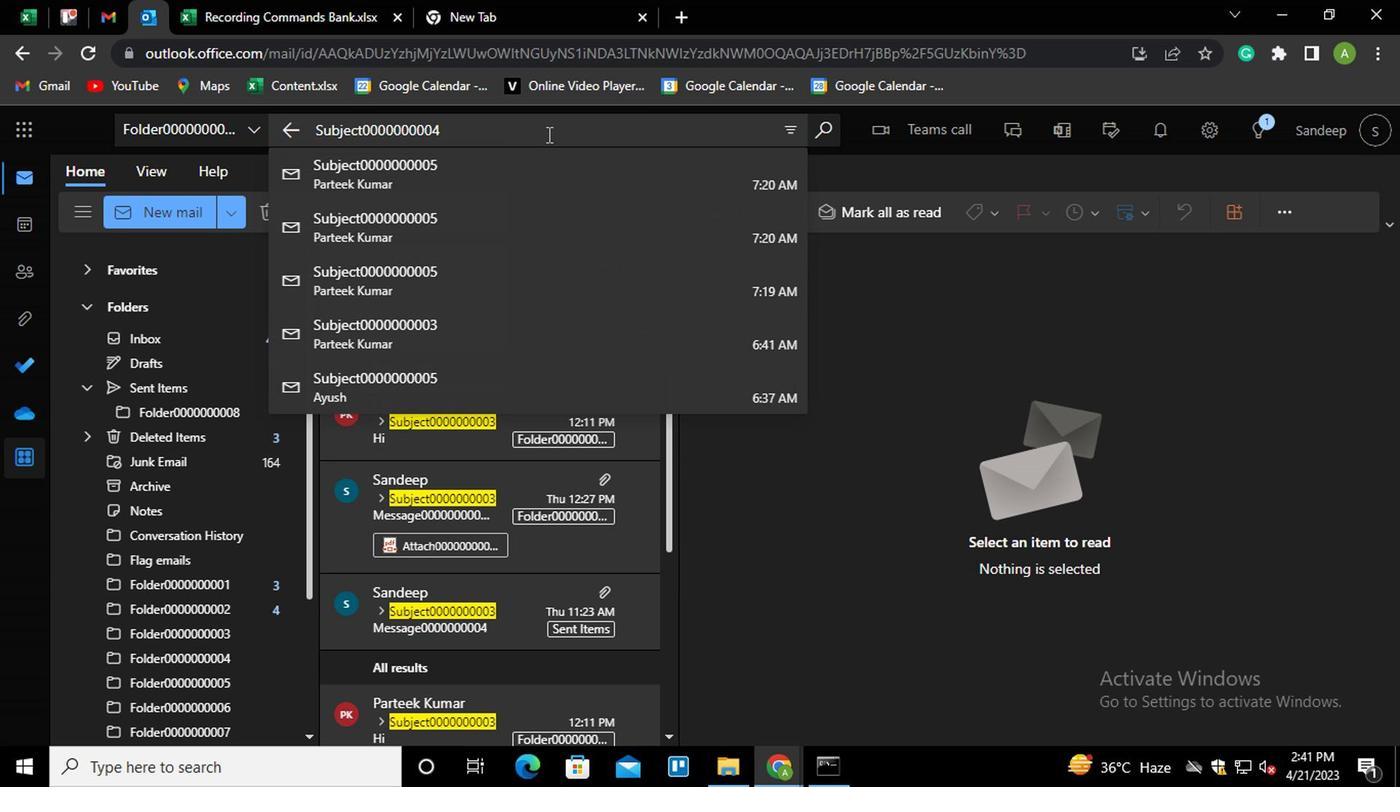 
Action: Mouse moved to (496, 369)
Screenshot: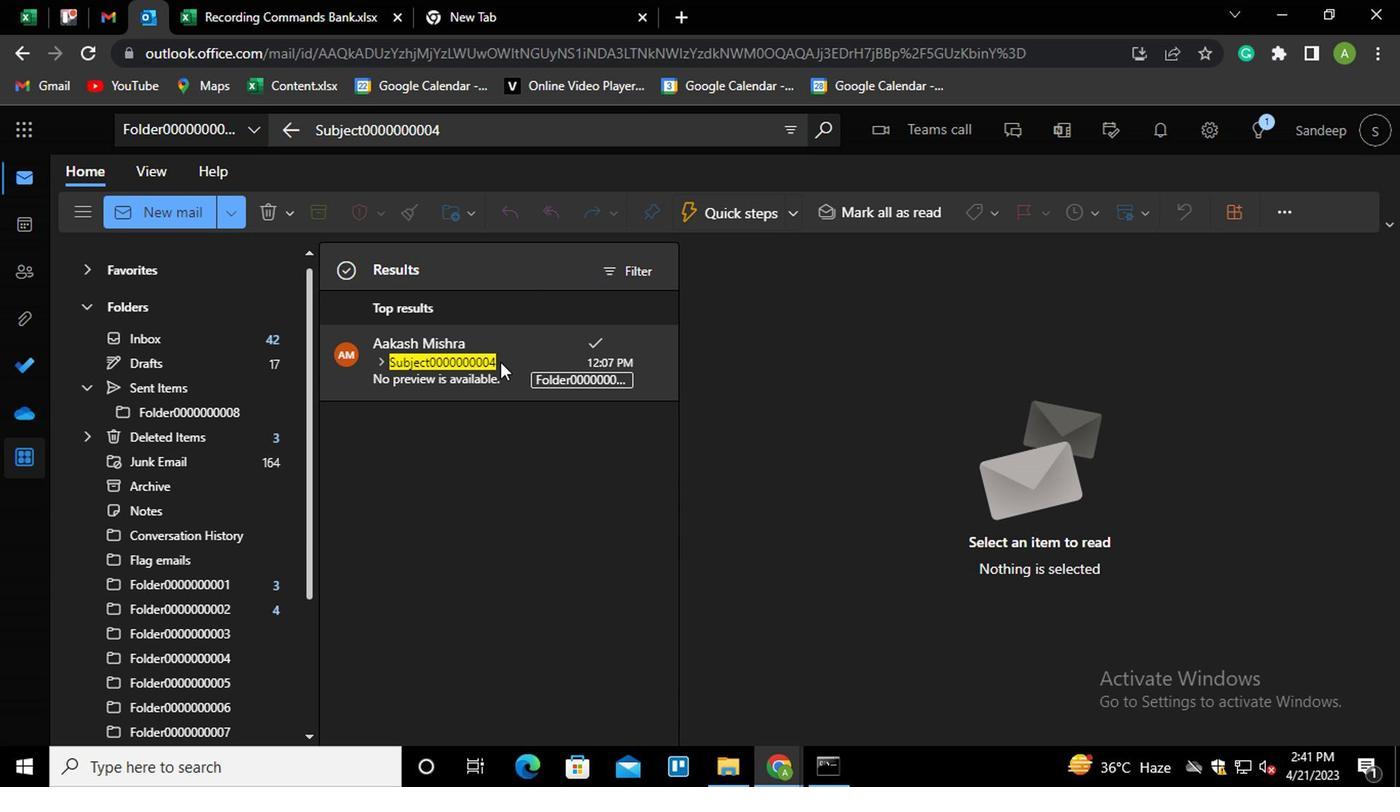
Action: Mouse pressed left at (496, 369)
Screenshot: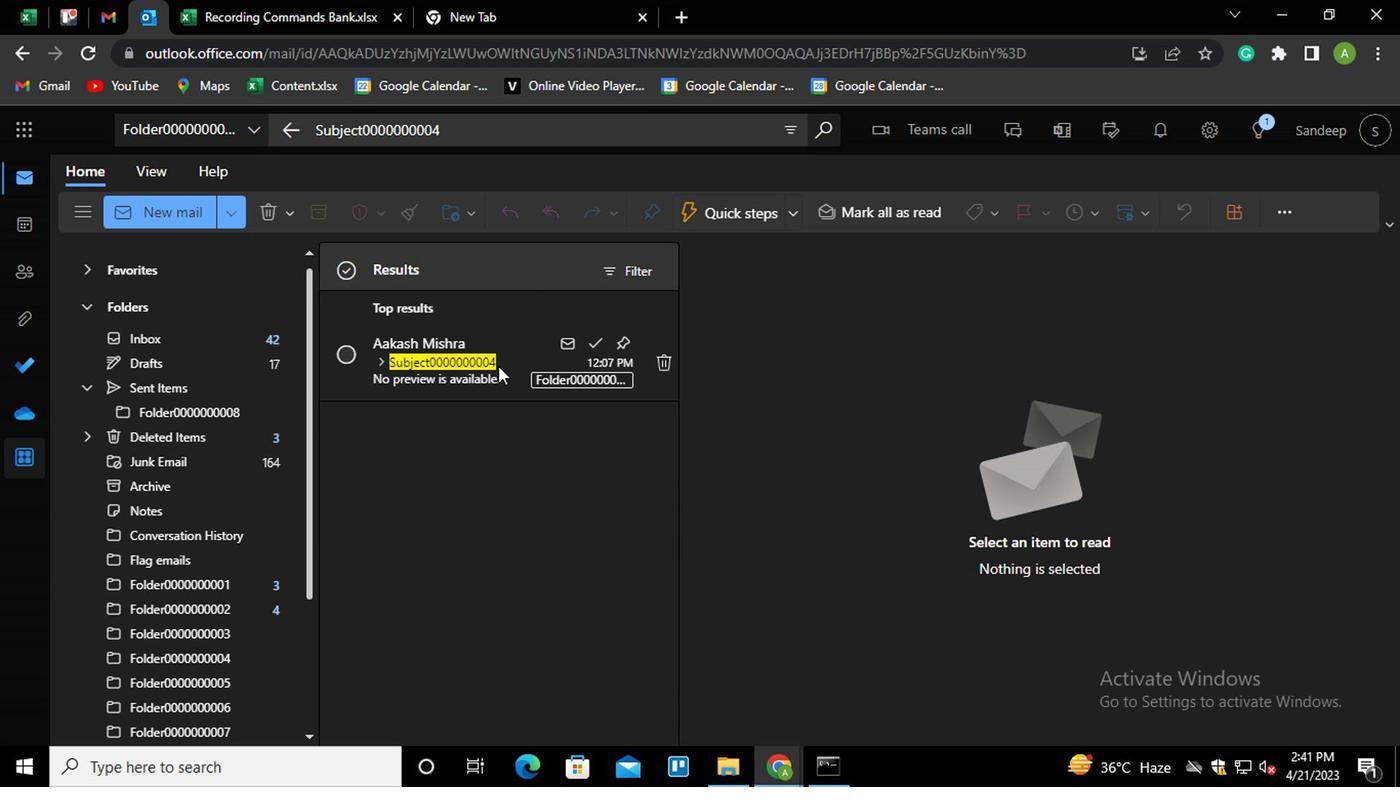 
Action: Mouse moved to (1346, 378)
Screenshot: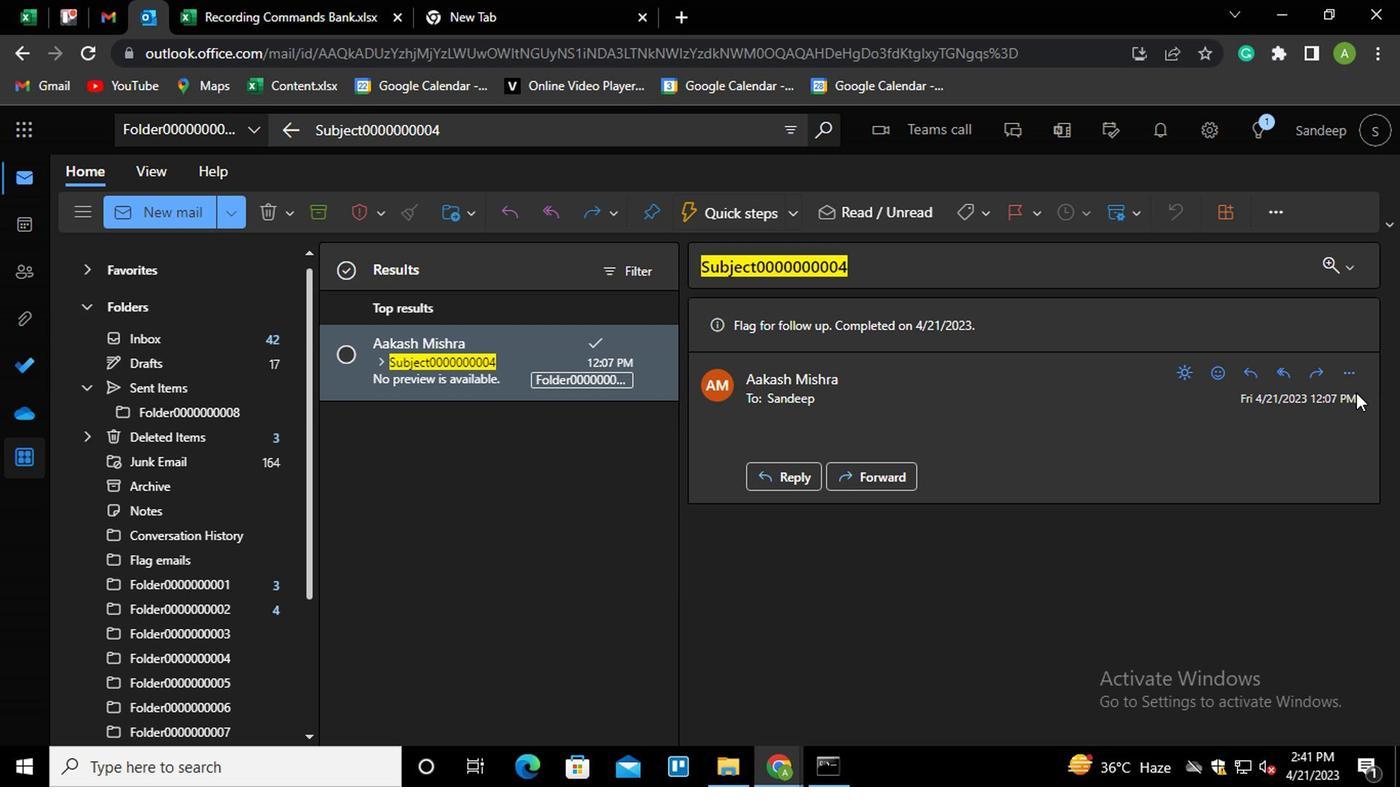 
Action: Mouse pressed left at (1346, 378)
Screenshot: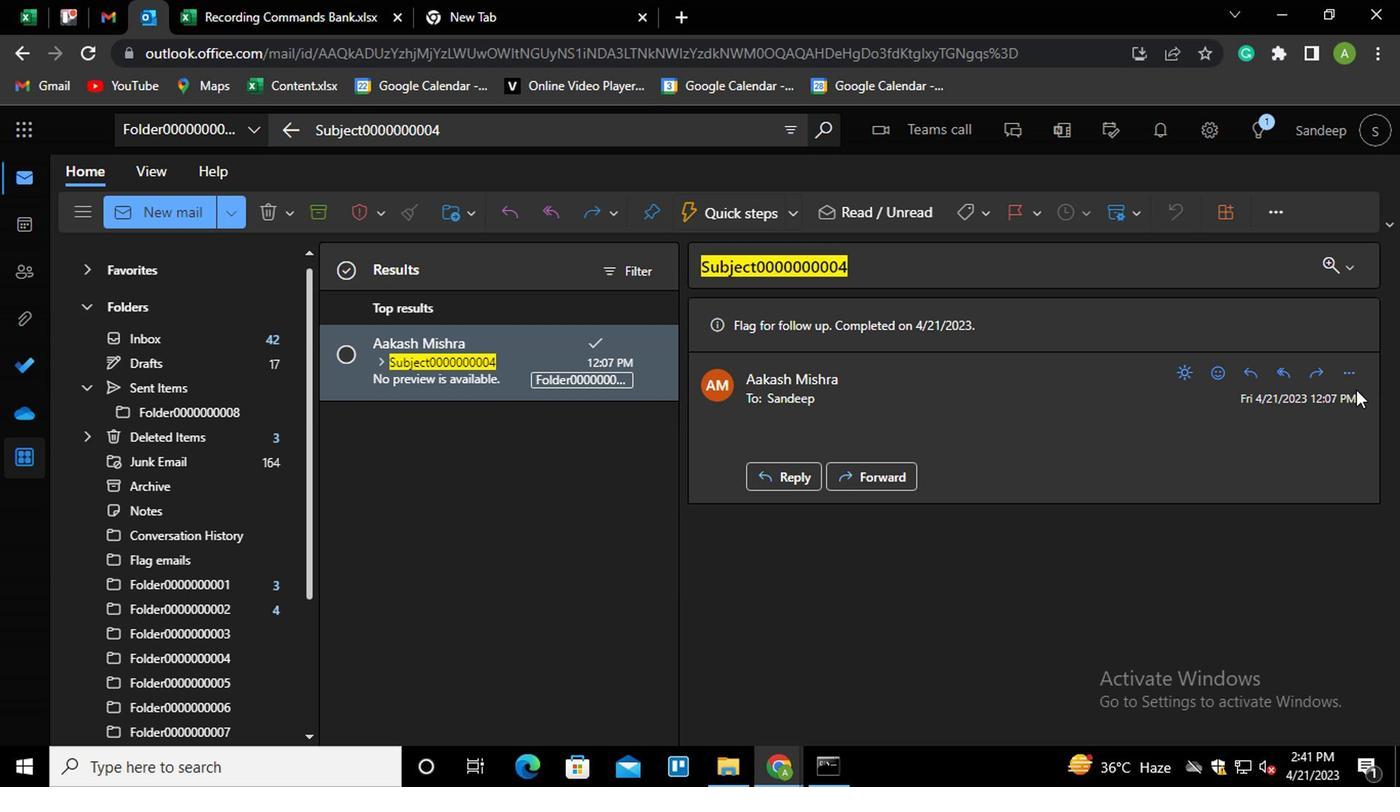 
Action: Mouse moved to (1032, 617)
Screenshot: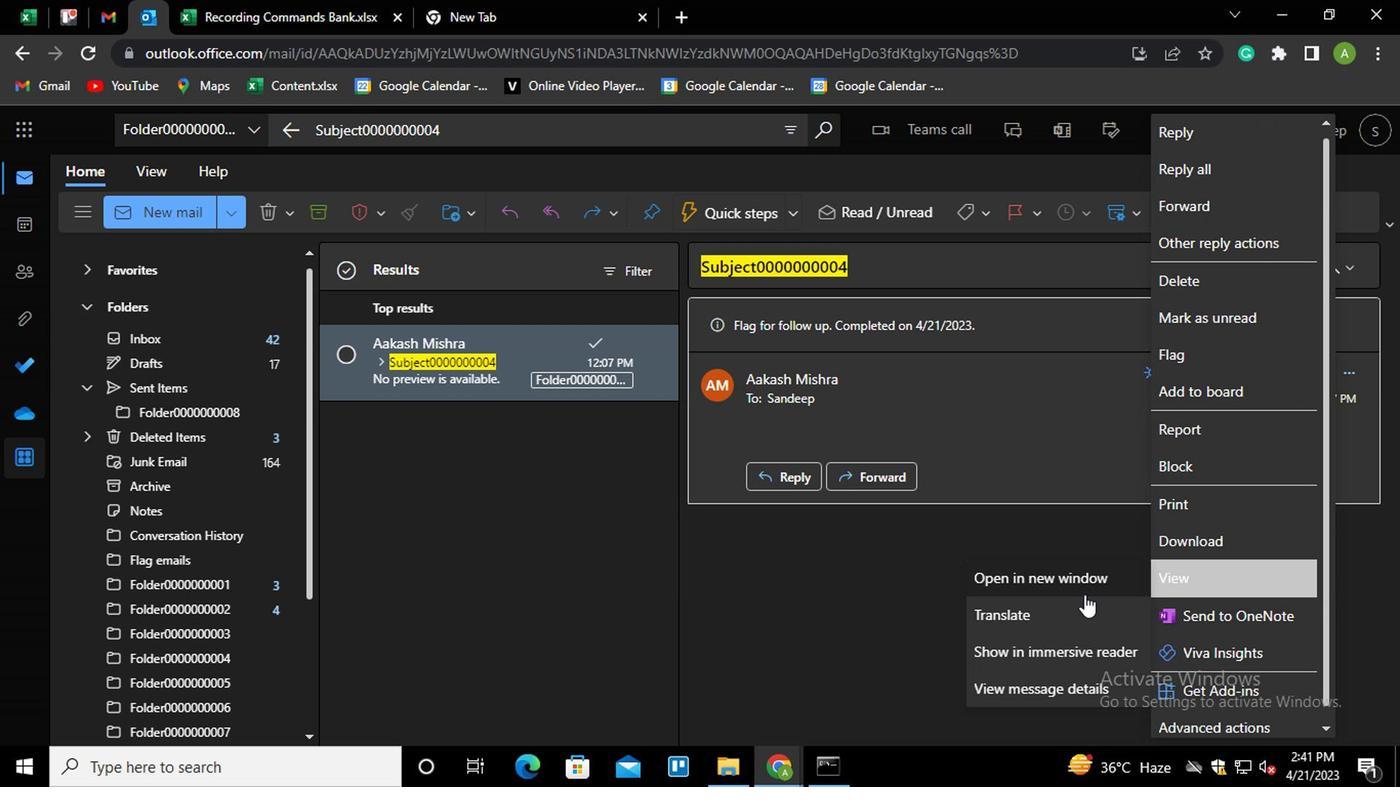 
Action: Mouse pressed left at (1032, 617)
Screenshot: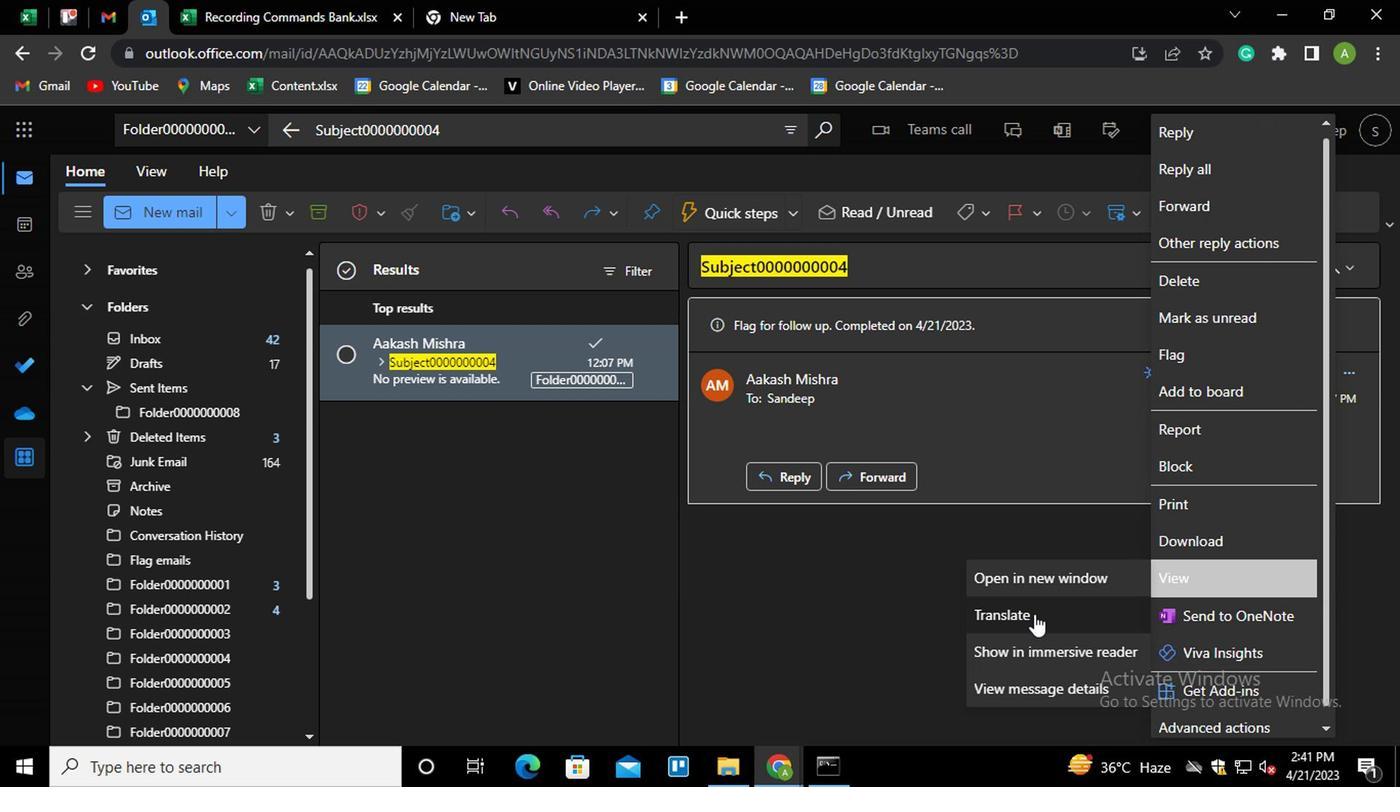 
Action: Mouse moved to (239, 133)
Screenshot: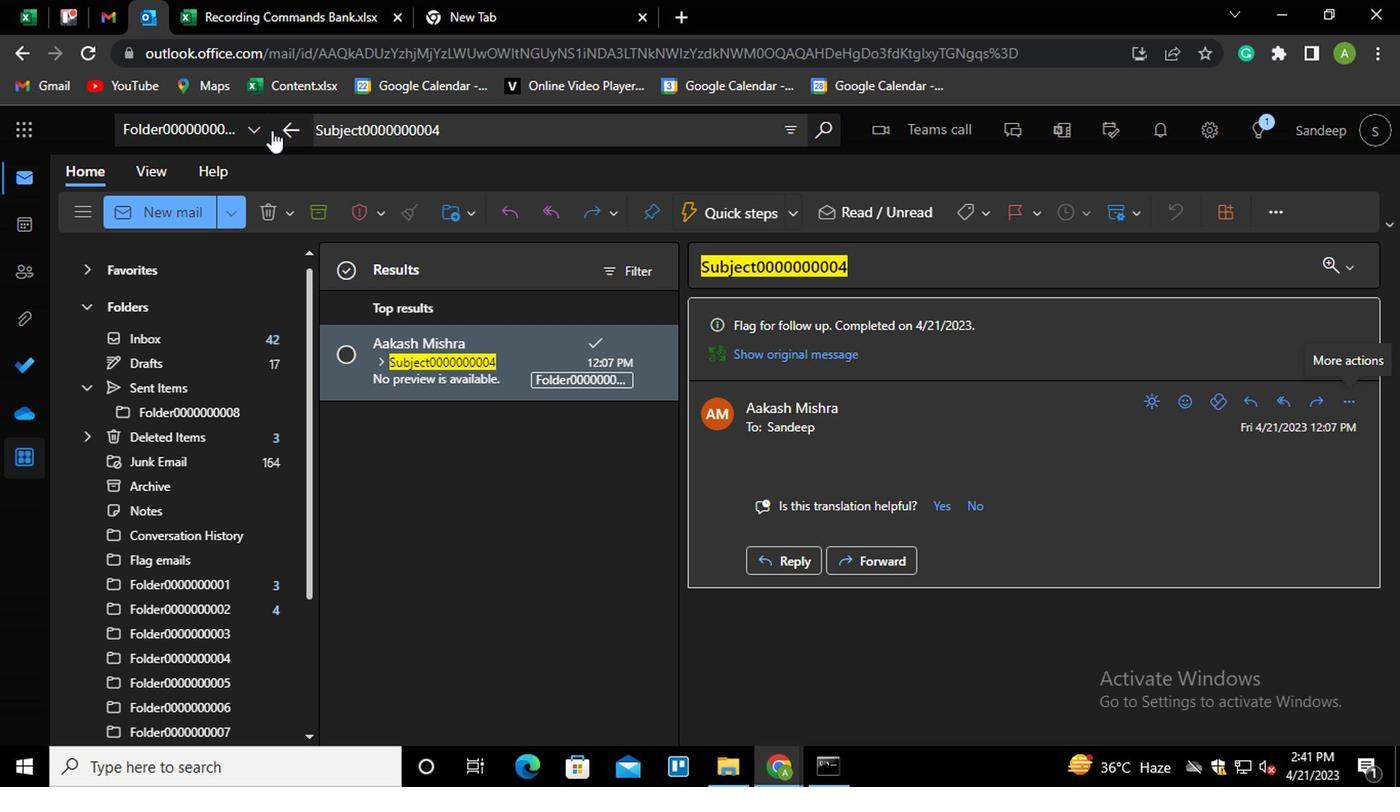 
Action: Mouse pressed left at (239, 133)
Screenshot: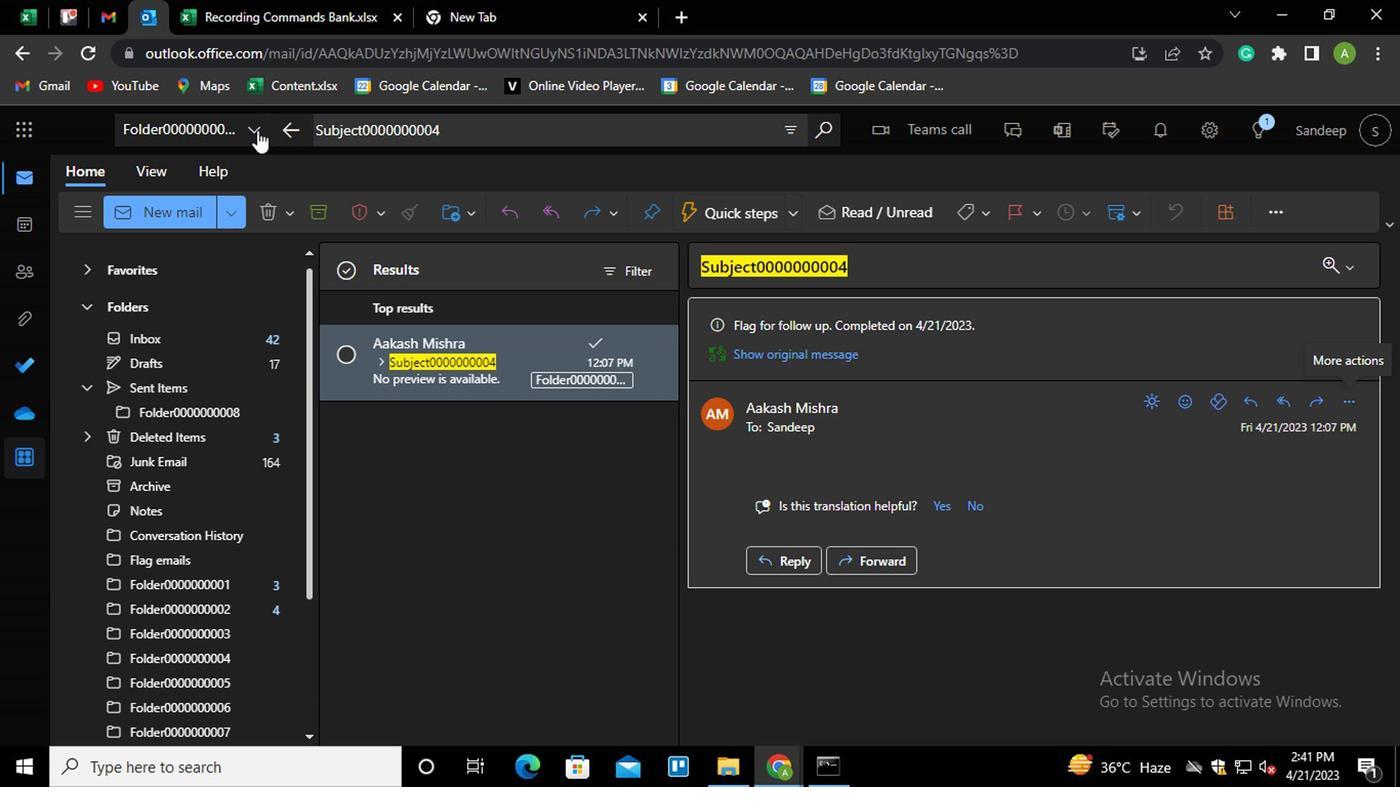 
Action: Mouse moved to (241, 687)
Screenshot: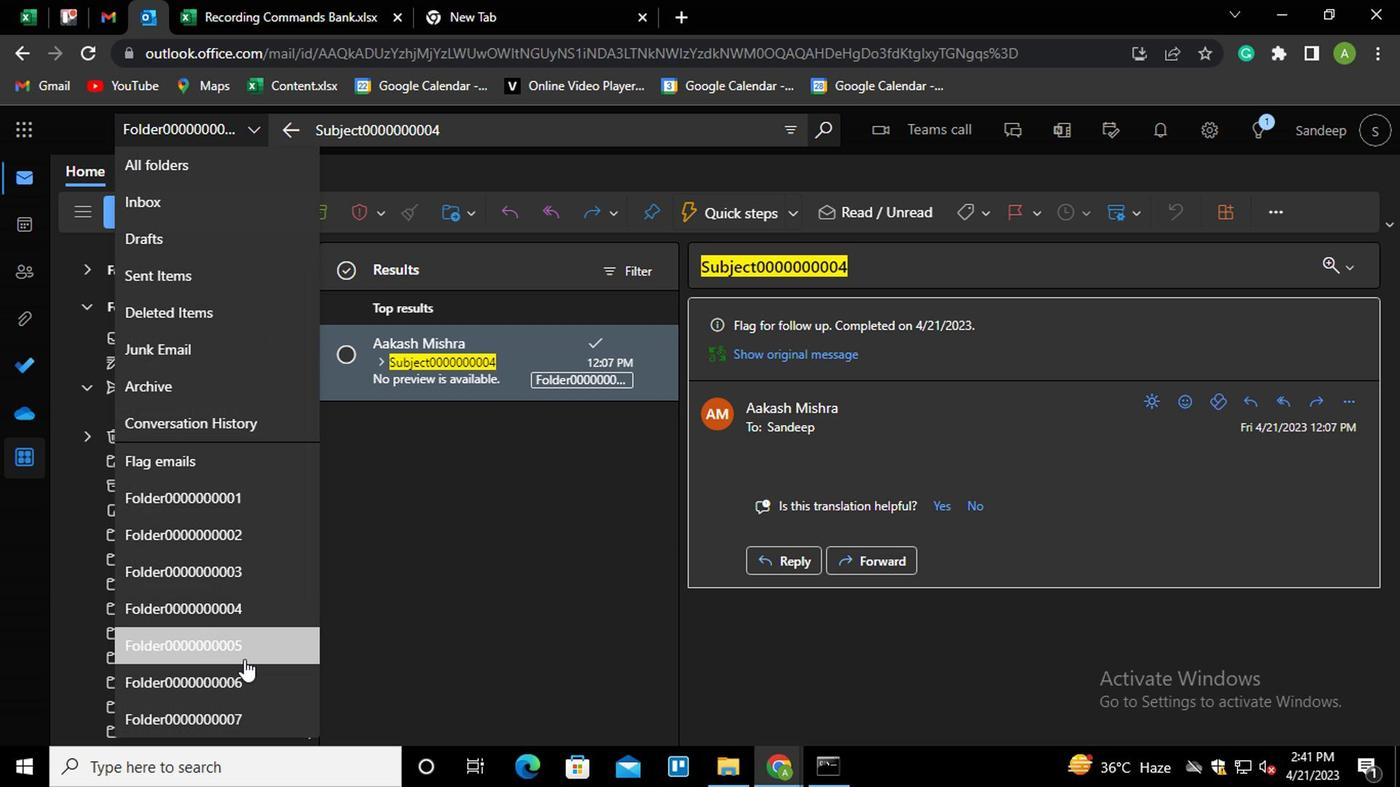 
Action: Mouse pressed left at (241, 687)
Screenshot: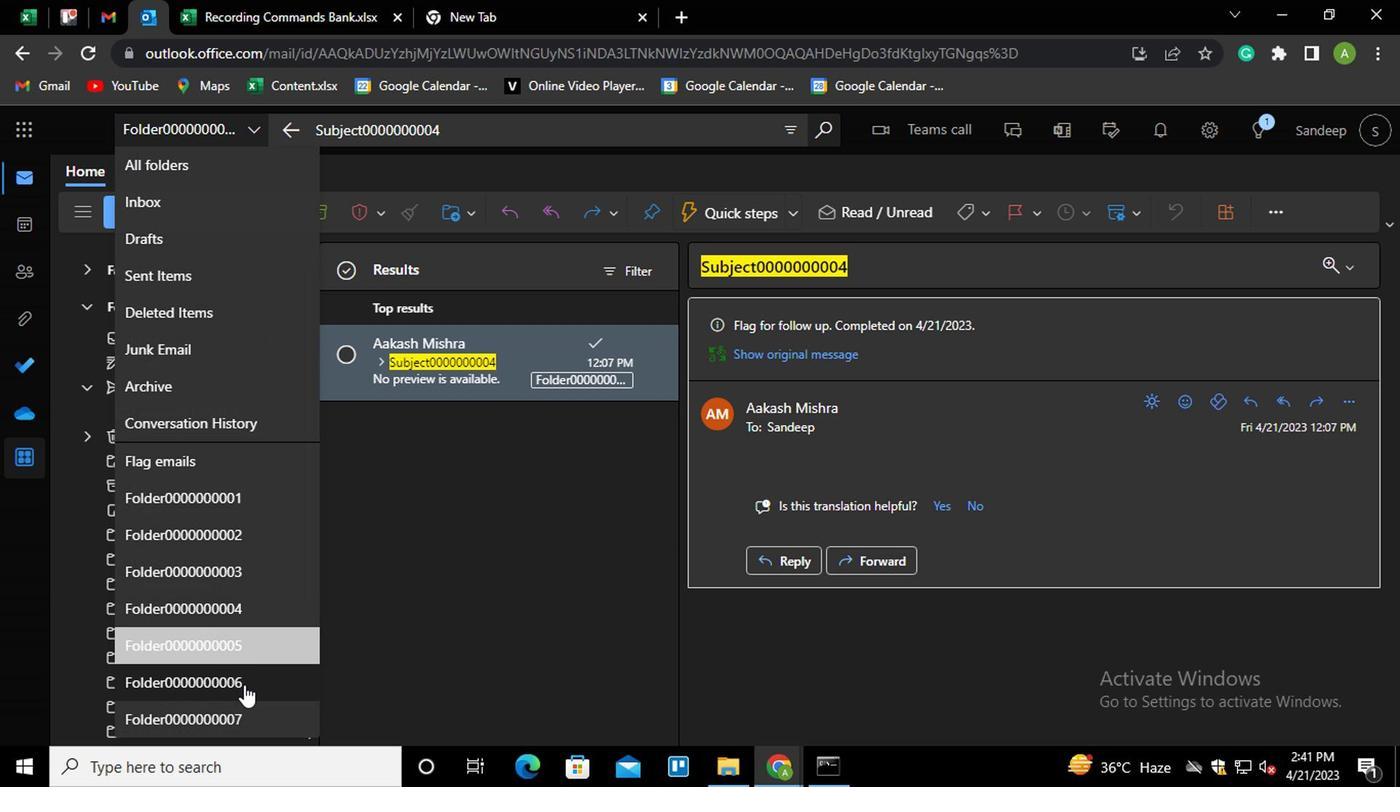 
Action: Mouse moved to (456, 132)
Screenshot: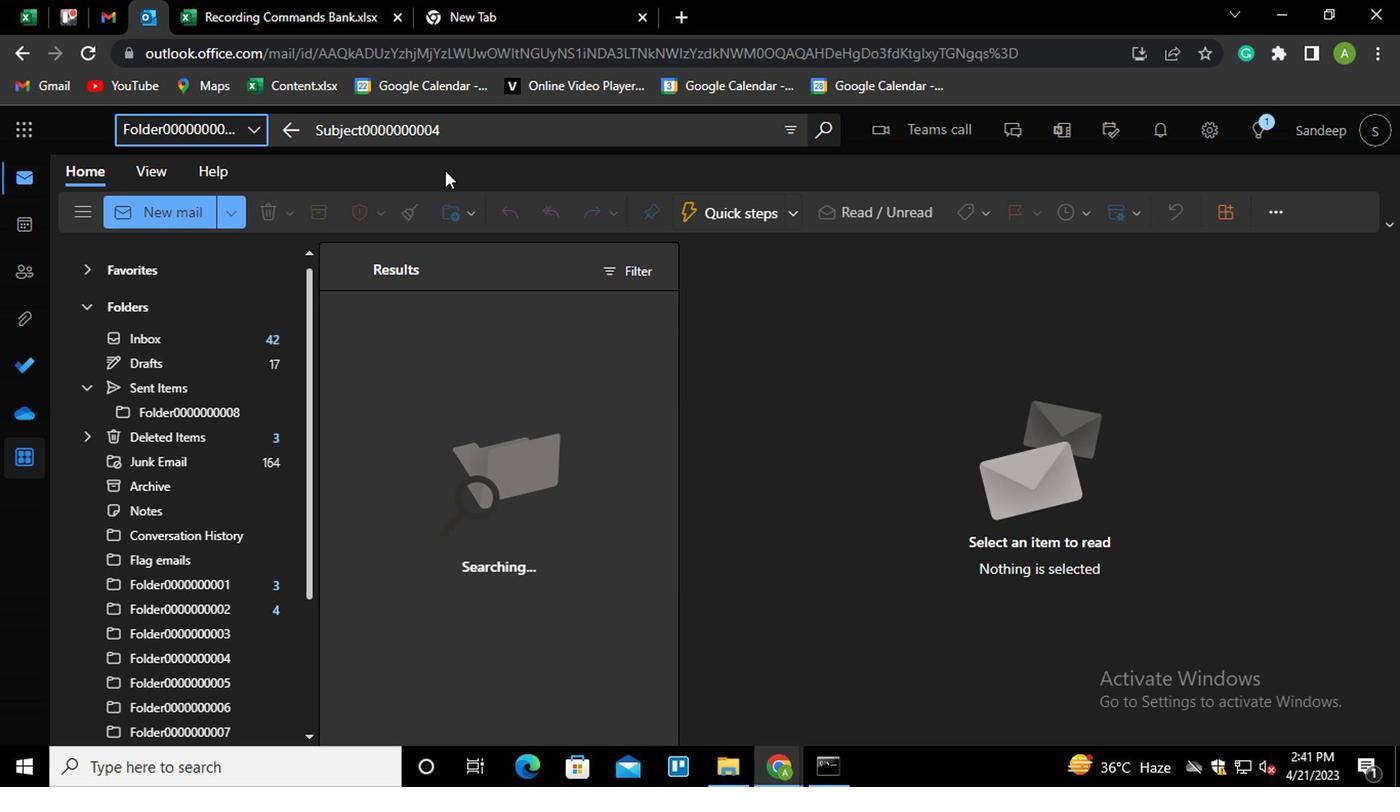 
Action: Mouse pressed left at (456, 132)
Screenshot: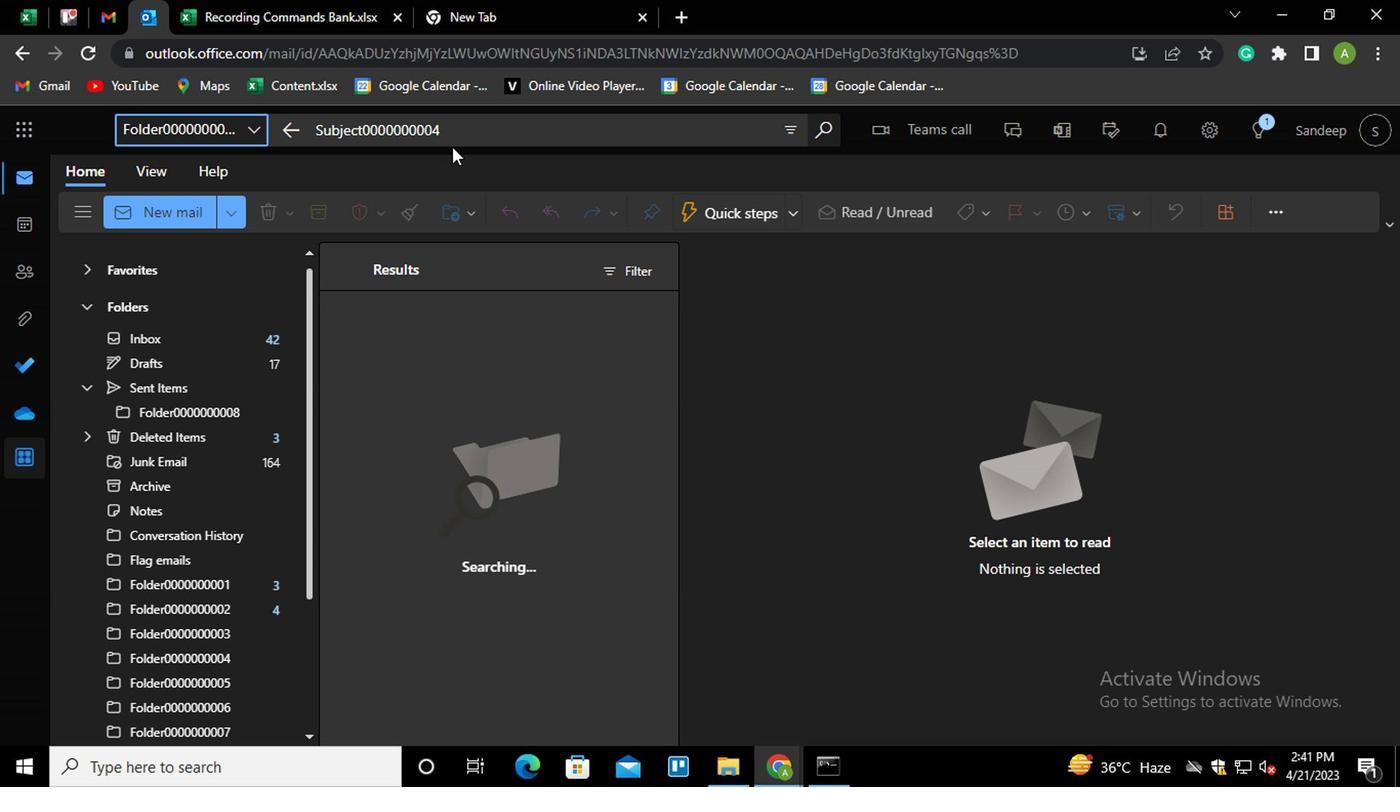 
Action: Key pressed <Key.backspace>5<Key.enter>
Screenshot: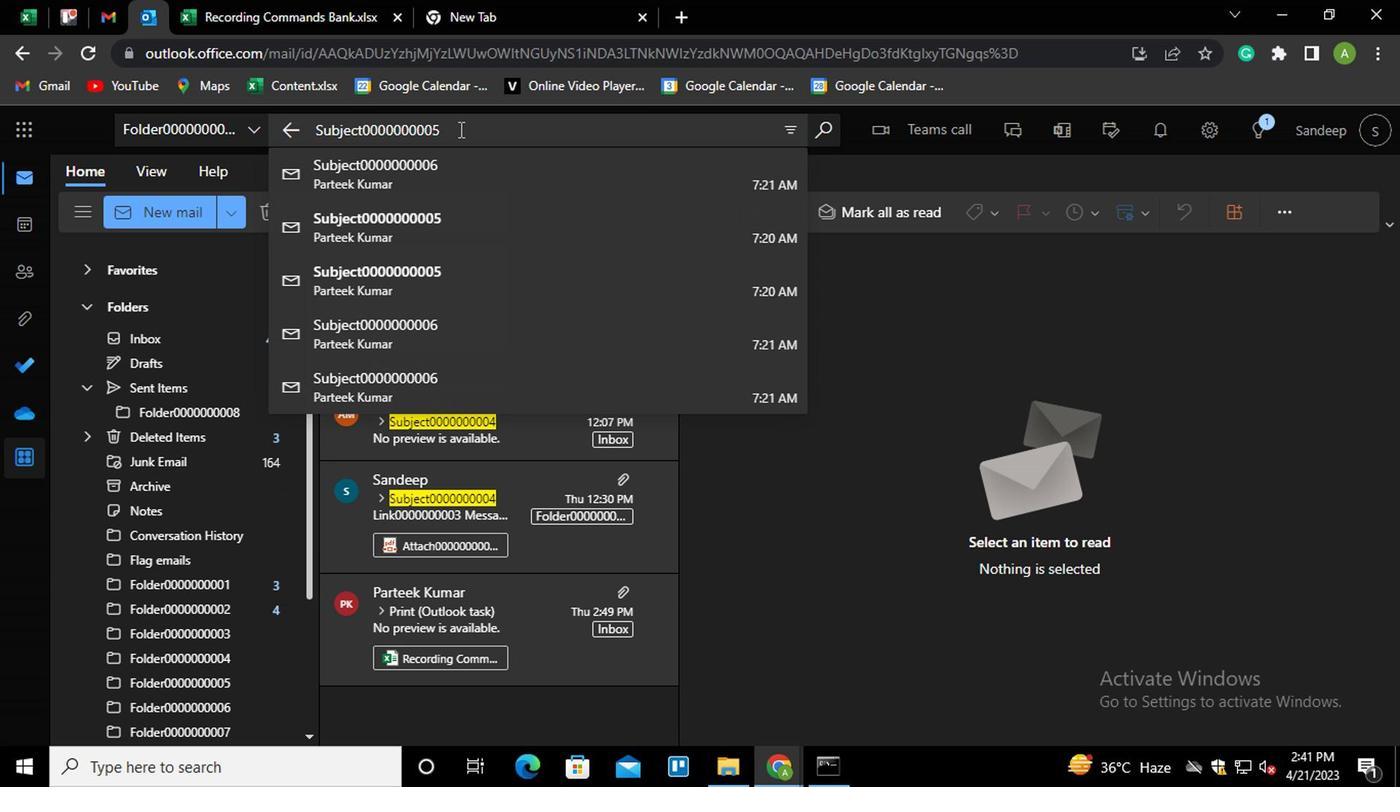 
Action: Mouse moved to (528, 353)
Screenshot: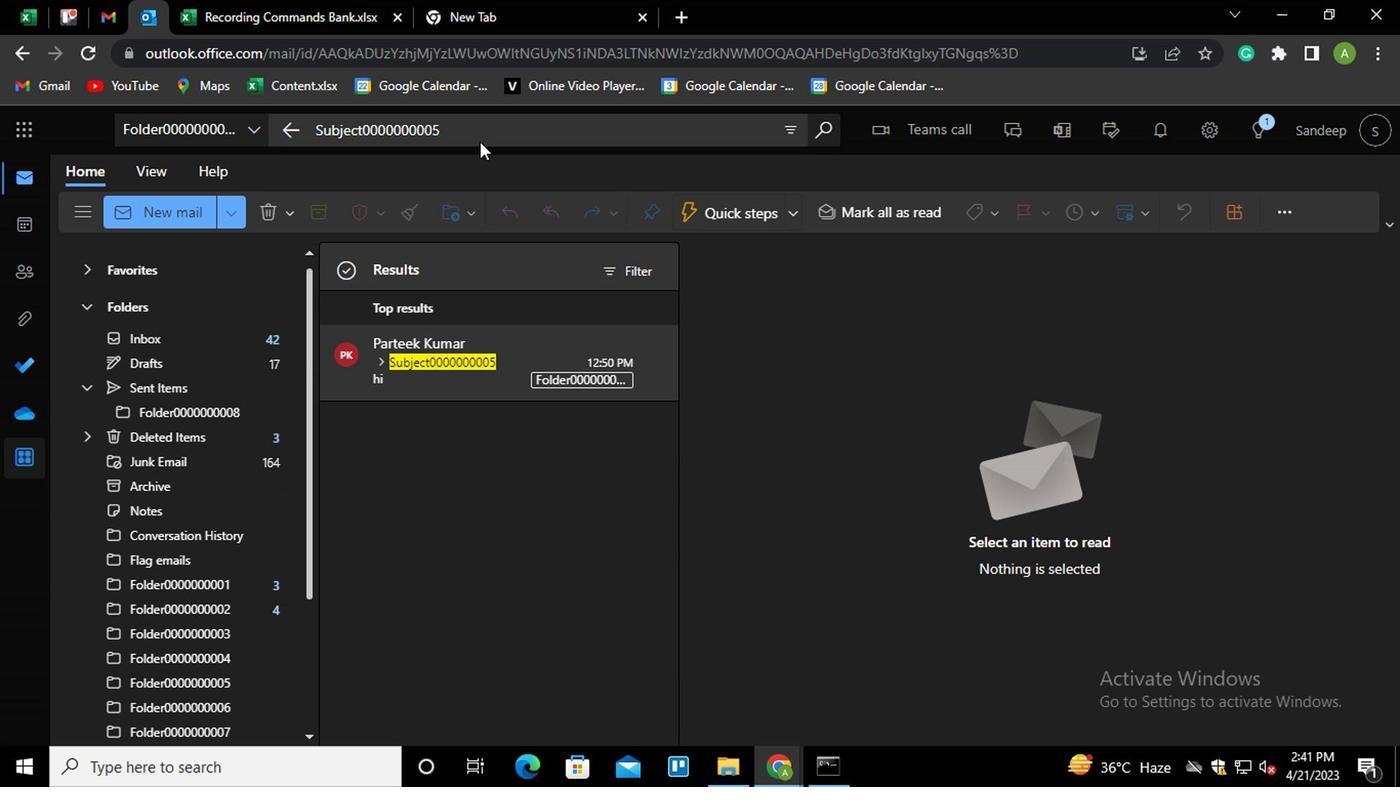 
Action: Mouse pressed left at (528, 353)
Screenshot: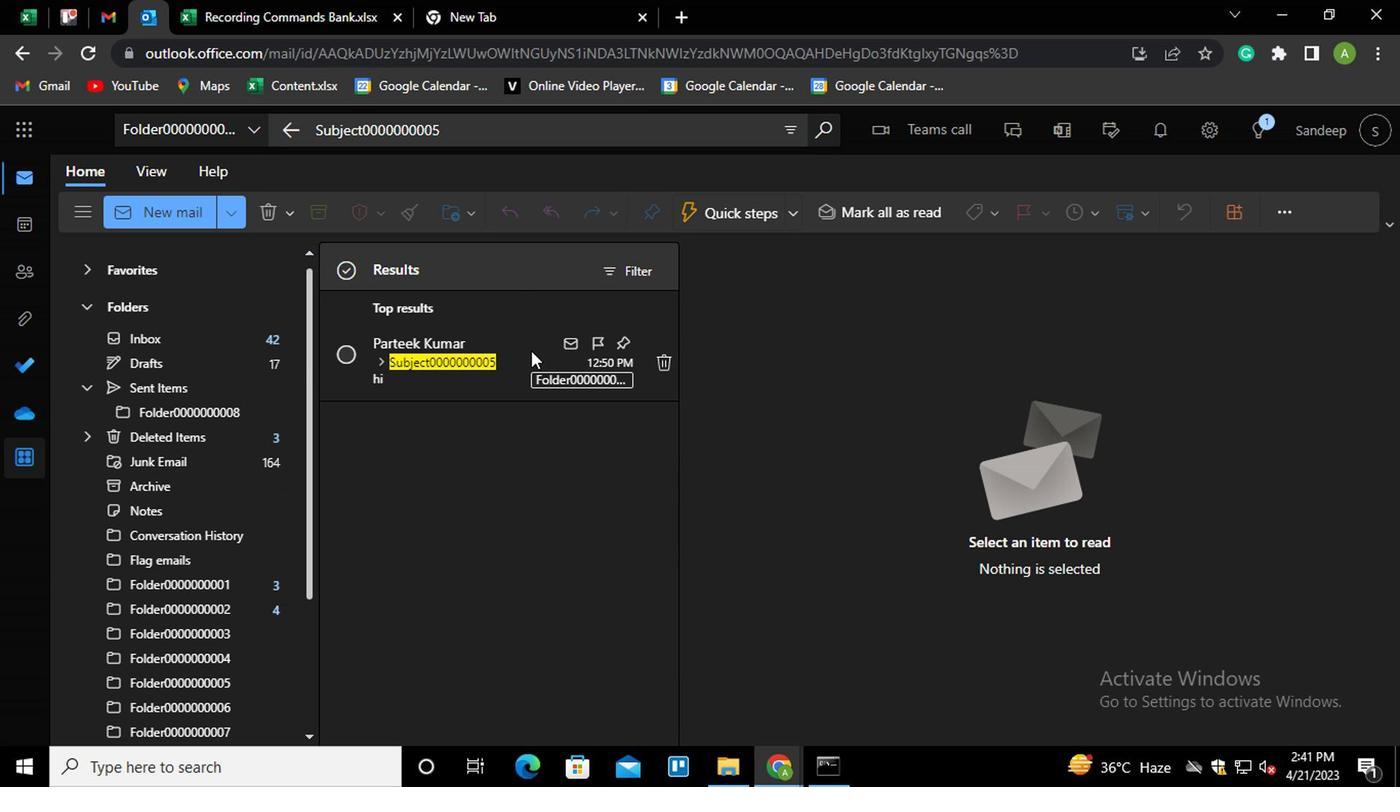 
Action: Mouse moved to (1343, 319)
Screenshot: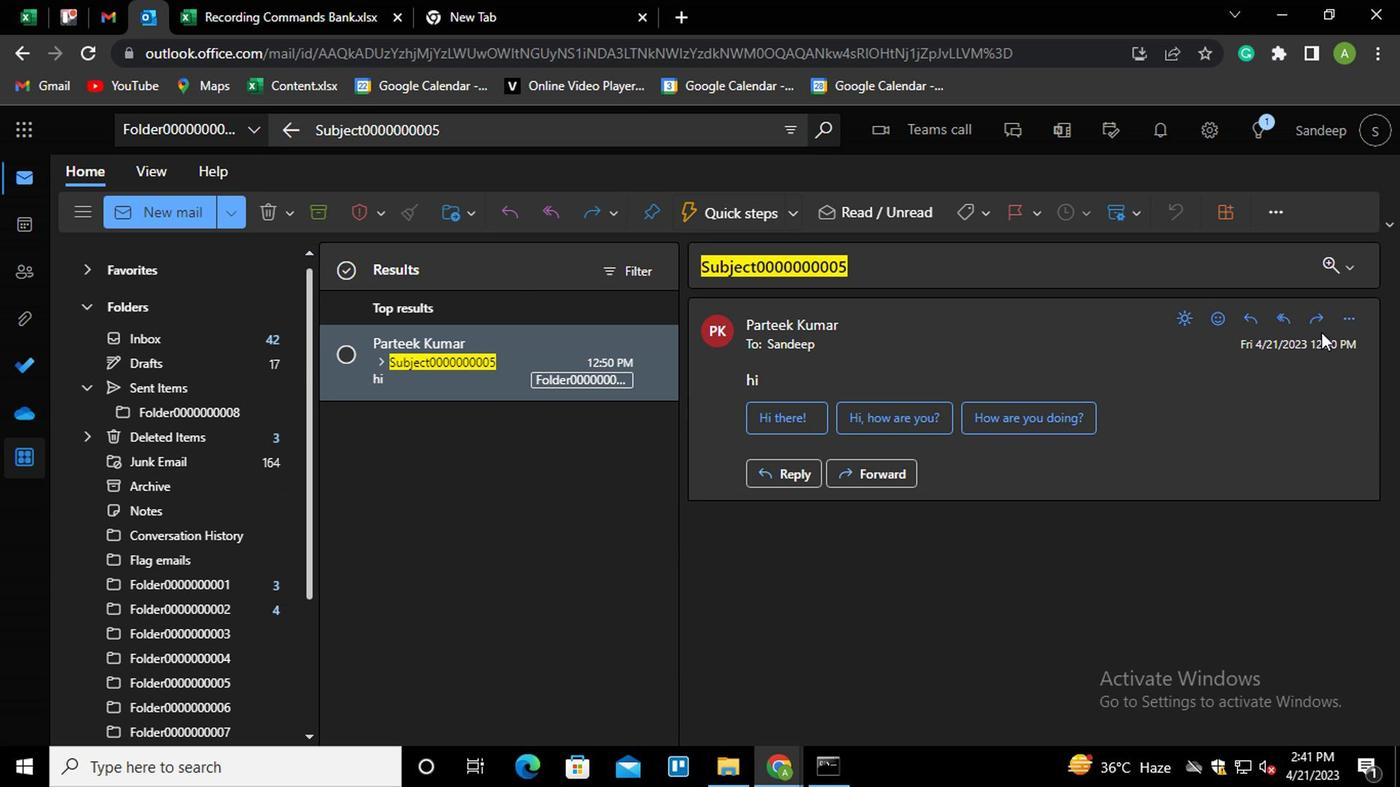 
Action: Mouse pressed left at (1343, 319)
Screenshot: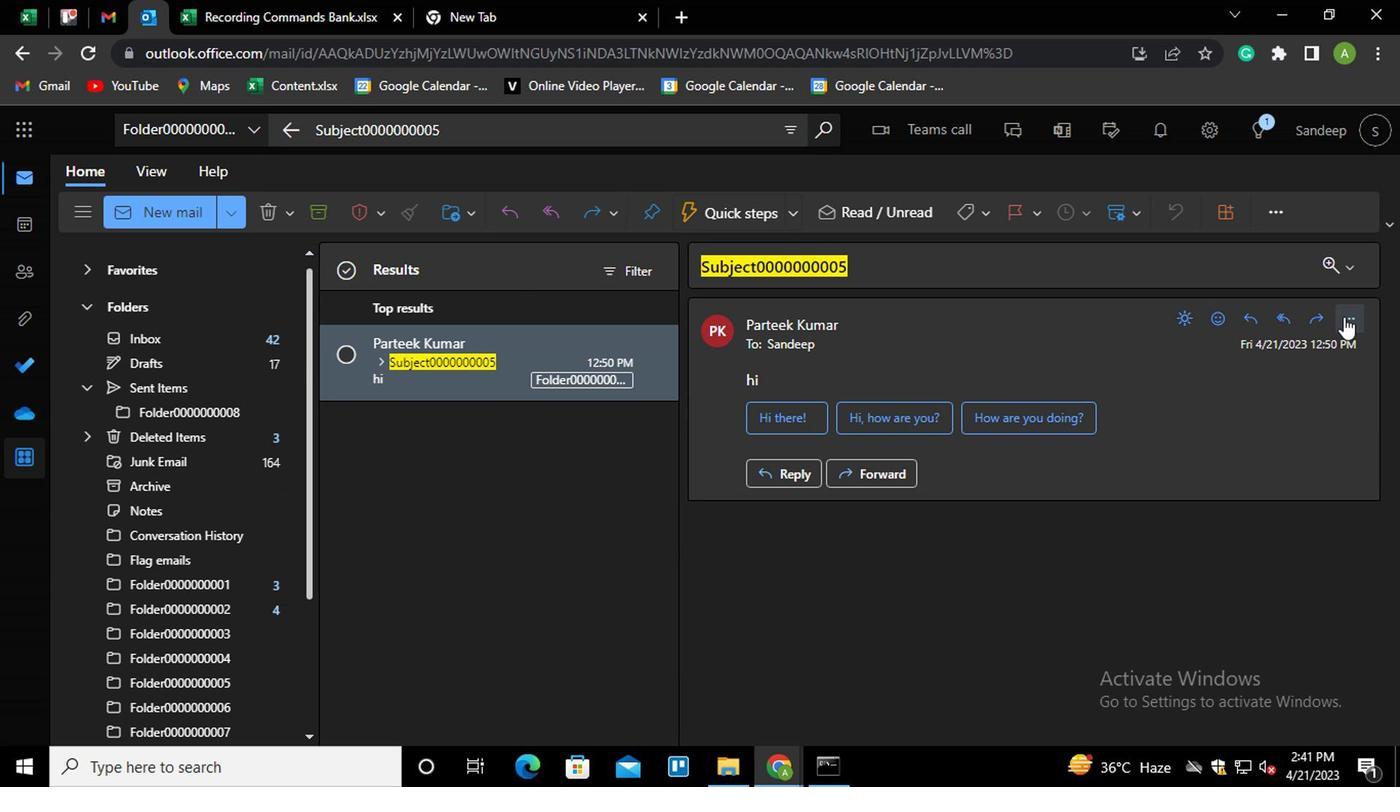 
Action: Mouse moved to (1036, 620)
Screenshot: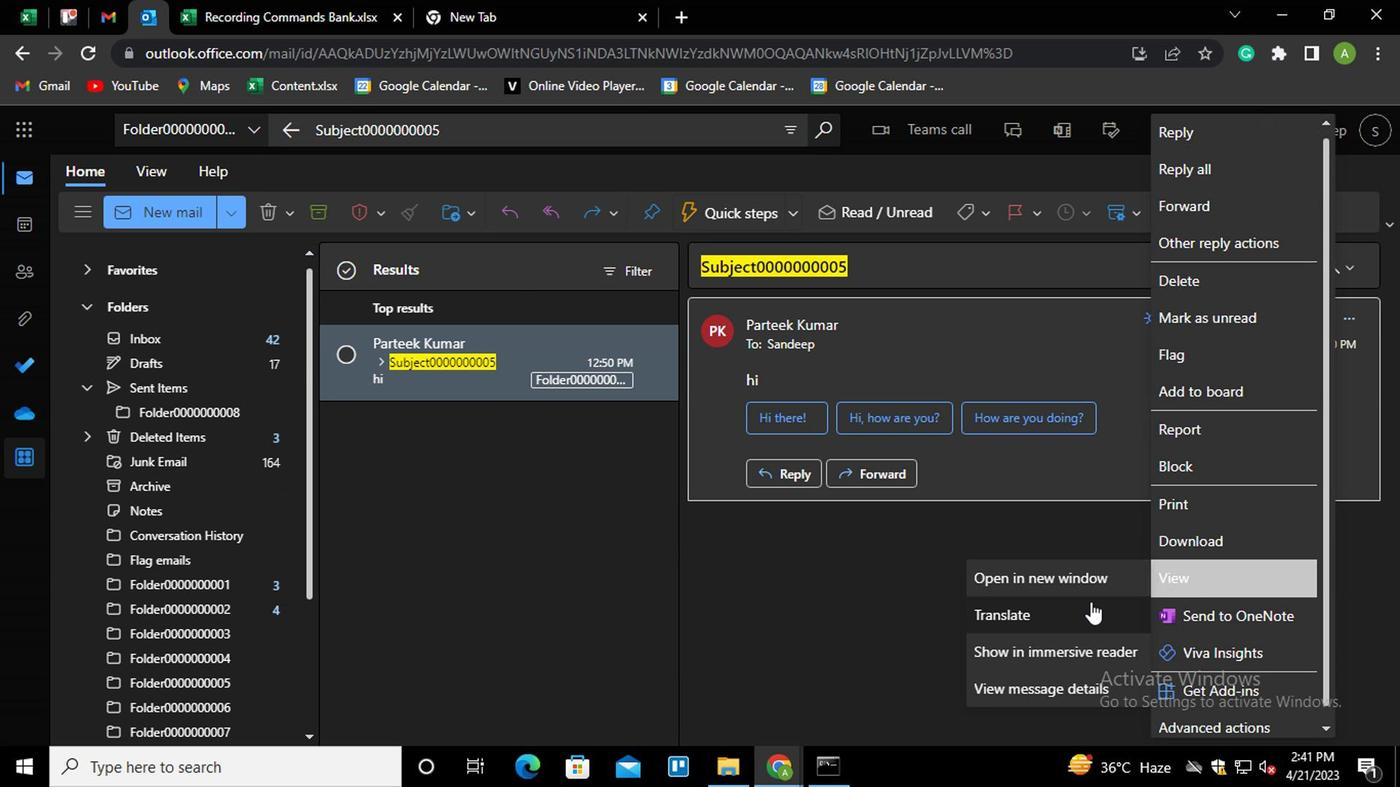 
Action: Mouse pressed left at (1036, 620)
Screenshot: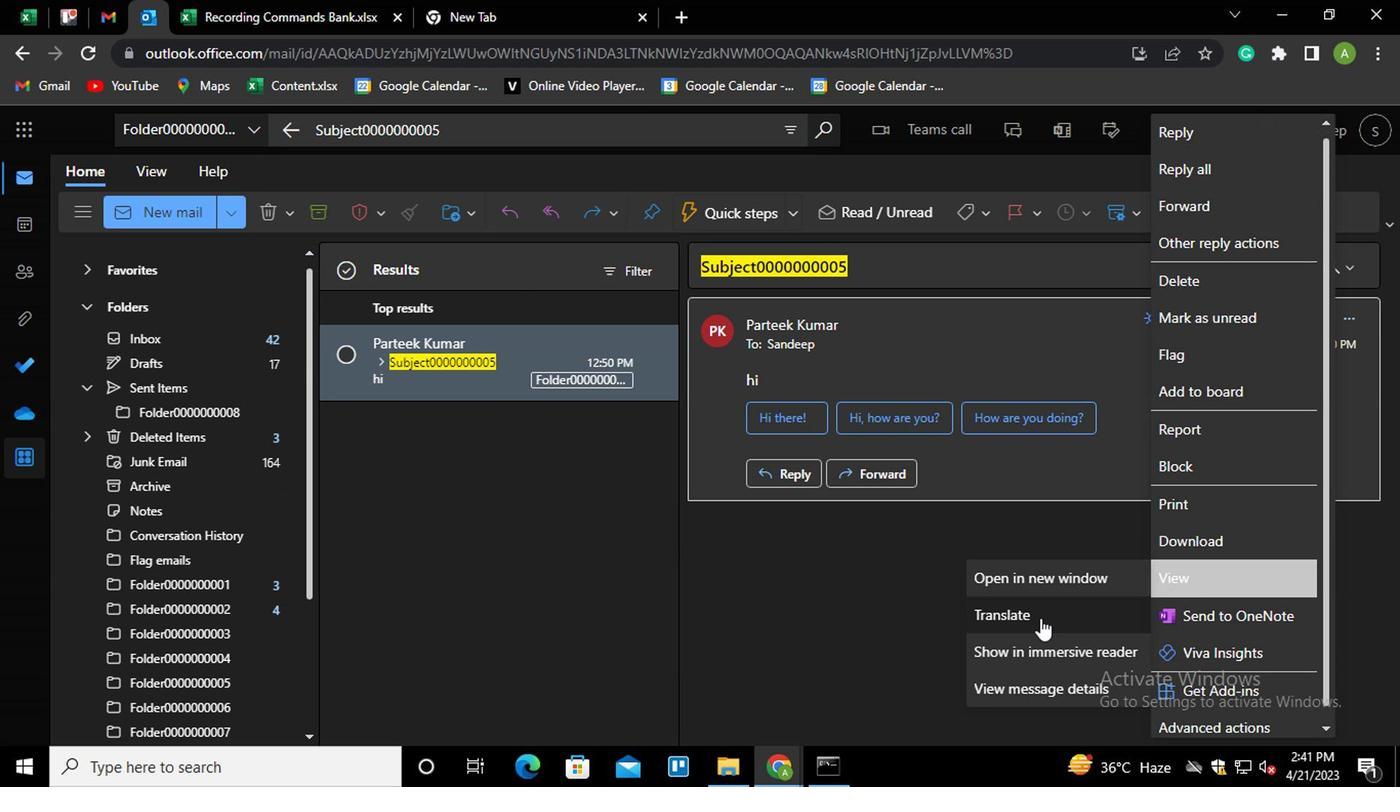 
Action: Mouse moved to (988, 607)
Screenshot: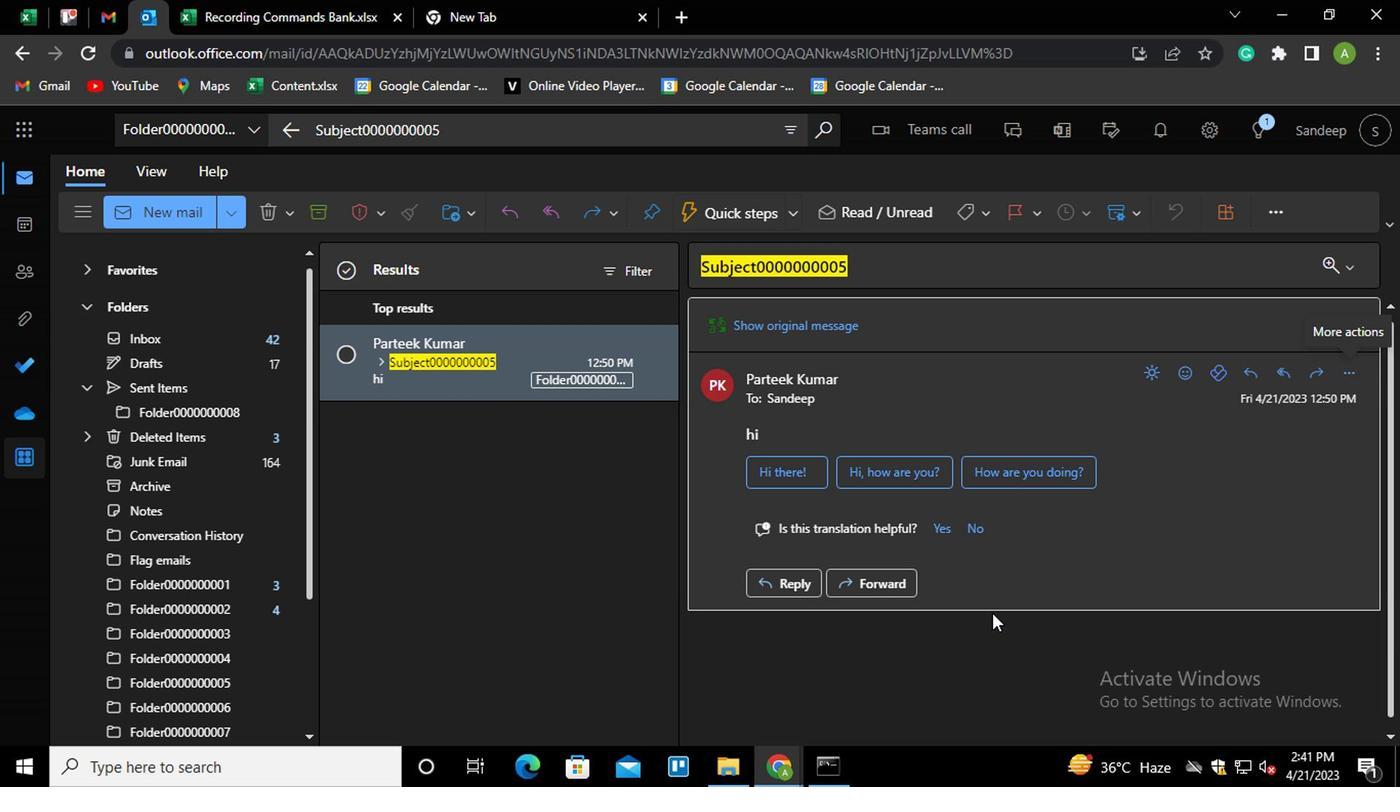 
